 Task: Find connections with filter location Campo Mourão with filter topic #Marketingwith filter profile language English with filter current company Hitachi with filter school Kurnool Jobs with filter industry Wind Electric Power Generation with filter service category Visual Design with filter keywords title Chemist
Action: Mouse moved to (541, 103)
Screenshot: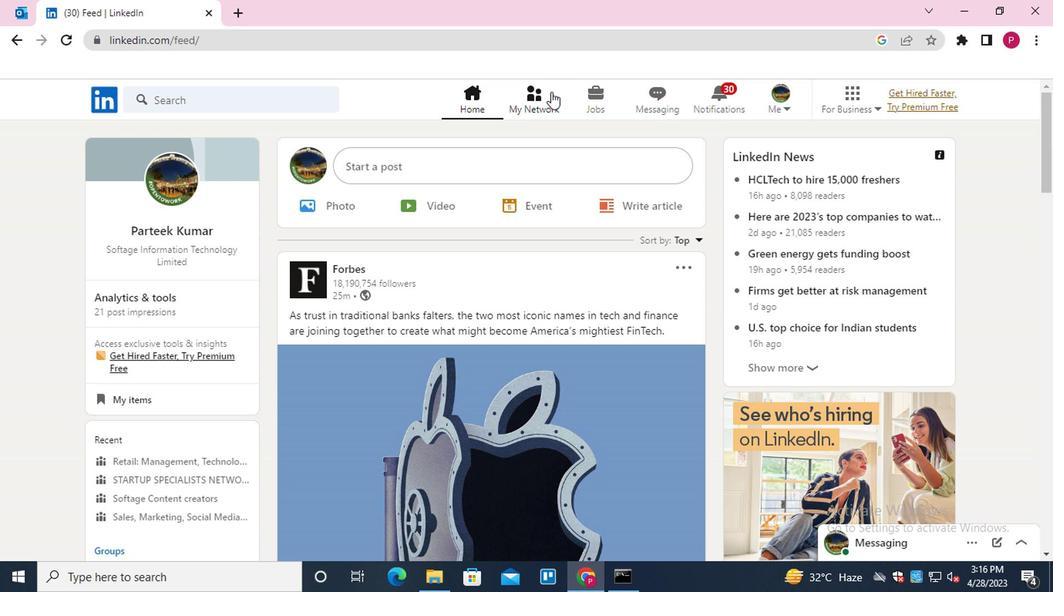 
Action: Mouse pressed left at (541, 103)
Screenshot: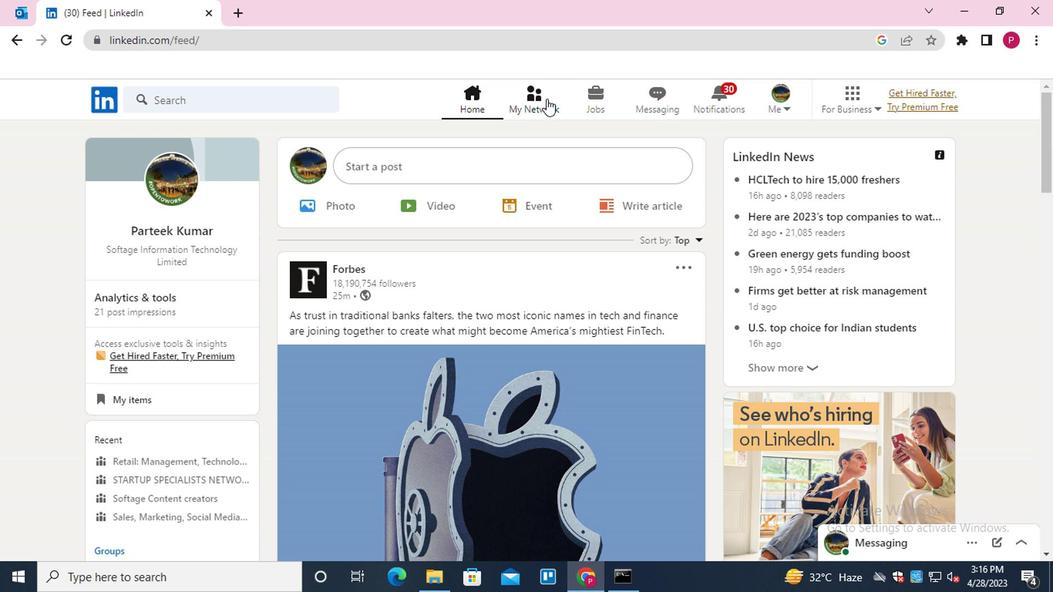 
Action: Mouse moved to (276, 182)
Screenshot: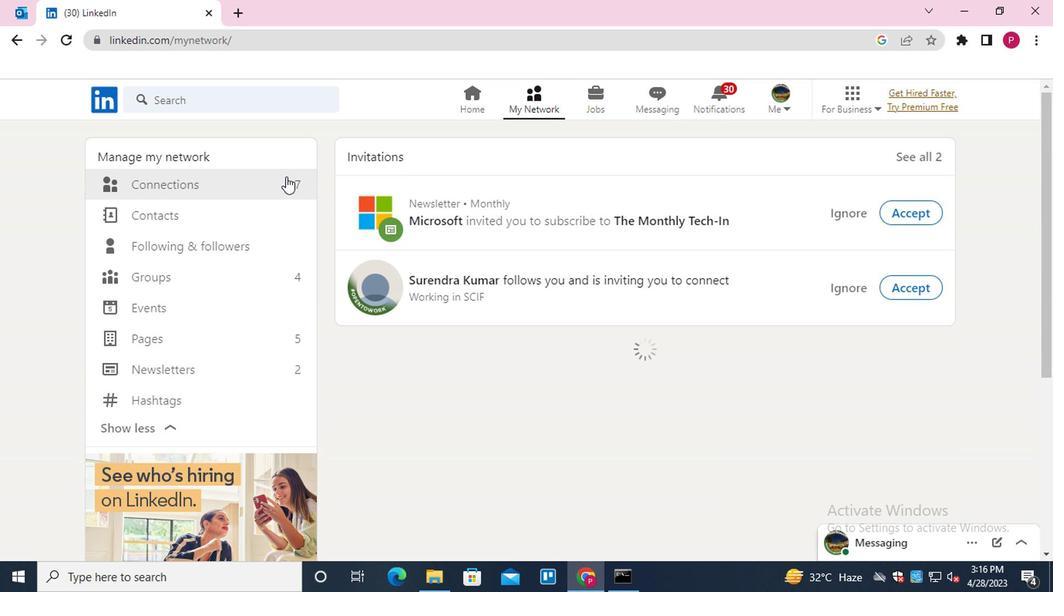 
Action: Mouse pressed left at (276, 182)
Screenshot: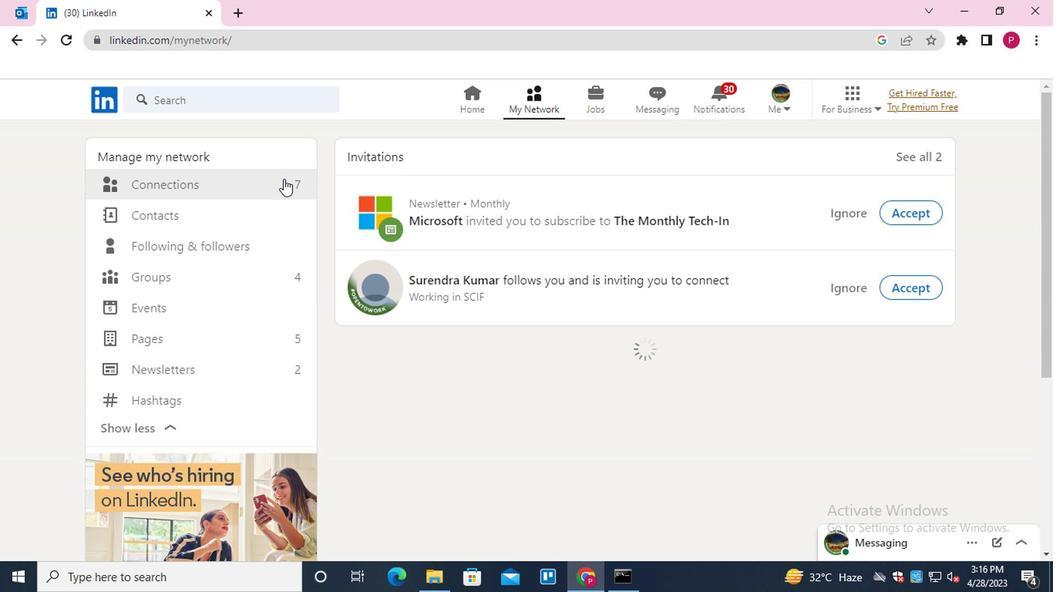 
Action: Mouse moved to (621, 187)
Screenshot: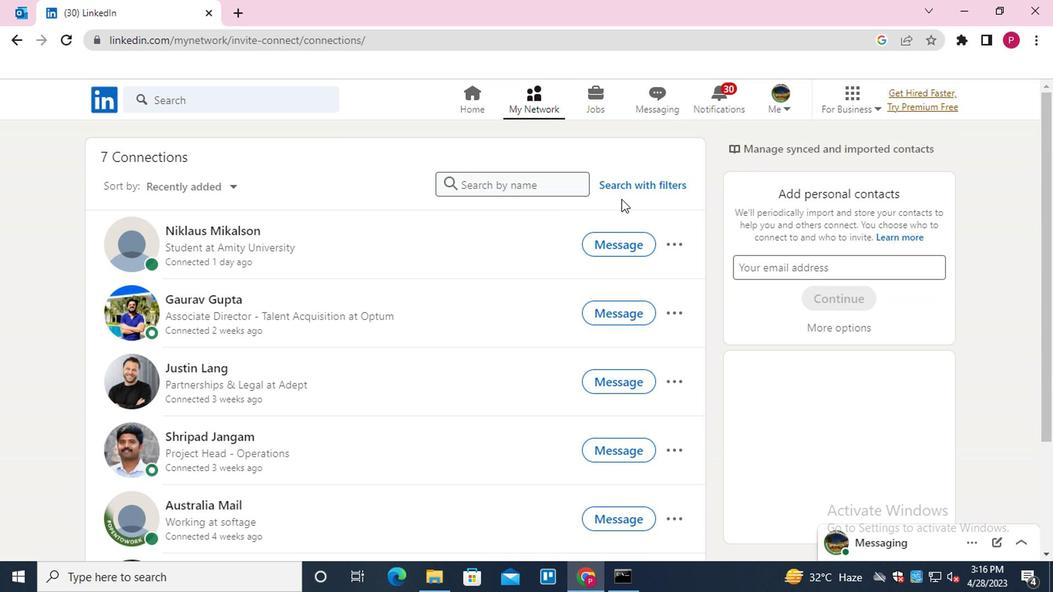 
Action: Mouse pressed left at (621, 187)
Screenshot: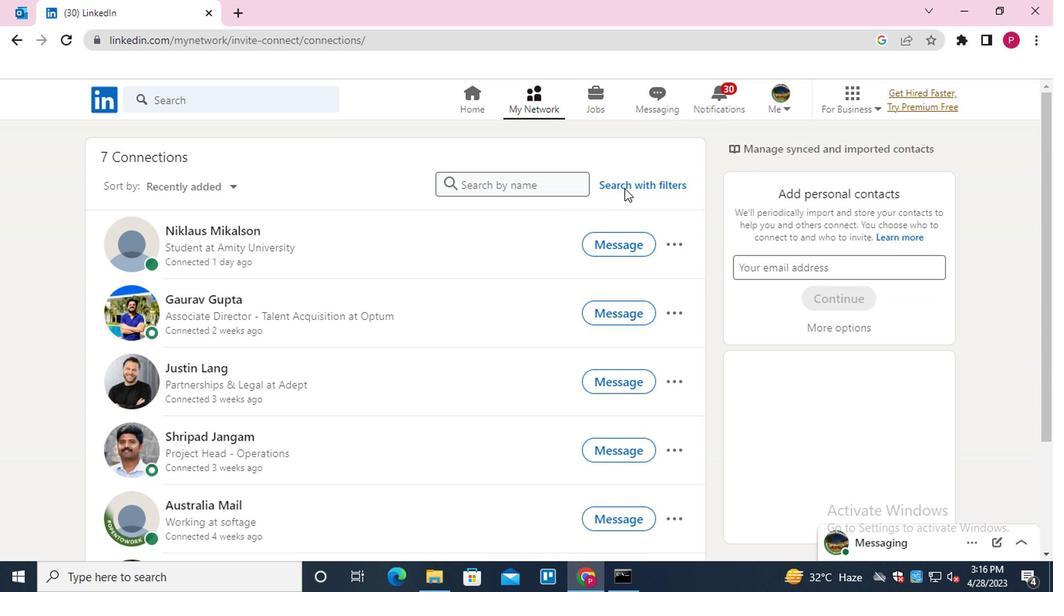 
Action: Mouse pressed left at (621, 187)
Screenshot: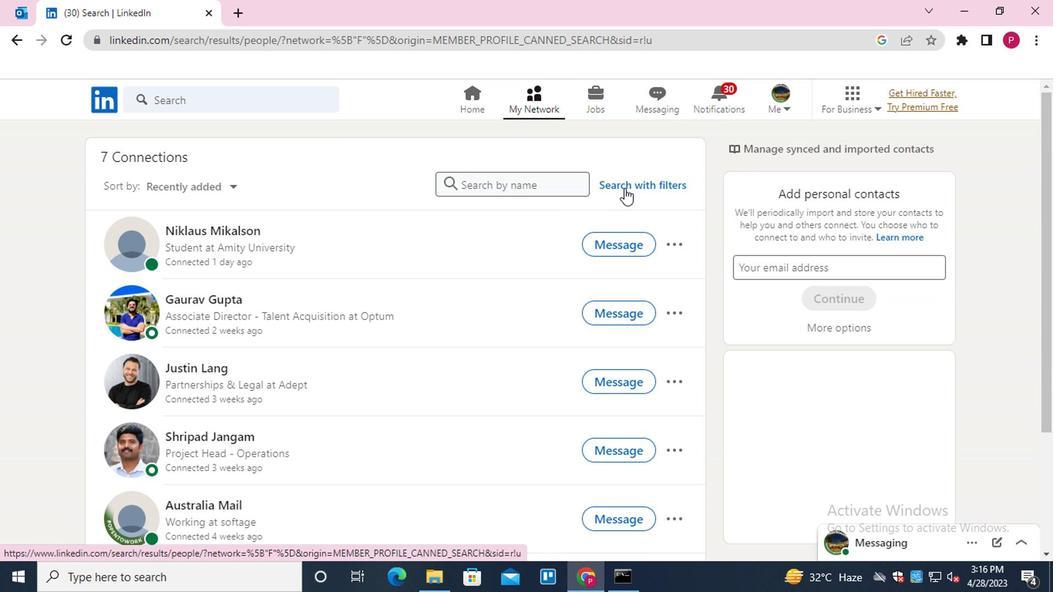 
Action: Mouse moved to (607, 180)
Screenshot: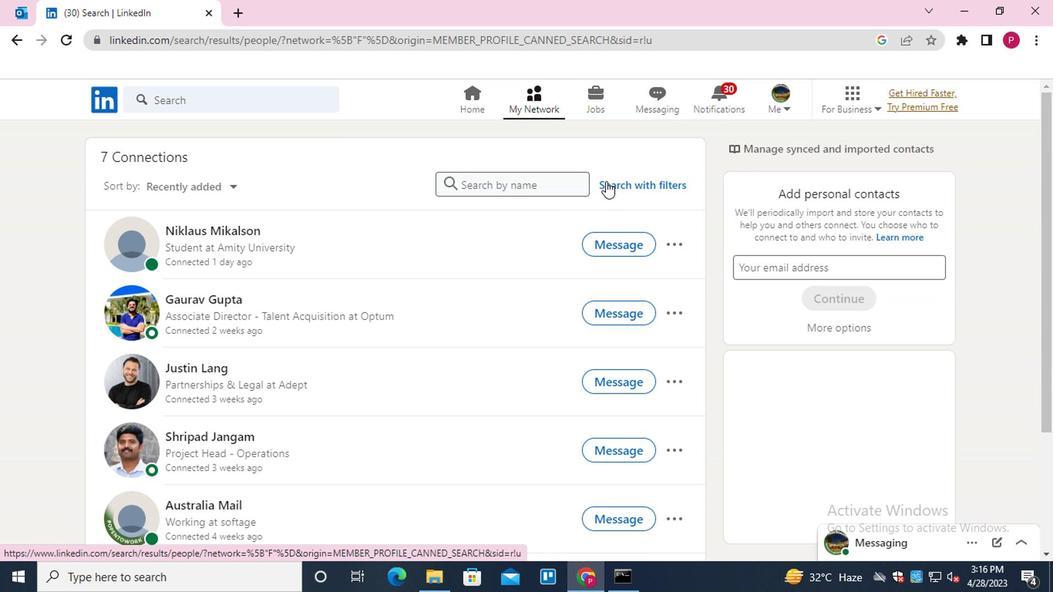 
Action: Mouse pressed left at (607, 180)
Screenshot: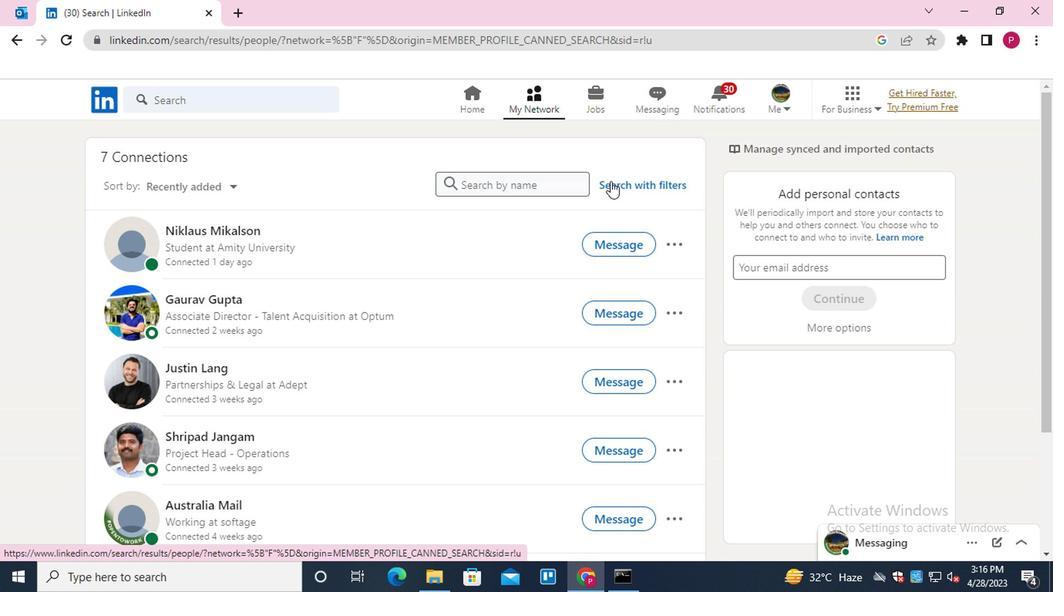 
Action: Mouse moved to (568, 143)
Screenshot: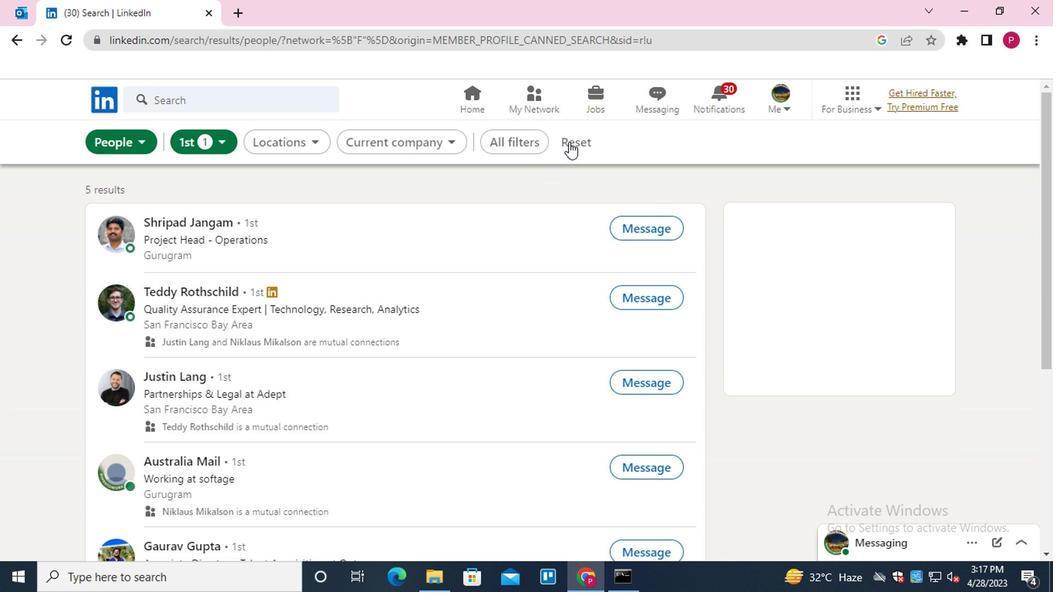 
Action: Mouse pressed left at (568, 143)
Screenshot: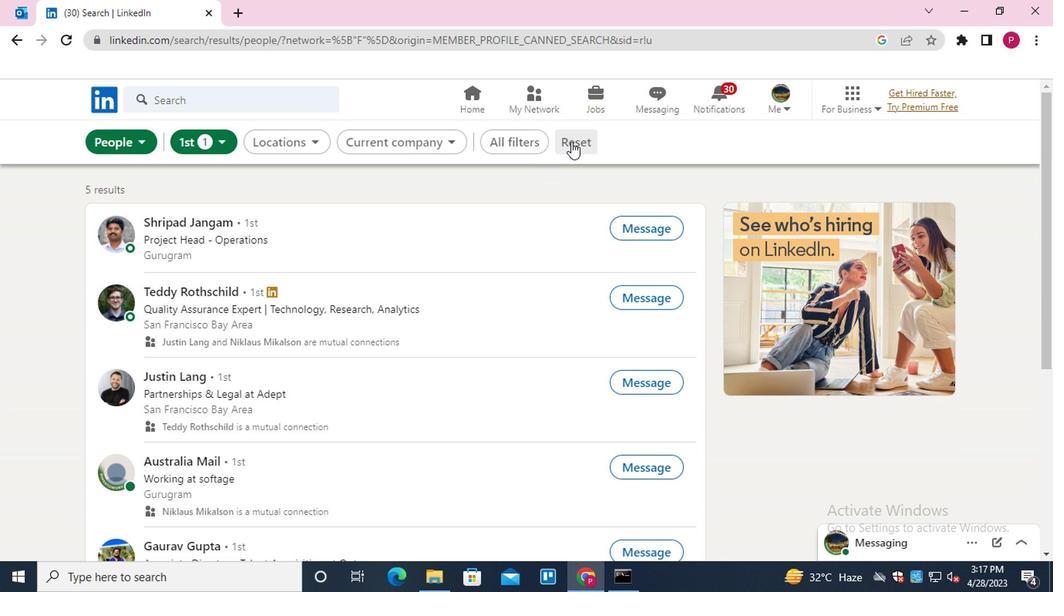 
Action: Mouse moved to (542, 143)
Screenshot: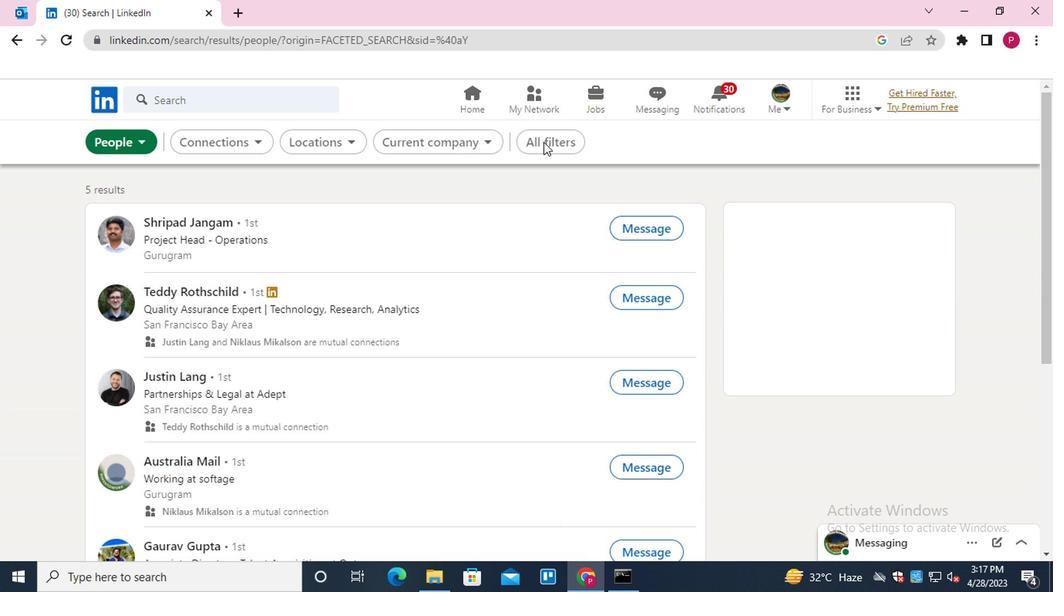 
Action: Mouse pressed left at (542, 143)
Screenshot: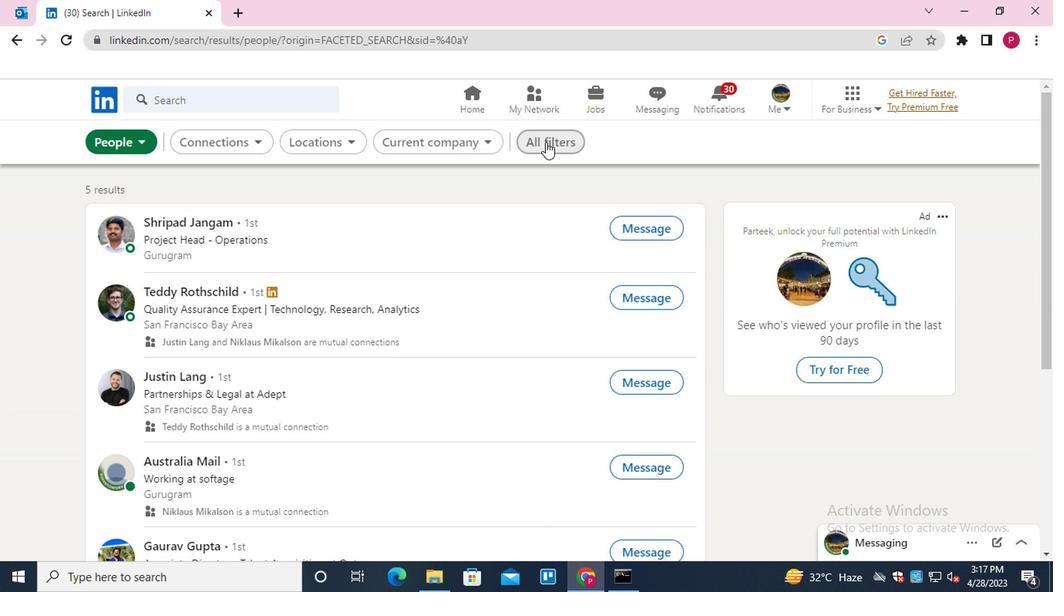 
Action: Mouse moved to (842, 314)
Screenshot: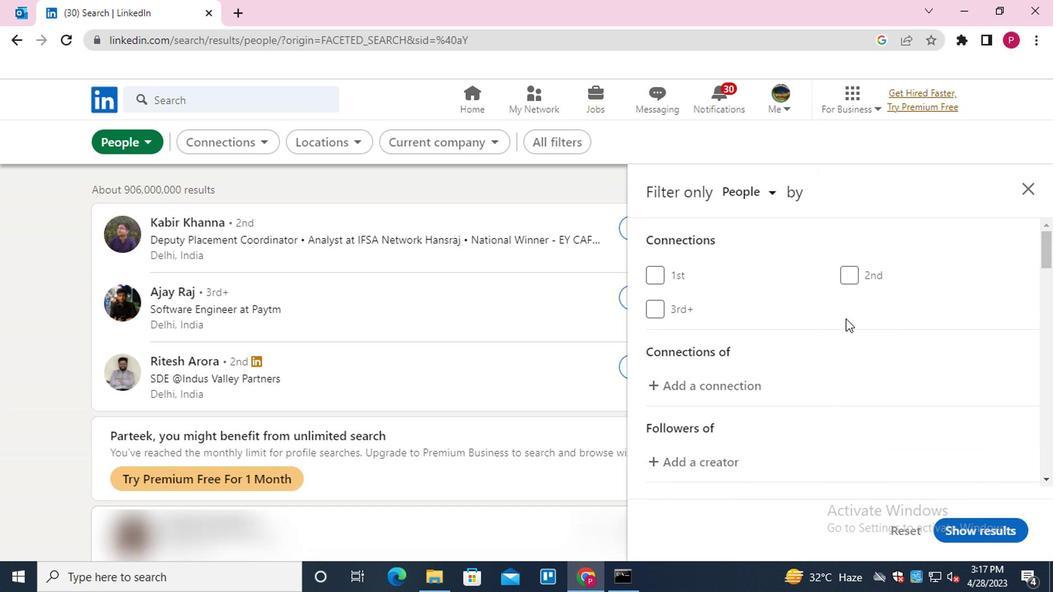 
Action: Mouse scrolled (842, 313) with delta (0, -1)
Screenshot: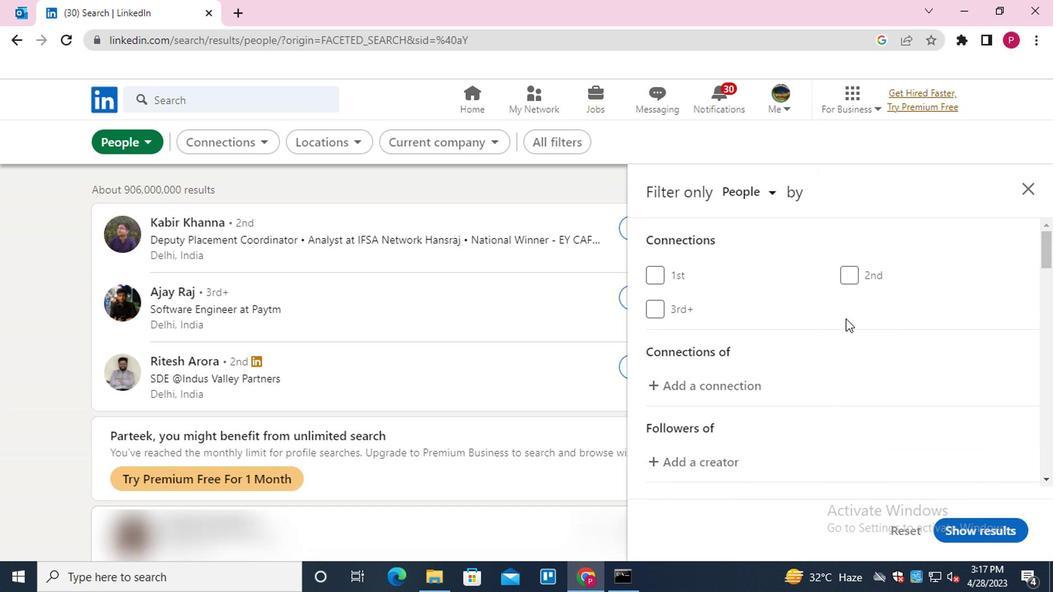 
Action: Mouse scrolled (842, 313) with delta (0, -1)
Screenshot: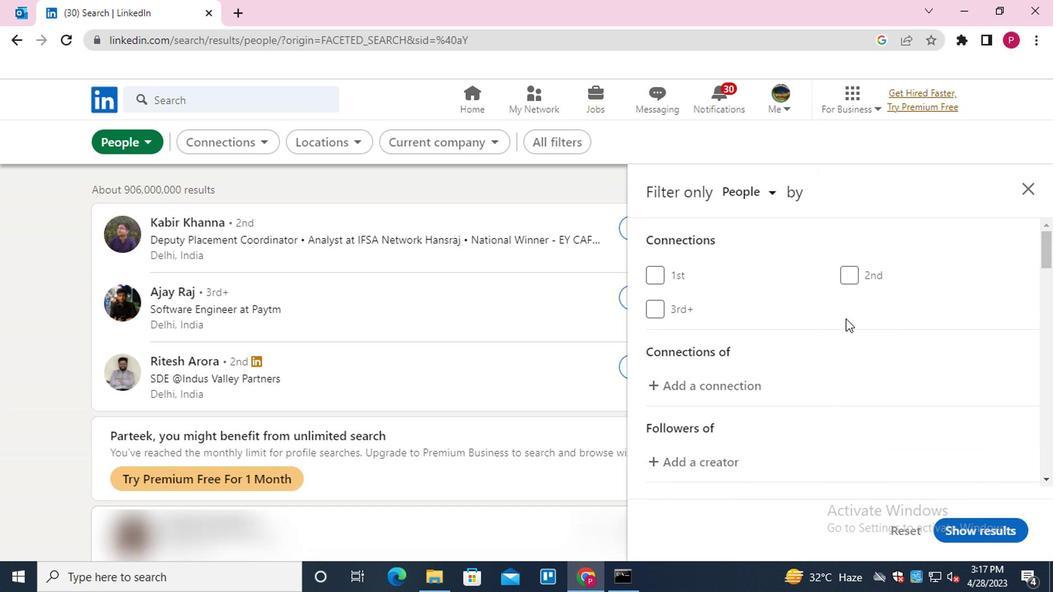 
Action: Mouse scrolled (842, 313) with delta (0, -1)
Screenshot: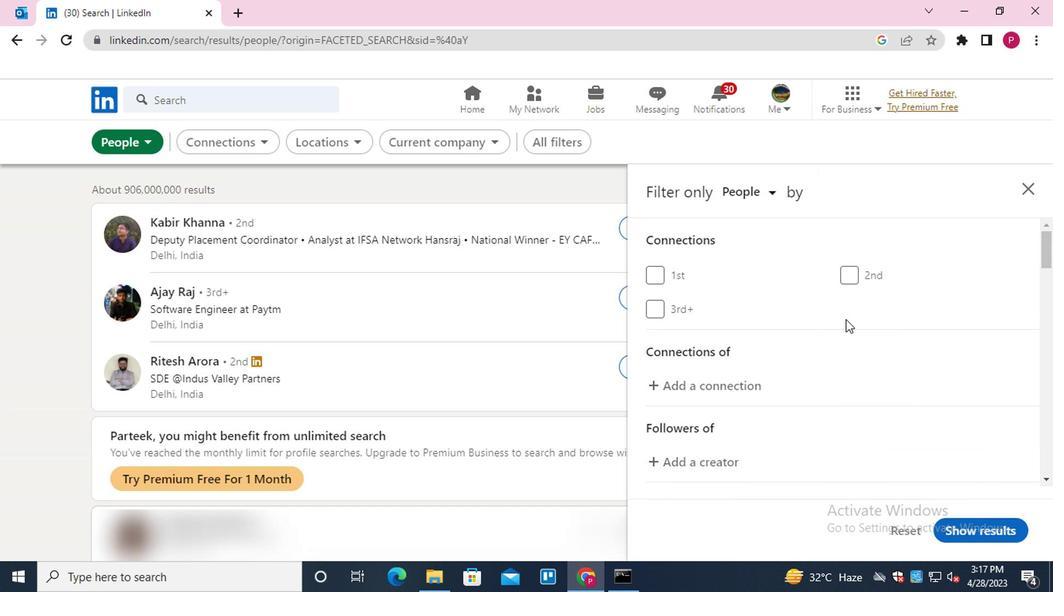 
Action: Mouse scrolled (842, 313) with delta (0, -1)
Screenshot: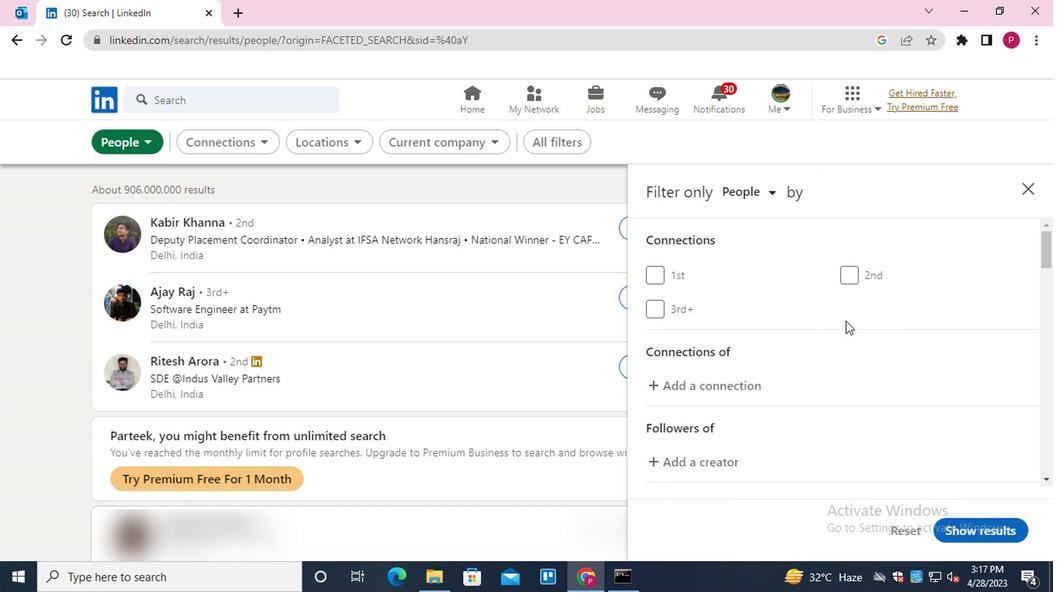 
Action: Mouse moved to (890, 299)
Screenshot: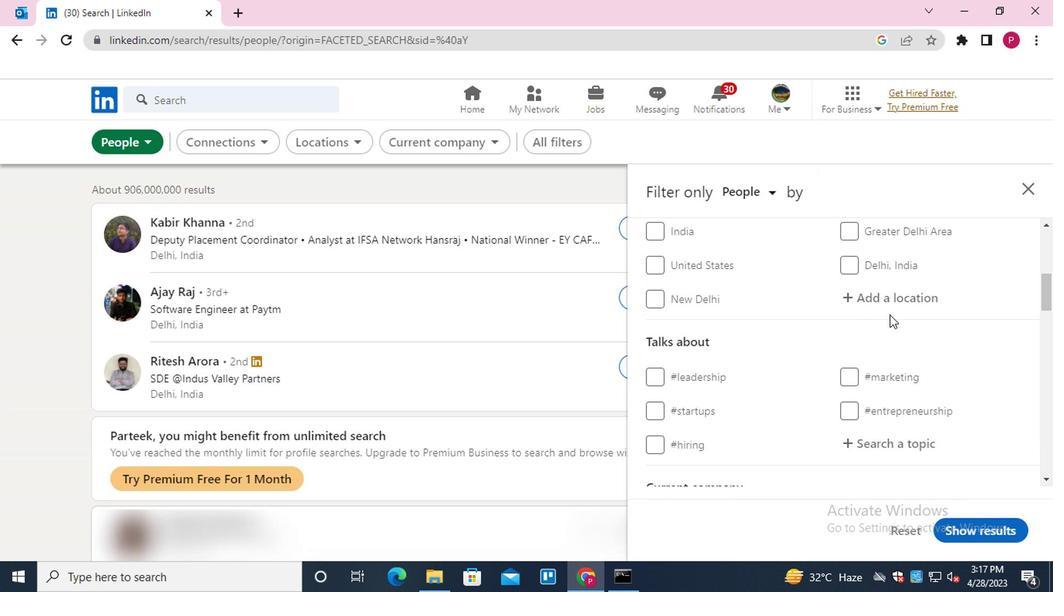 
Action: Mouse pressed left at (890, 299)
Screenshot: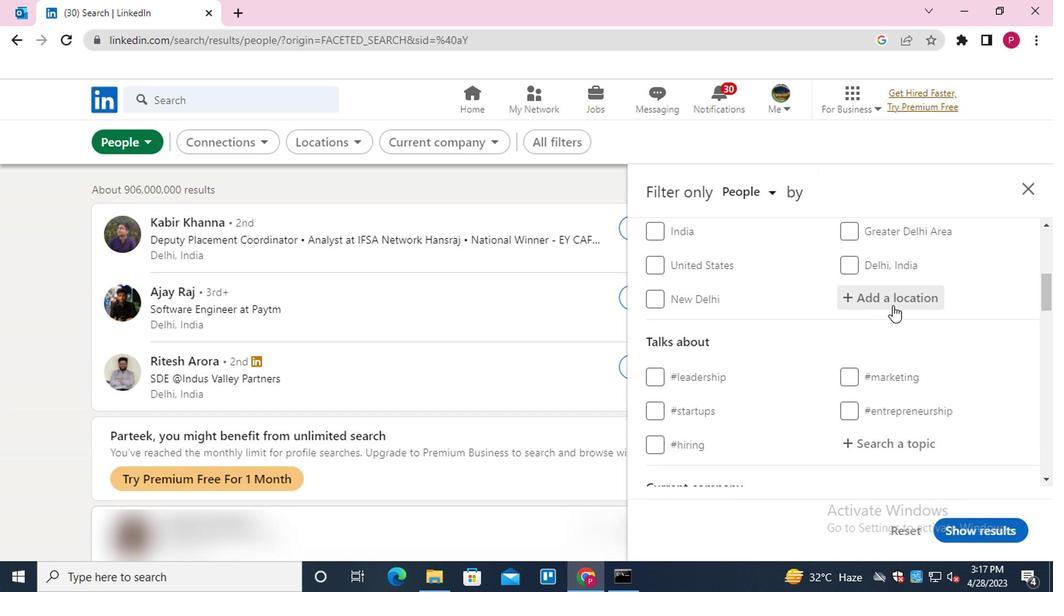 
Action: Mouse moved to (887, 299)
Screenshot: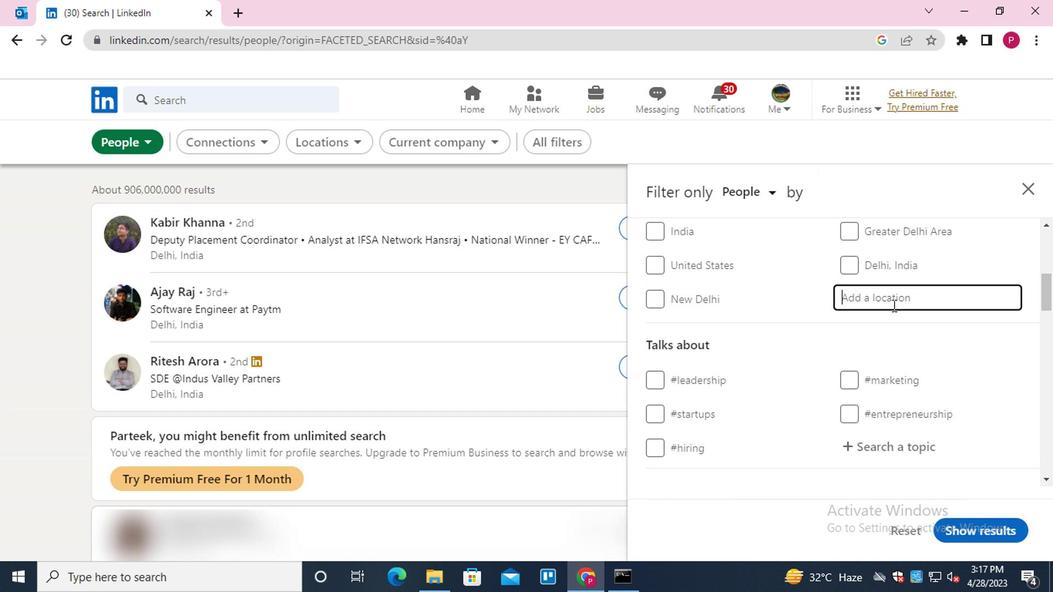 
Action: Key pressed <Key.shift>CAMPO<Key.space><Key.shift>MOU<Key.down><Key.down><Key.up><Key.enter>
Screenshot: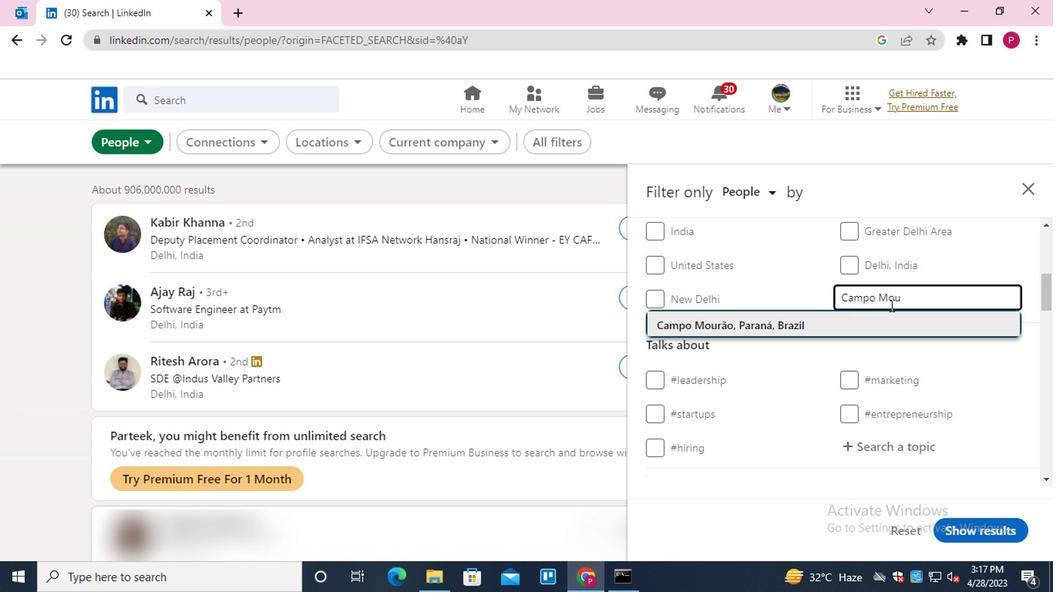 
Action: Mouse moved to (646, 297)
Screenshot: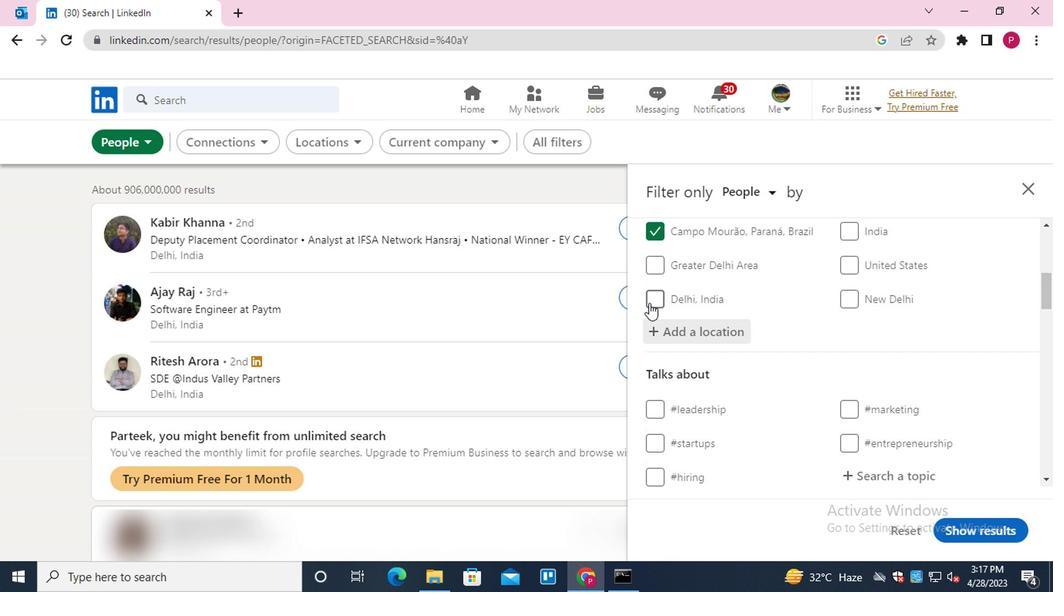 
Action: Mouse scrolled (646, 296) with delta (0, -1)
Screenshot: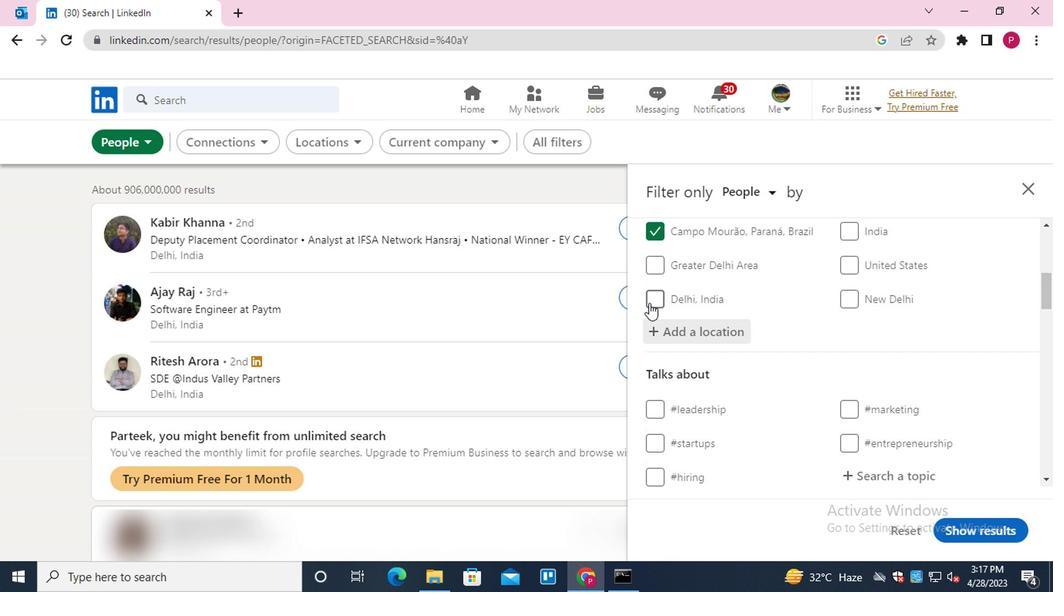 
Action: Mouse moved to (651, 297)
Screenshot: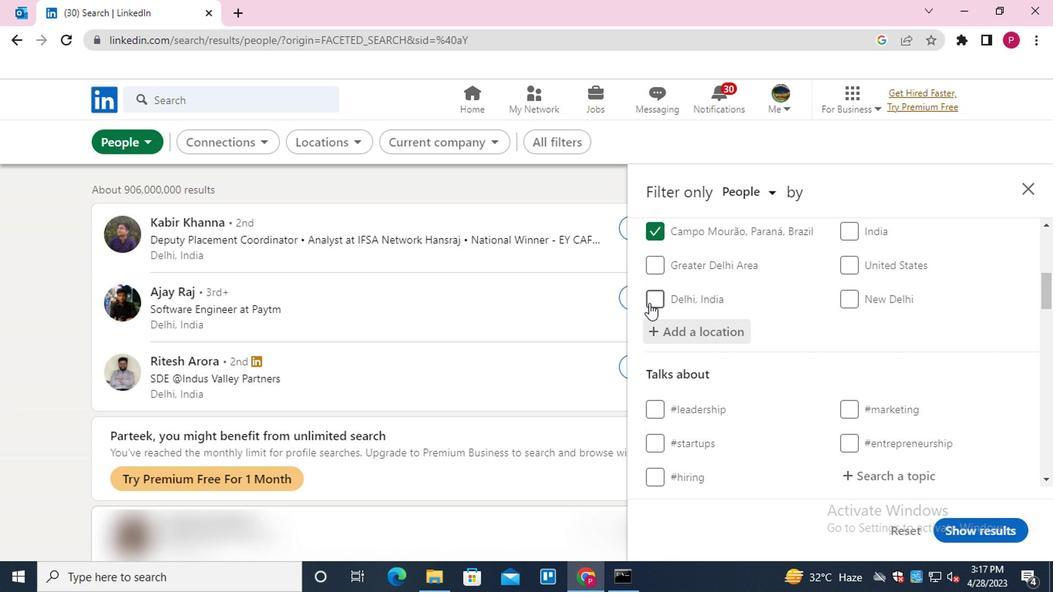 
Action: Mouse scrolled (651, 296) with delta (0, -1)
Screenshot: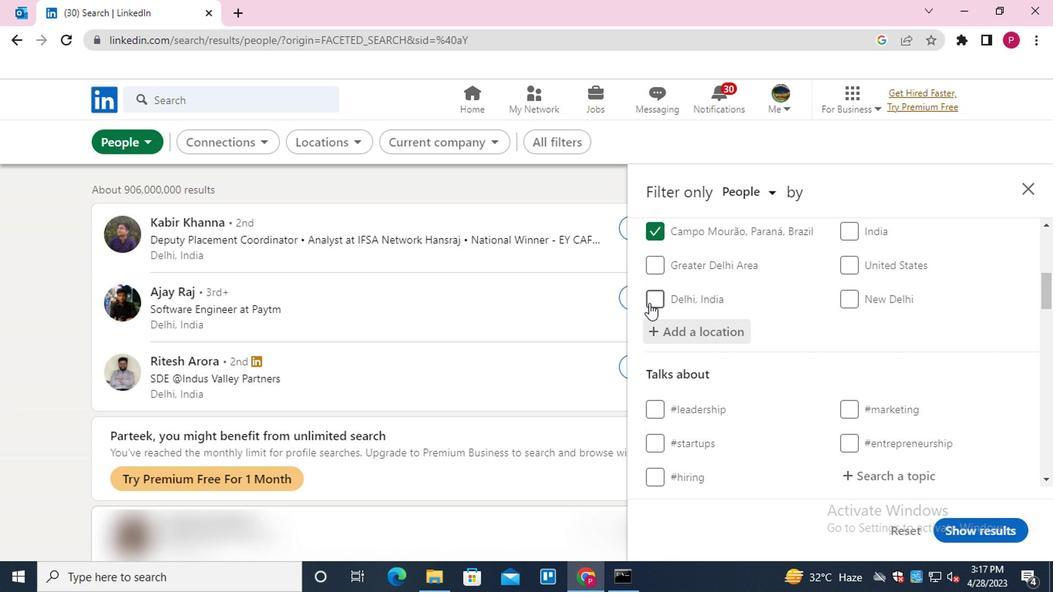 
Action: Mouse moved to (652, 297)
Screenshot: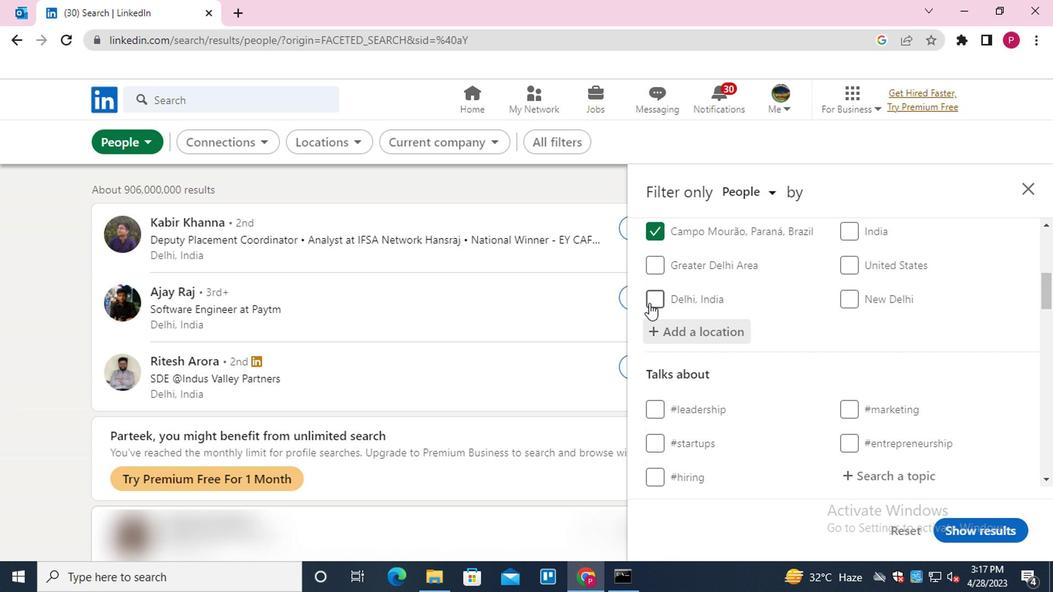 
Action: Mouse scrolled (652, 297) with delta (0, 0)
Screenshot: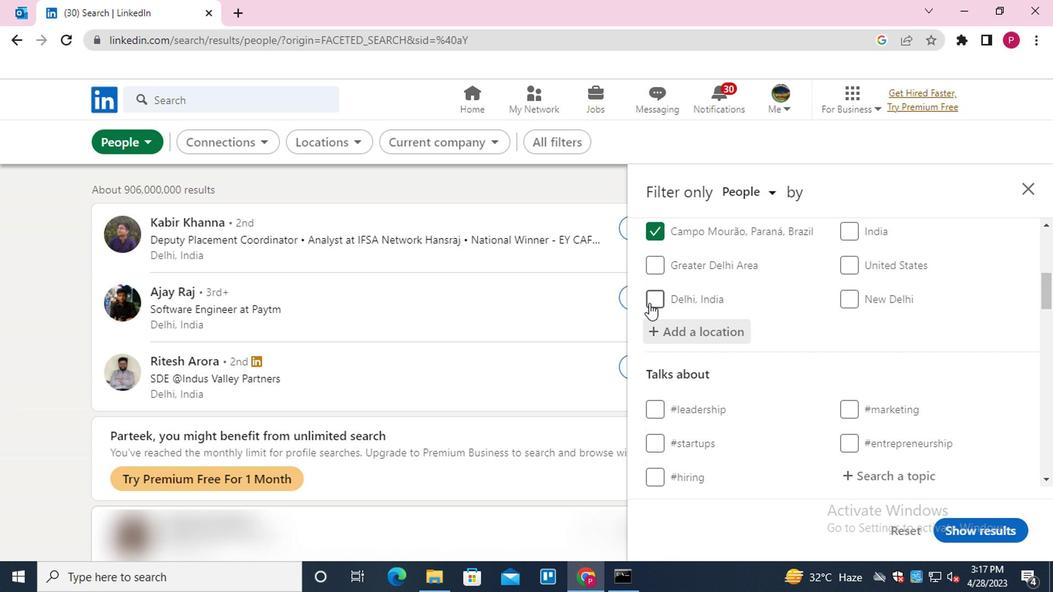 
Action: Mouse moved to (859, 235)
Screenshot: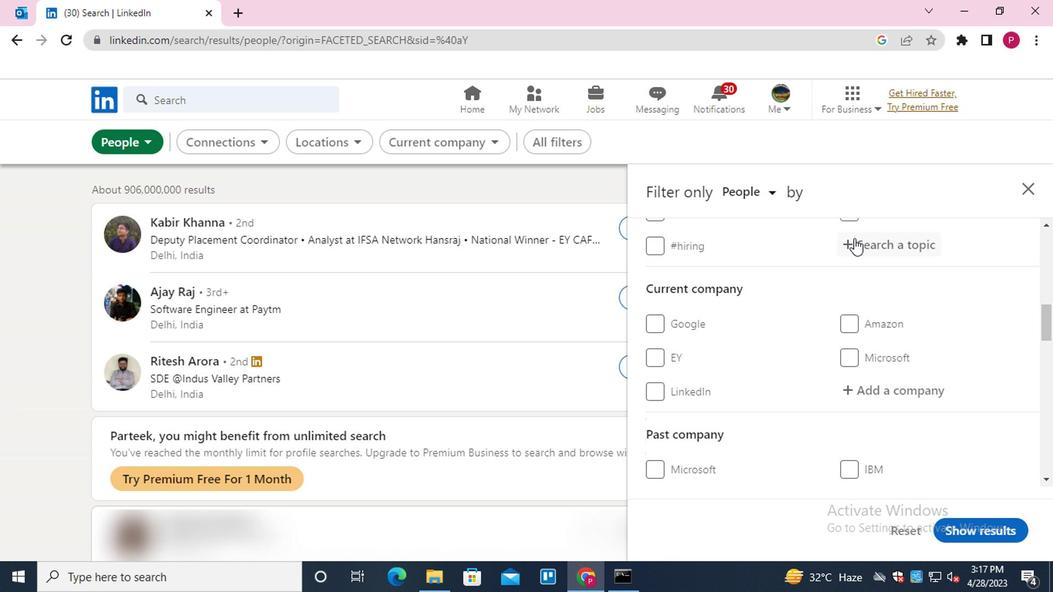 
Action: Mouse pressed left at (859, 235)
Screenshot: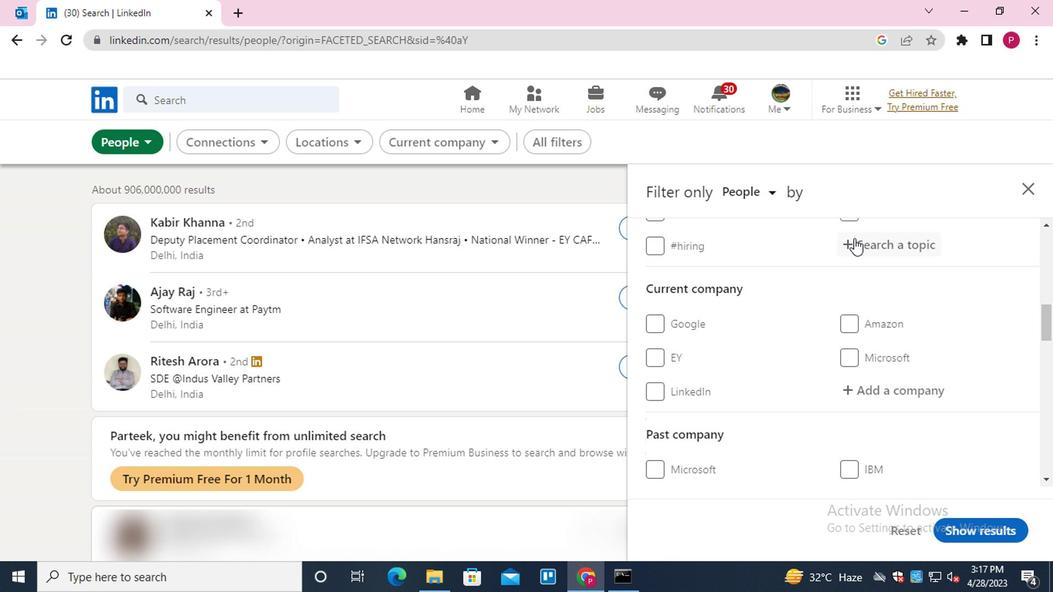 
Action: Key pressed MARKETING<Key.down><Key.down><Key.enter>
Screenshot: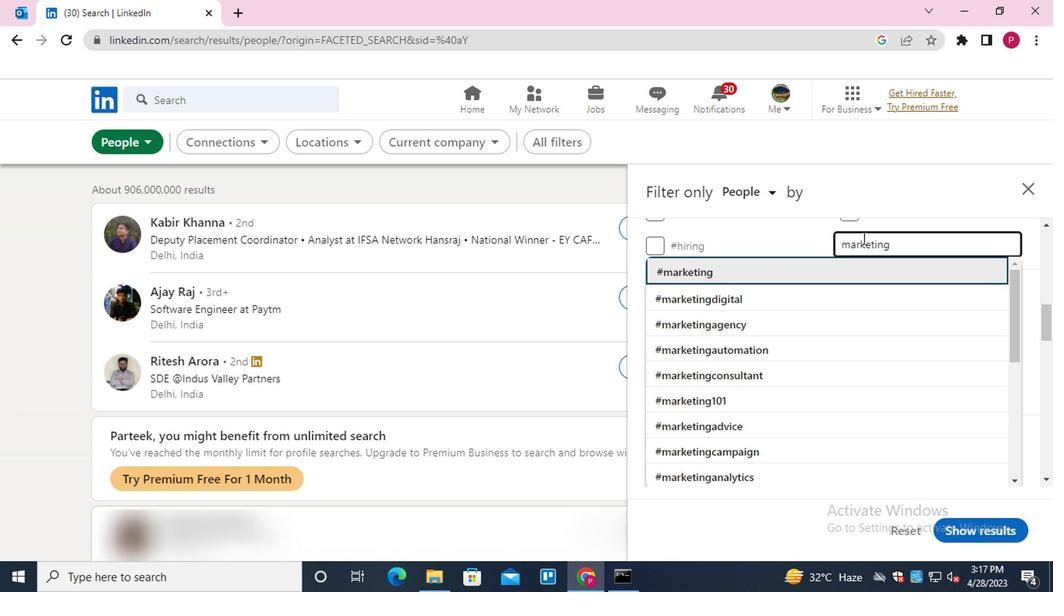 
Action: Mouse moved to (829, 317)
Screenshot: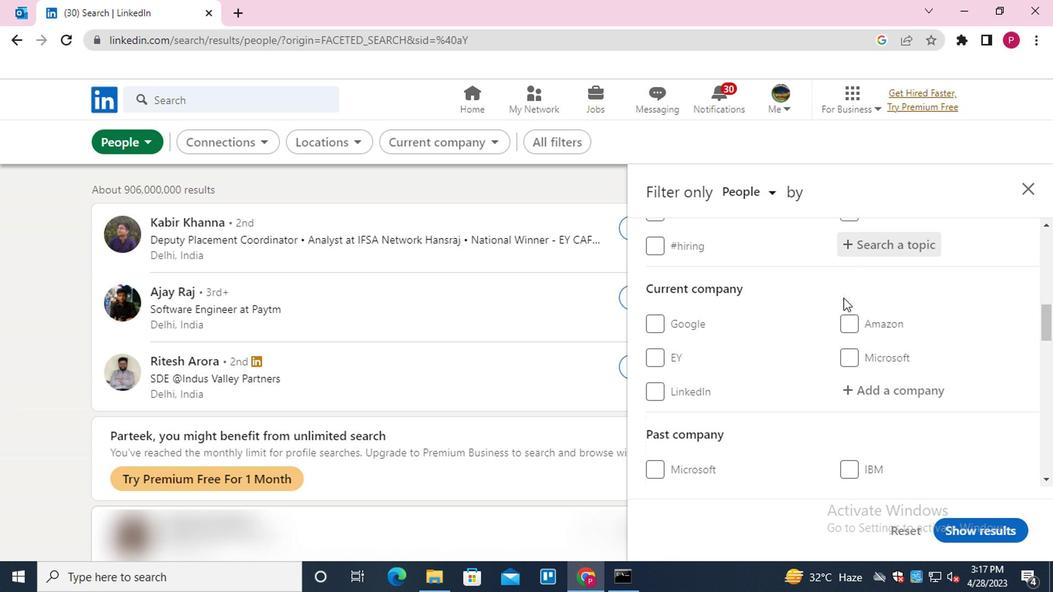 
Action: Mouse scrolled (829, 316) with delta (0, 0)
Screenshot: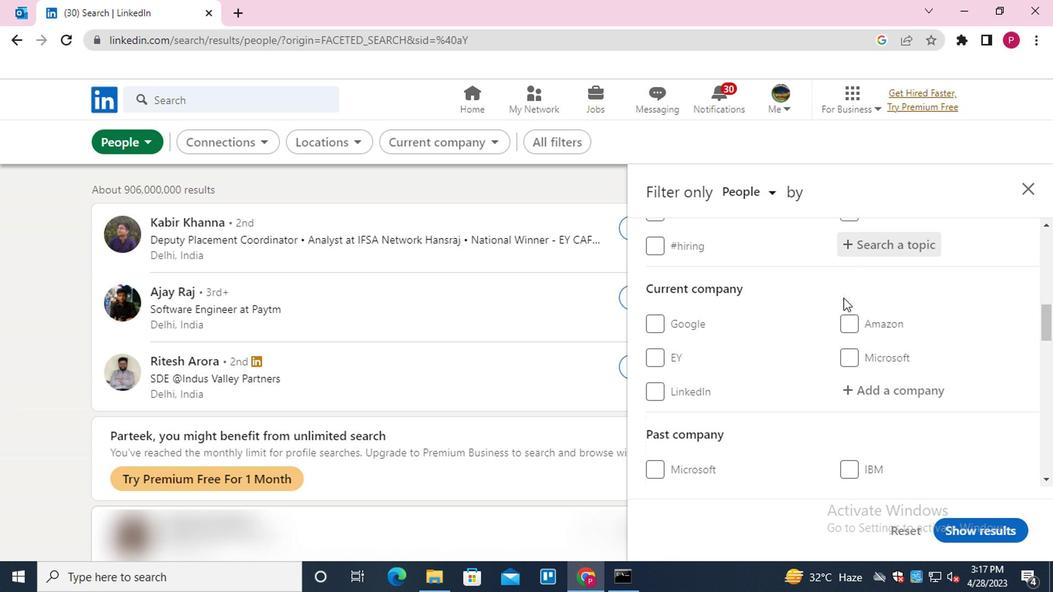 
Action: Mouse moved to (823, 325)
Screenshot: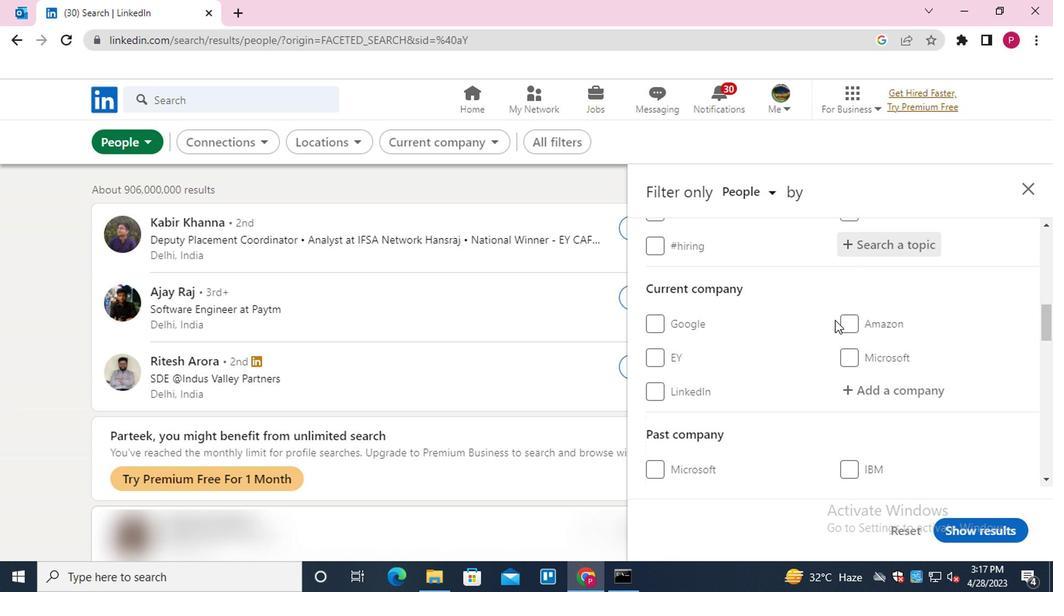 
Action: Mouse scrolled (823, 325) with delta (0, 0)
Screenshot: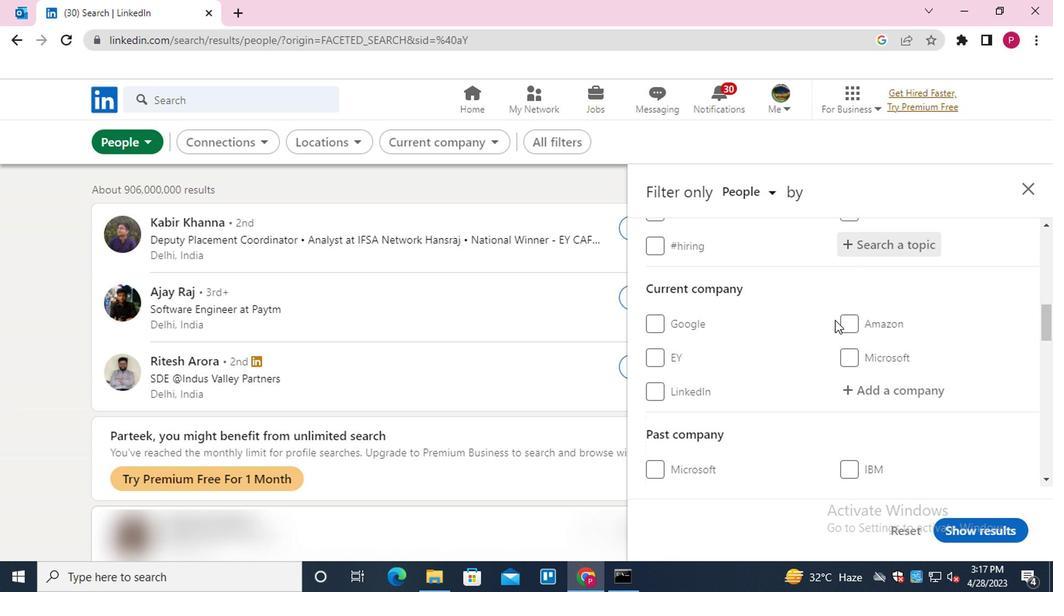 
Action: Mouse moved to (819, 332)
Screenshot: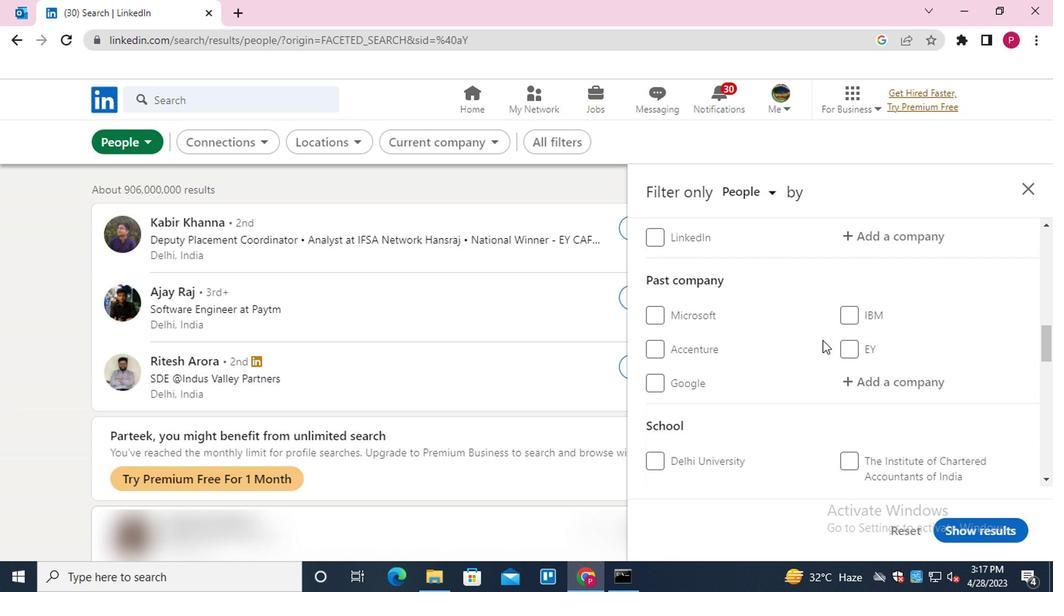 
Action: Mouse scrolled (819, 332) with delta (0, 0)
Screenshot: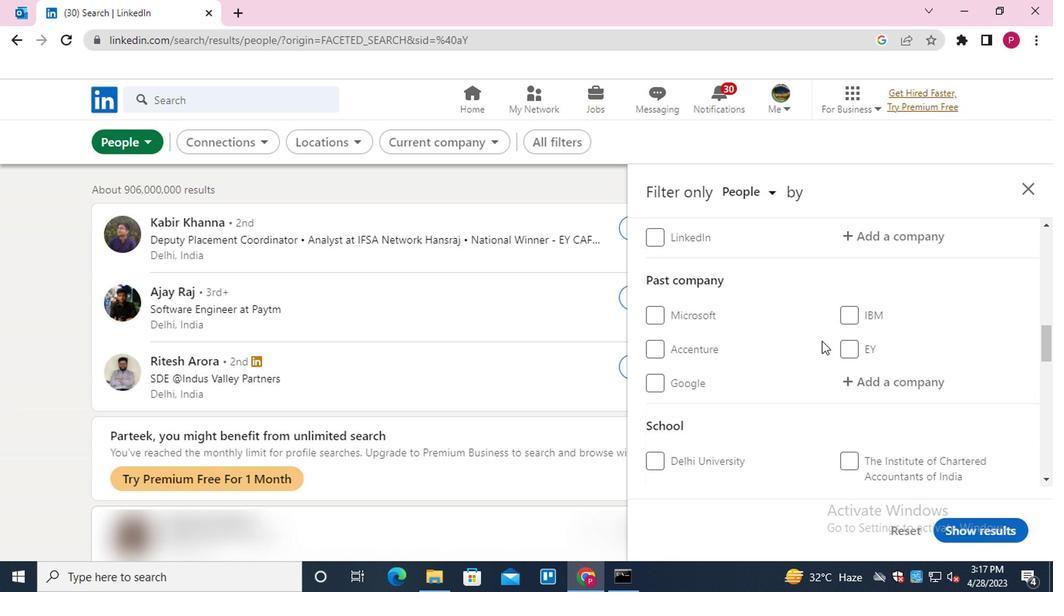 
Action: Mouse scrolled (819, 332) with delta (0, 0)
Screenshot: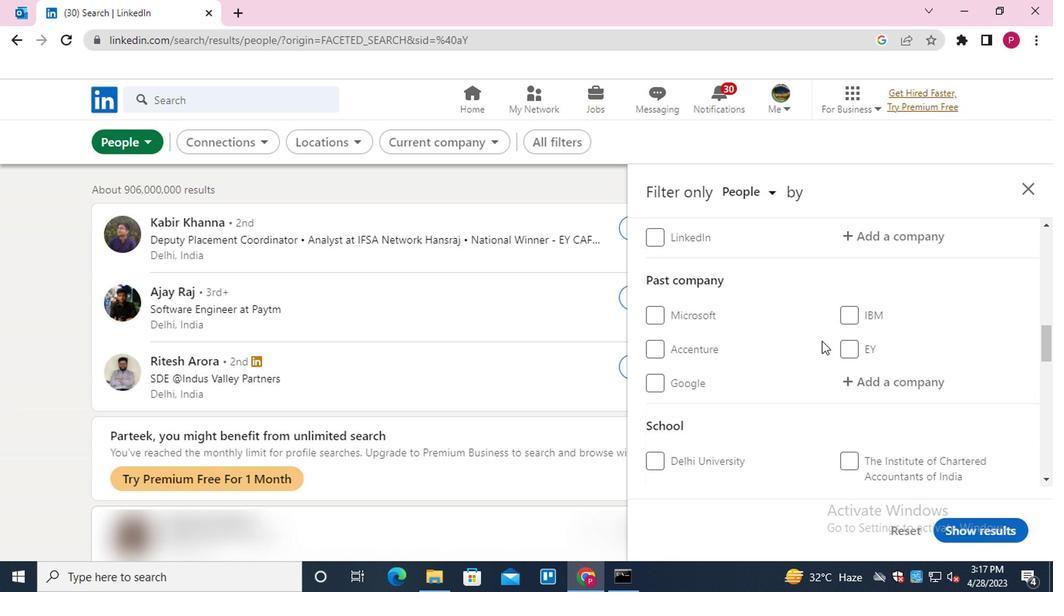 
Action: Mouse scrolled (819, 332) with delta (0, 0)
Screenshot: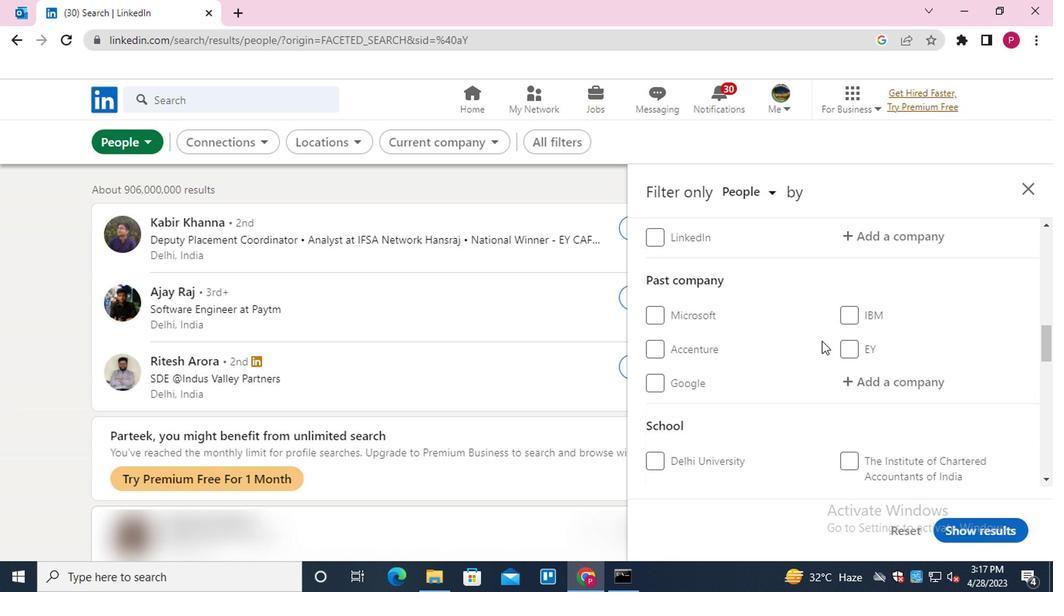 
Action: Mouse moved to (816, 336)
Screenshot: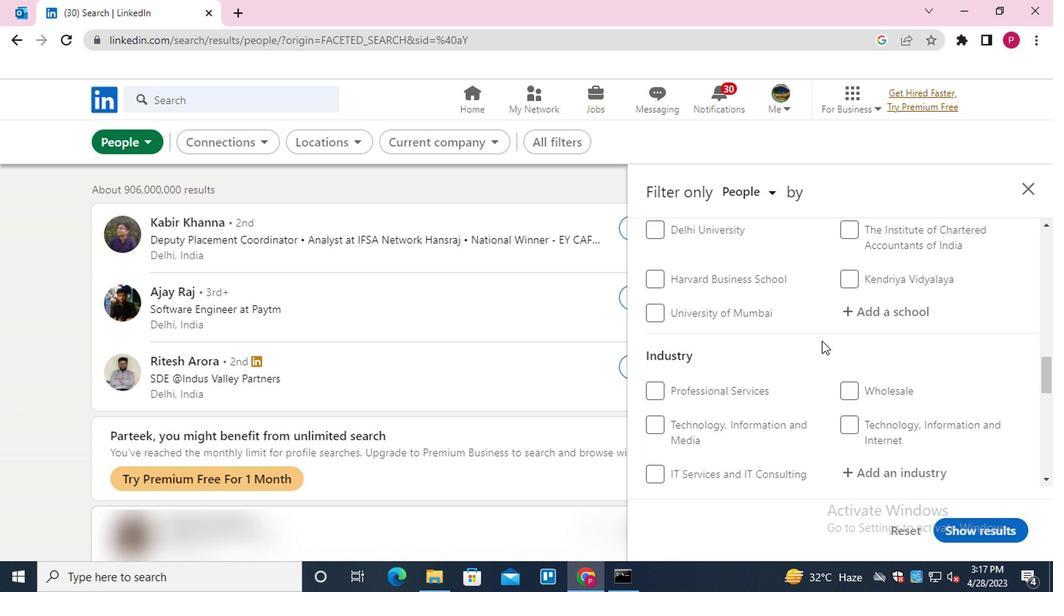 
Action: Mouse scrolled (816, 335) with delta (0, -1)
Screenshot: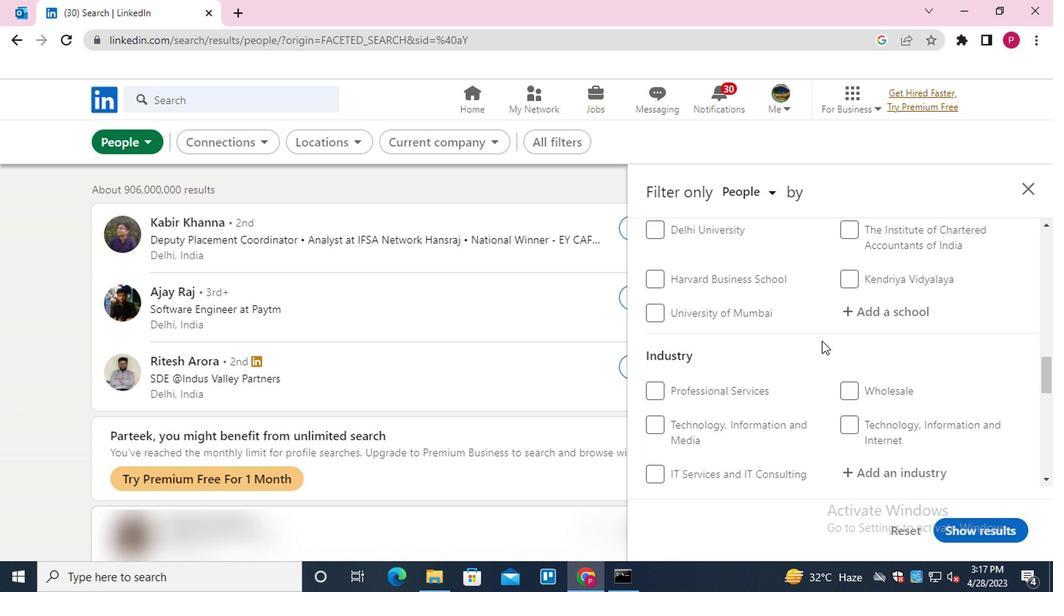 
Action: Mouse moved to (816, 336)
Screenshot: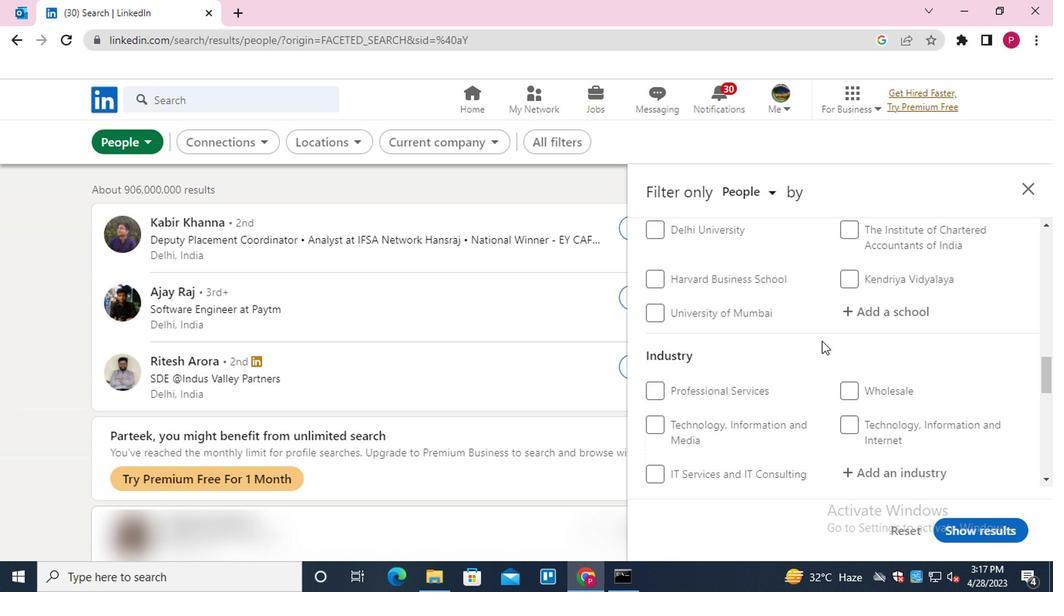 
Action: Mouse scrolled (816, 335) with delta (0, -1)
Screenshot: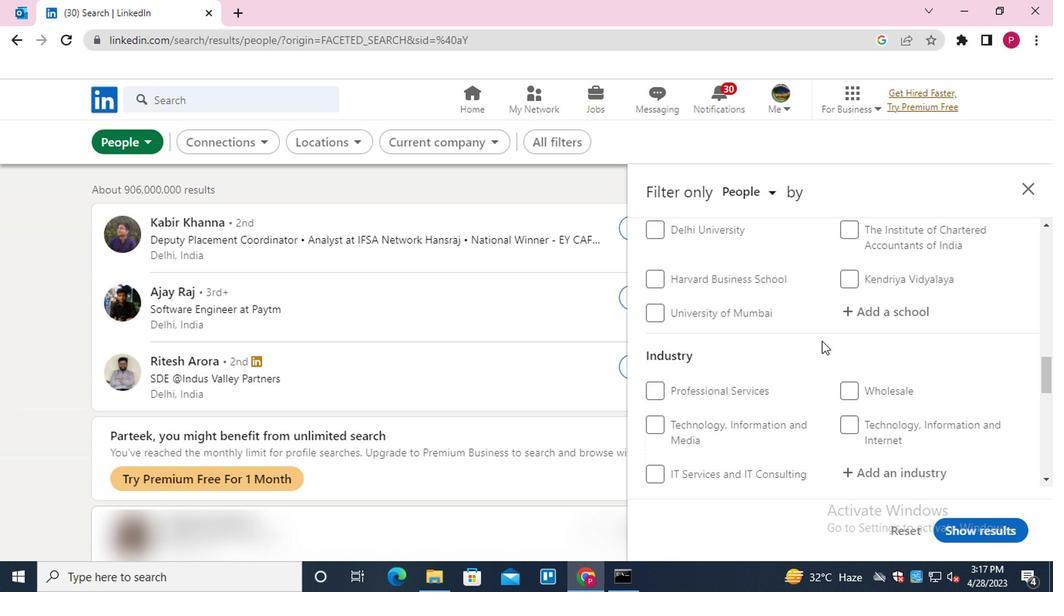 
Action: Mouse scrolled (816, 335) with delta (0, -1)
Screenshot: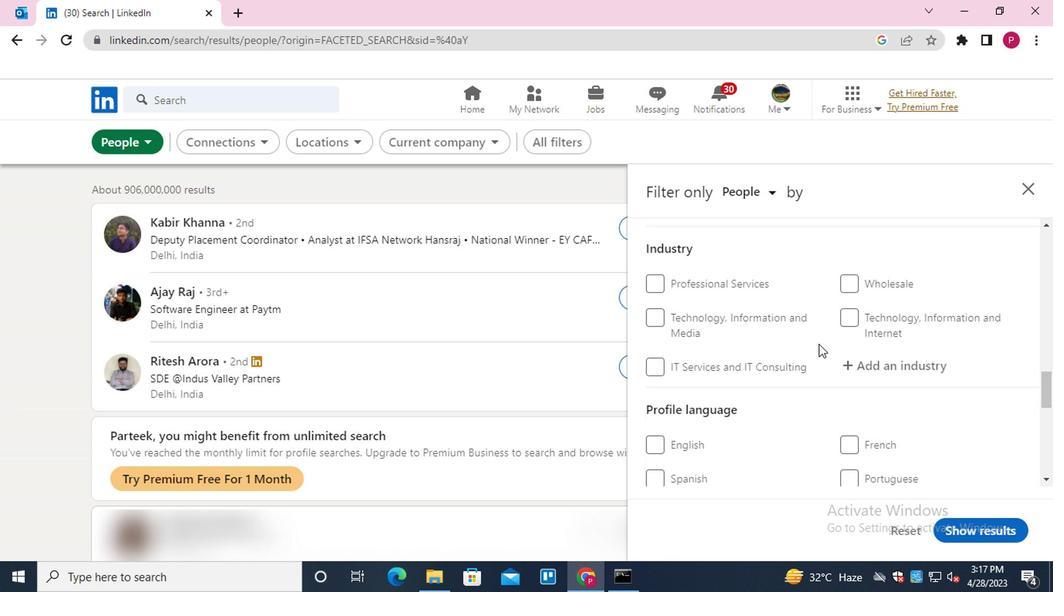 
Action: Mouse moved to (658, 314)
Screenshot: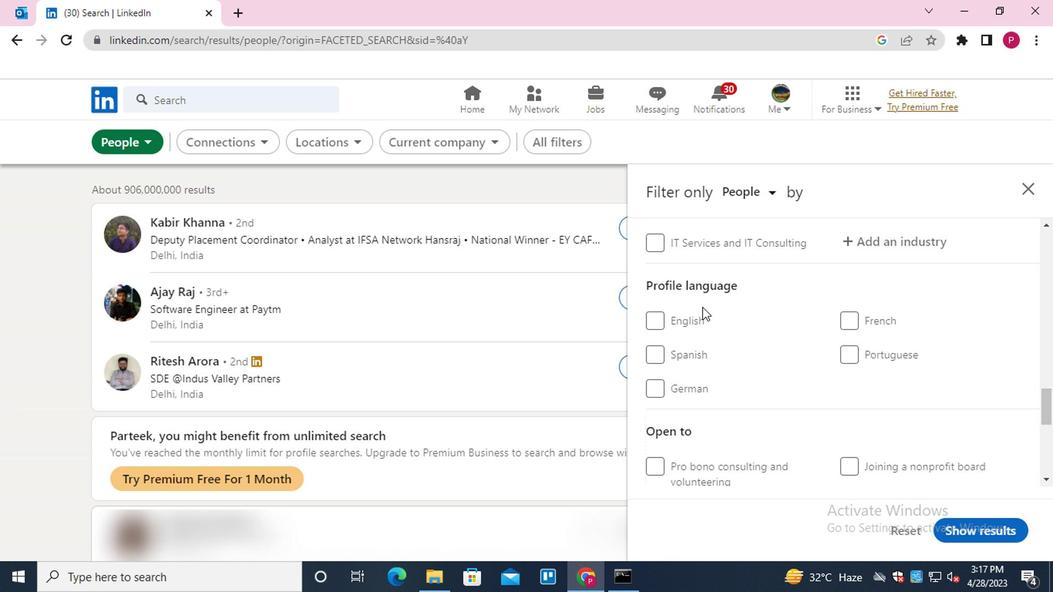 
Action: Mouse pressed left at (658, 314)
Screenshot: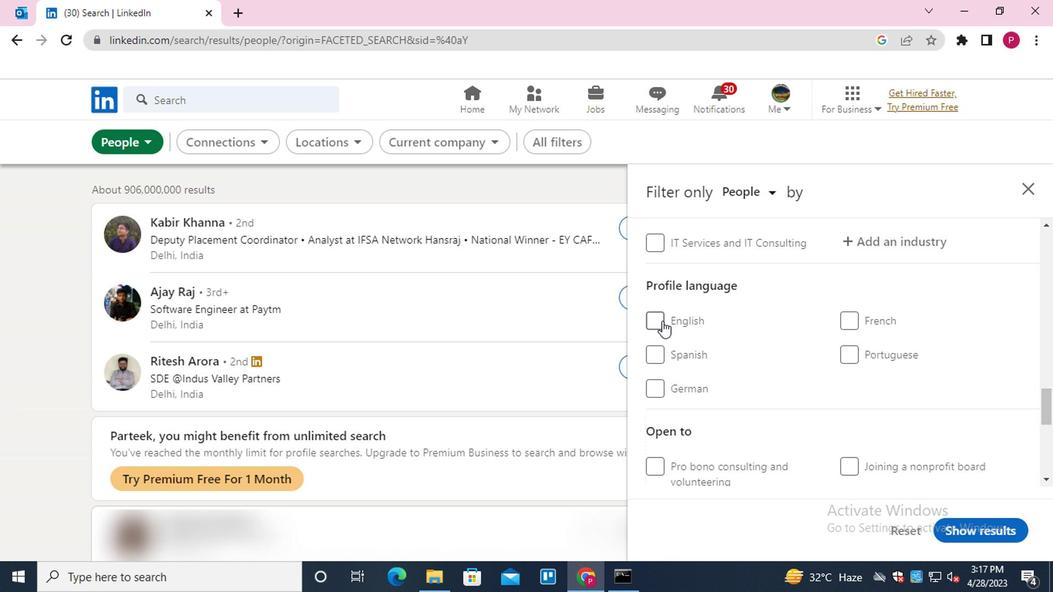 
Action: Mouse moved to (721, 316)
Screenshot: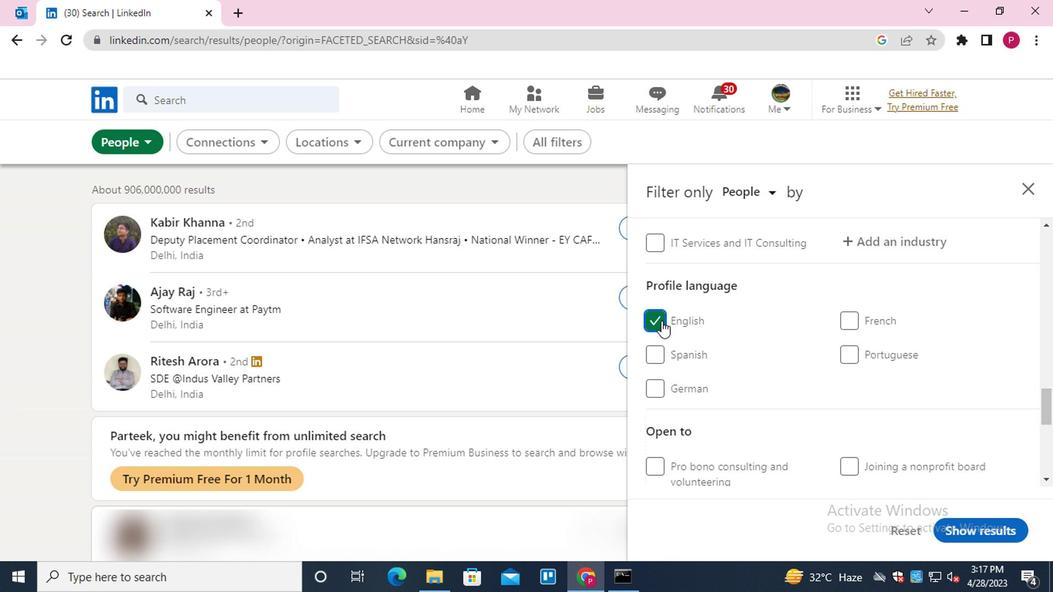 
Action: Mouse scrolled (721, 316) with delta (0, 0)
Screenshot: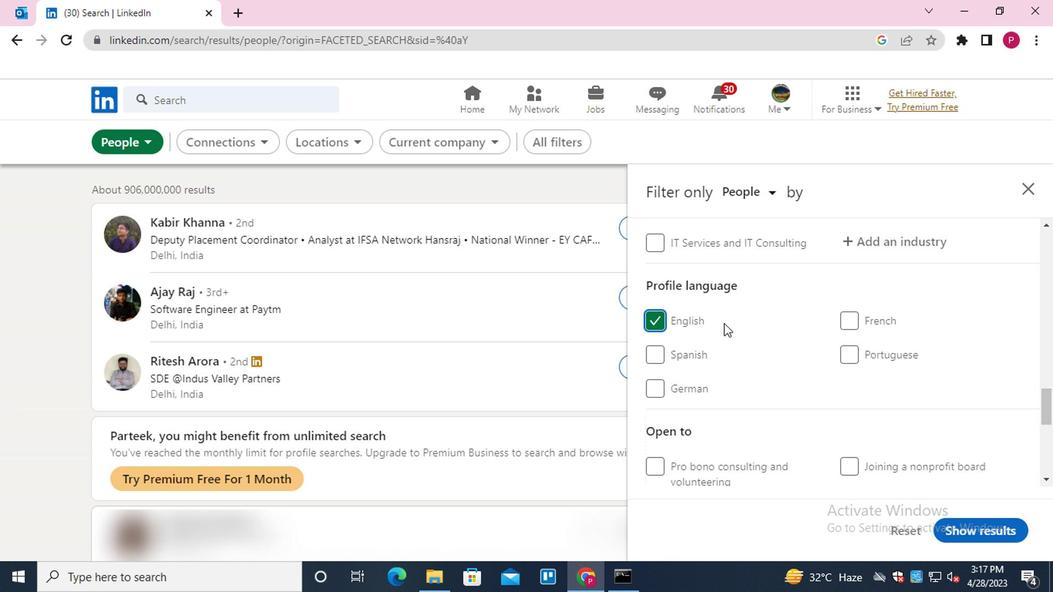 
Action: Mouse scrolled (721, 316) with delta (0, 0)
Screenshot: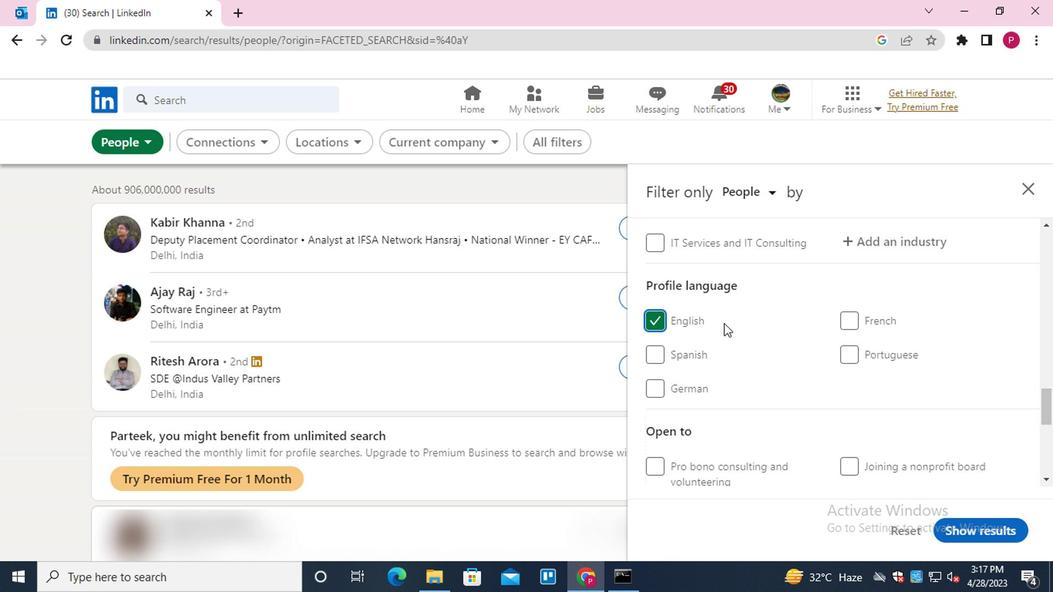 
Action: Mouse scrolled (721, 316) with delta (0, 0)
Screenshot: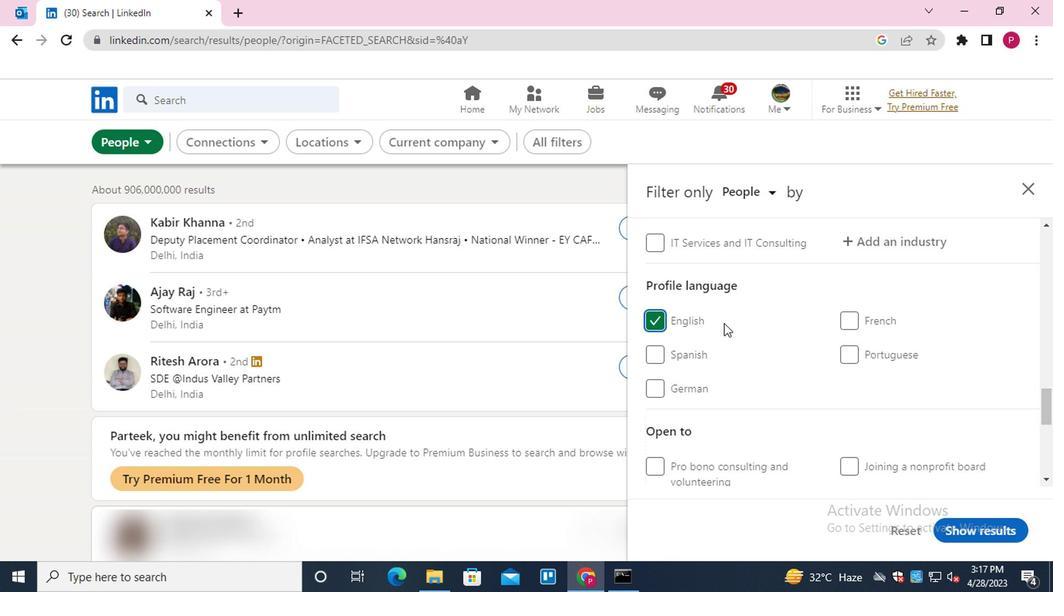 
Action: Mouse scrolled (721, 316) with delta (0, 0)
Screenshot: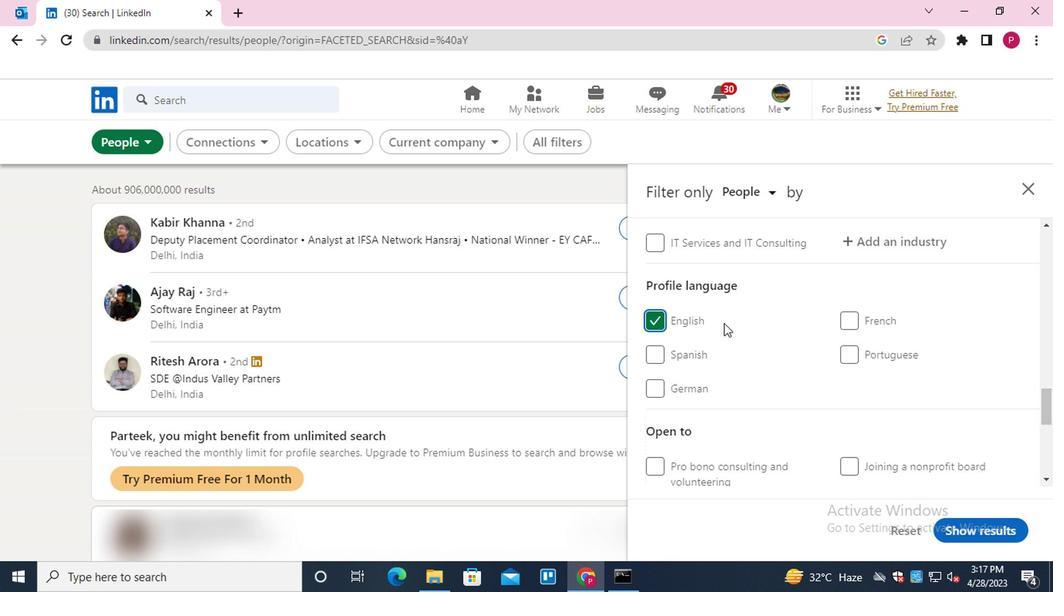 
Action: Mouse scrolled (721, 316) with delta (0, 0)
Screenshot: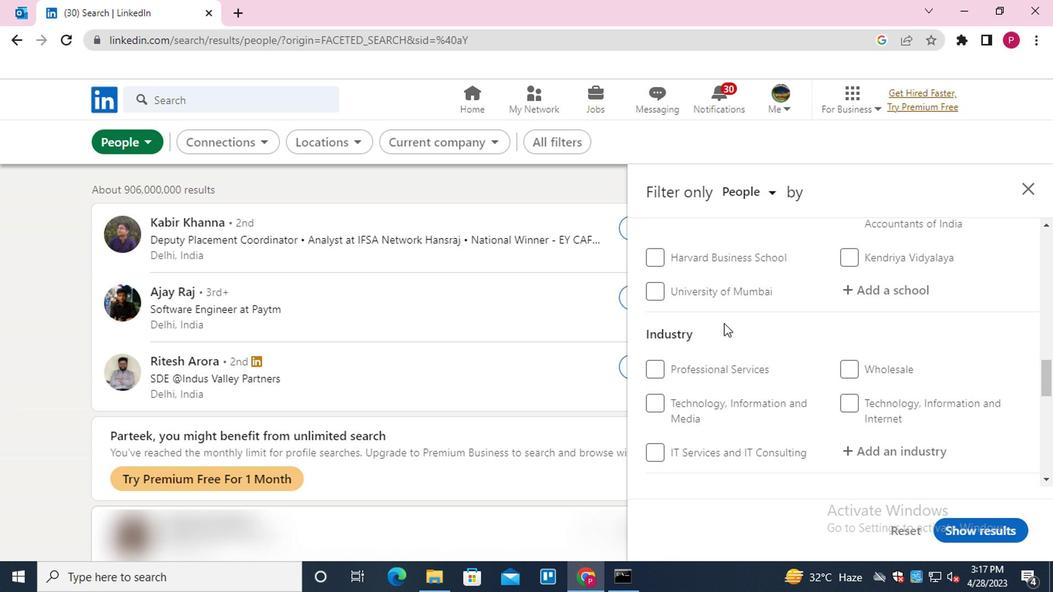 
Action: Mouse scrolled (721, 316) with delta (0, 0)
Screenshot: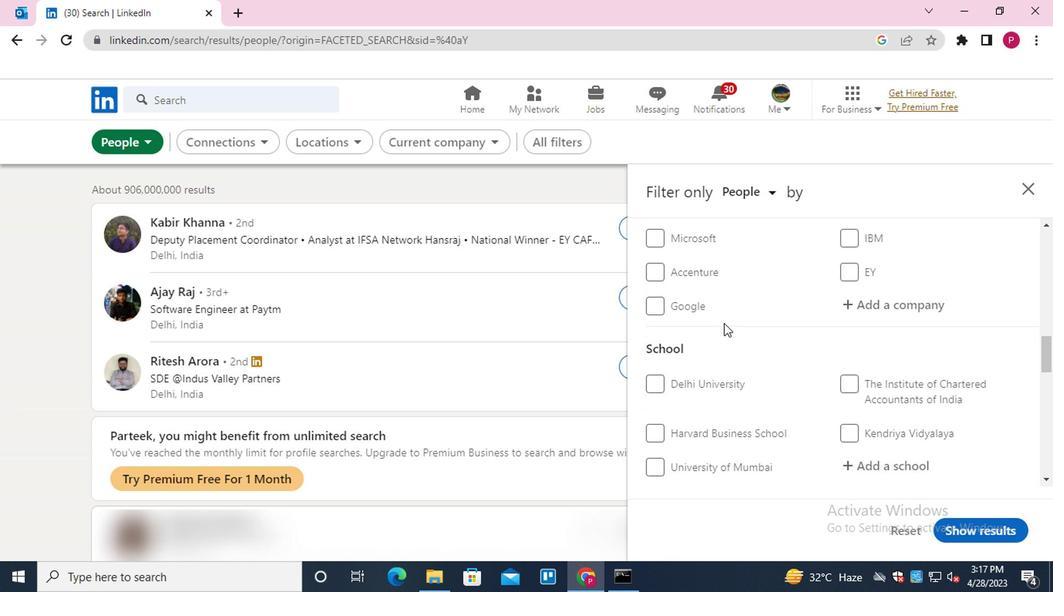 
Action: Mouse scrolled (721, 316) with delta (0, 0)
Screenshot: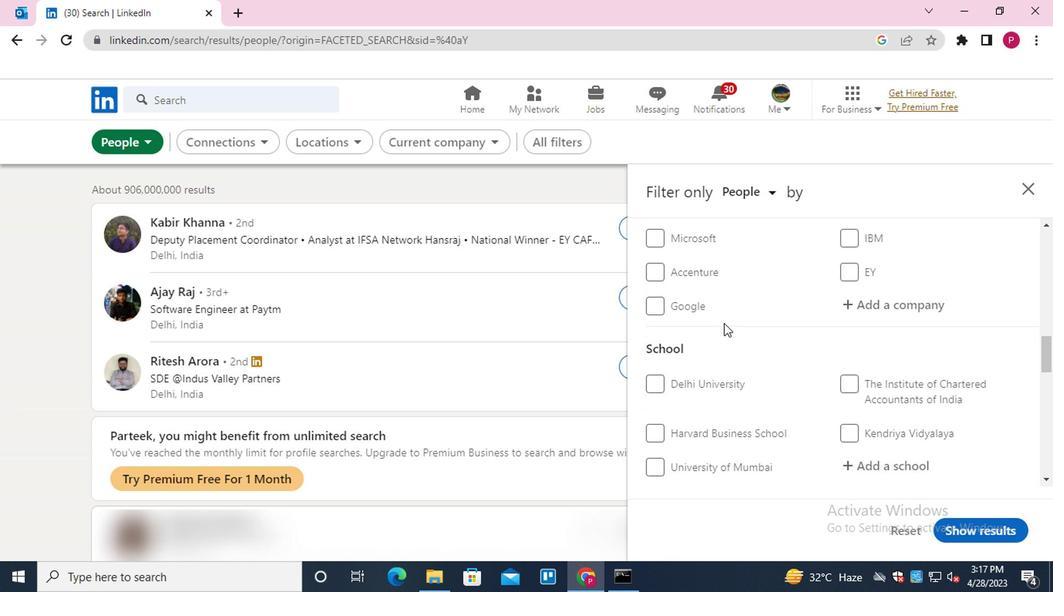 
Action: Mouse scrolled (721, 316) with delta (0, 0)
Screenshot: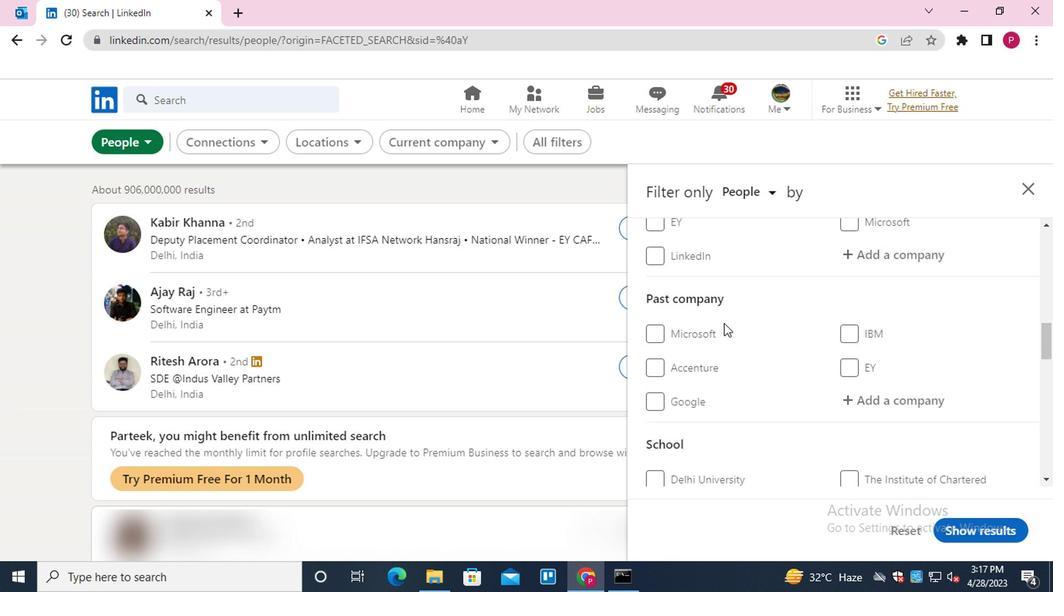 
Action: Mouse moved to (886, 372)
Screenshot: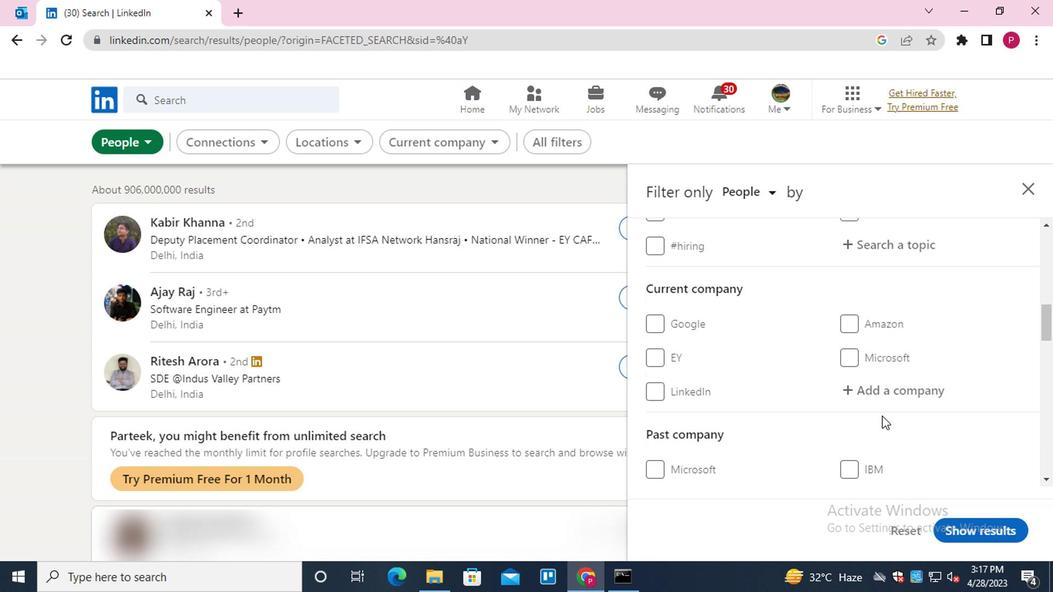 
Action: Mouse pressed left at (886, 372)
Screenshot: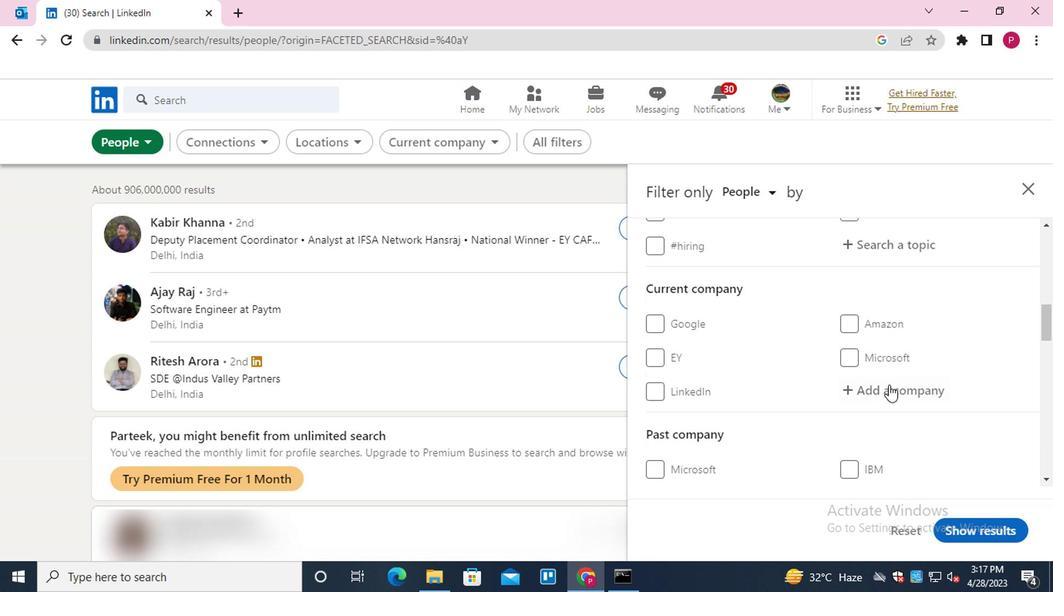 
Action: Mouse moved to (886, 371)
Screenshot: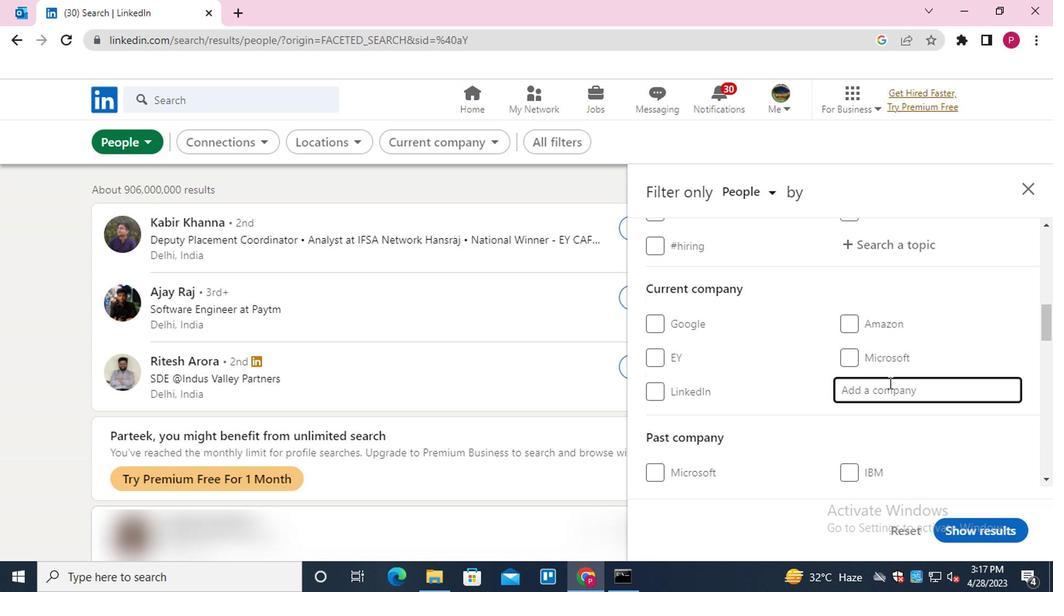 
Action: Key pressed <Key.shift>HITACHI<Key.down><Key.enter>
Screenshot: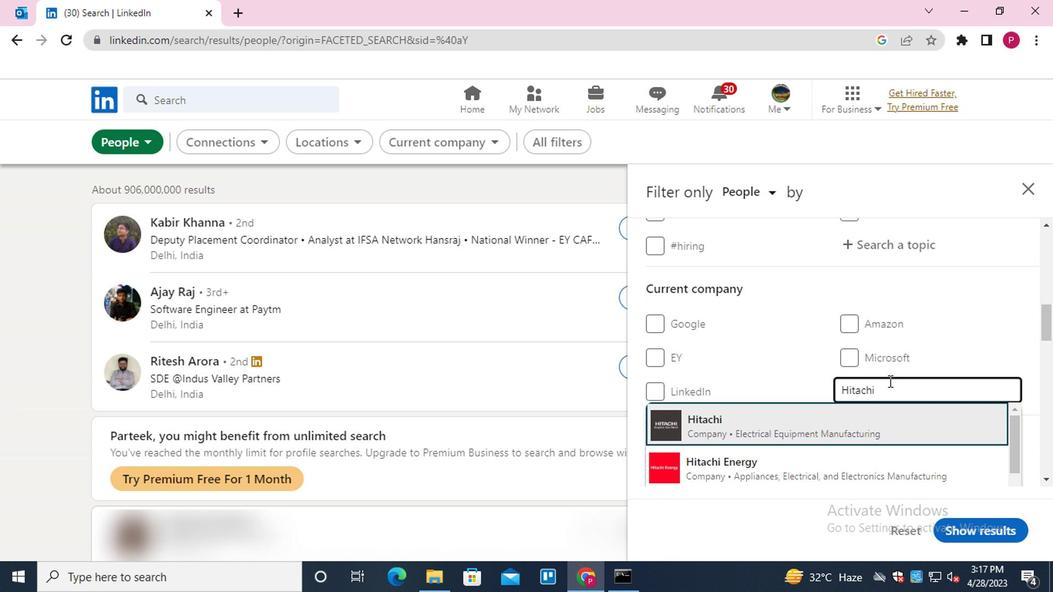 
Action: Mouse moved to (777, 370)
Screenshot: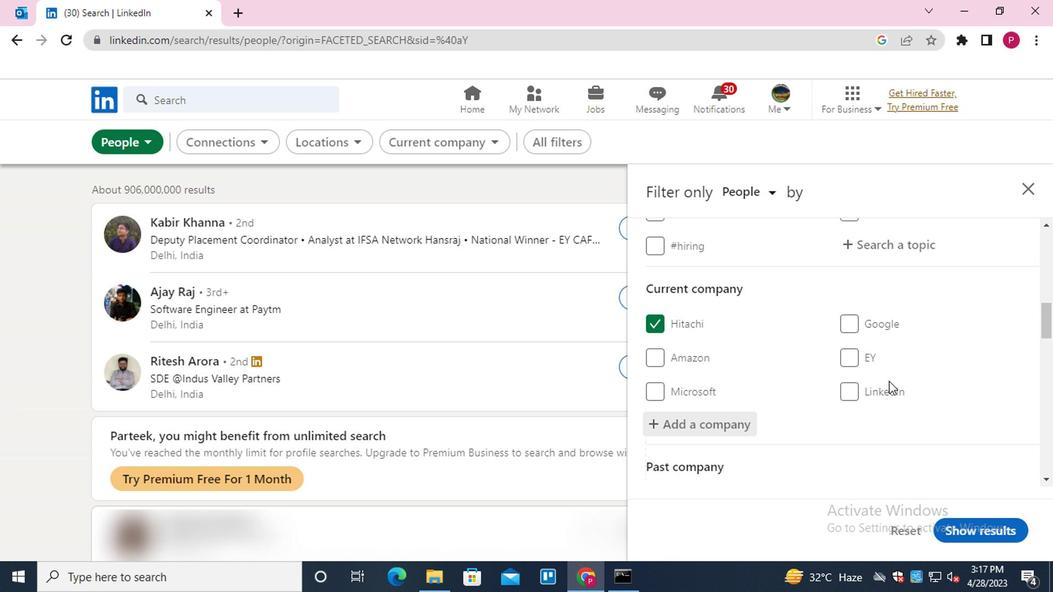 
Action: Mouse scrolled (777, 369) with delta (0, -1)
Screenshot: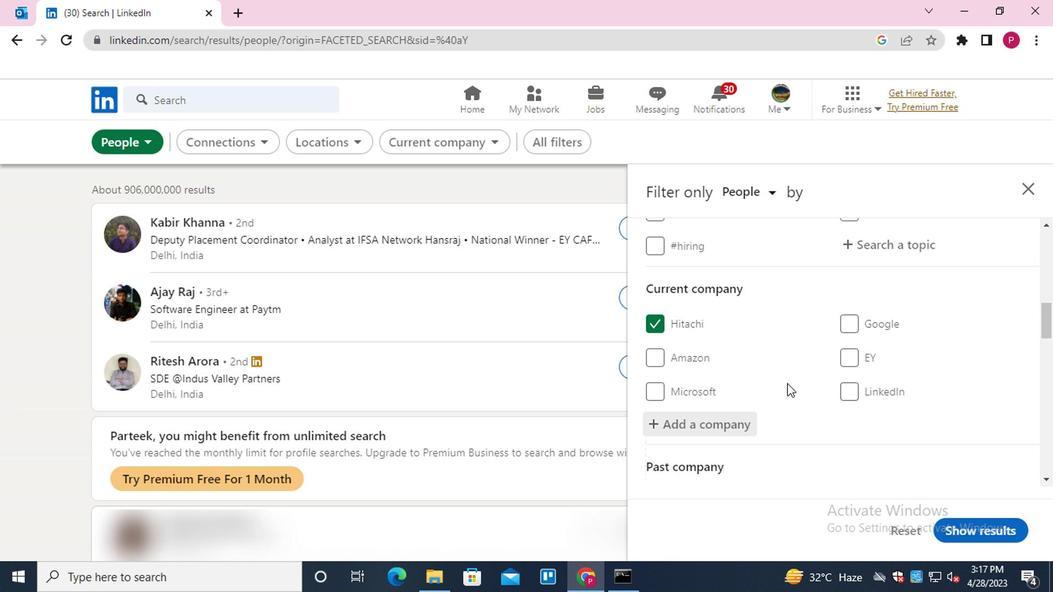 
Action: Mouse scrolled (777, 369) with delta (0, -1)
Screenshot: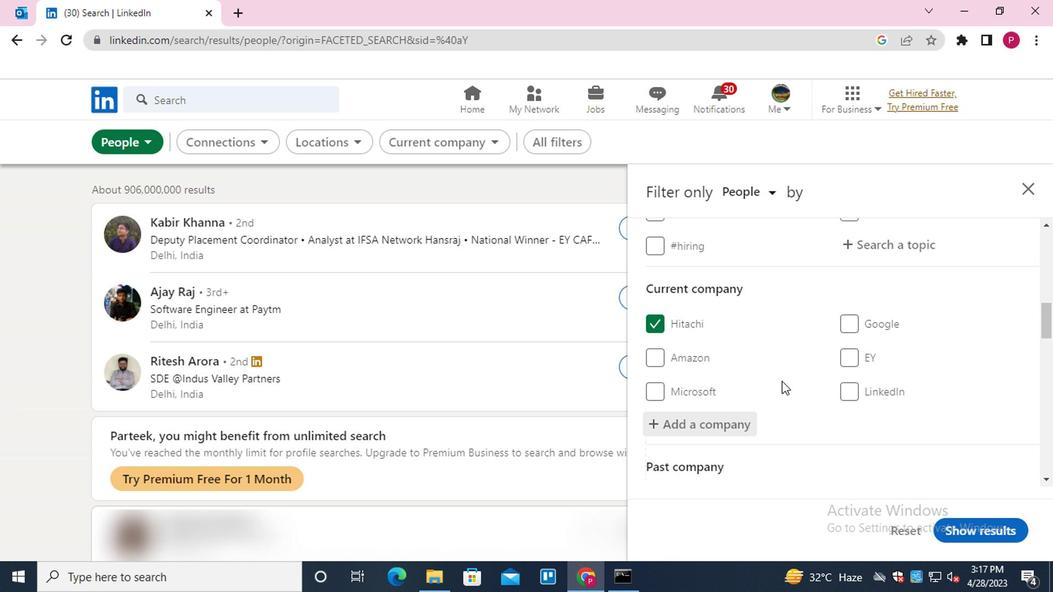 
Action: Mouse scrolled (777, 369) with delta (0, -1)
Screenshot: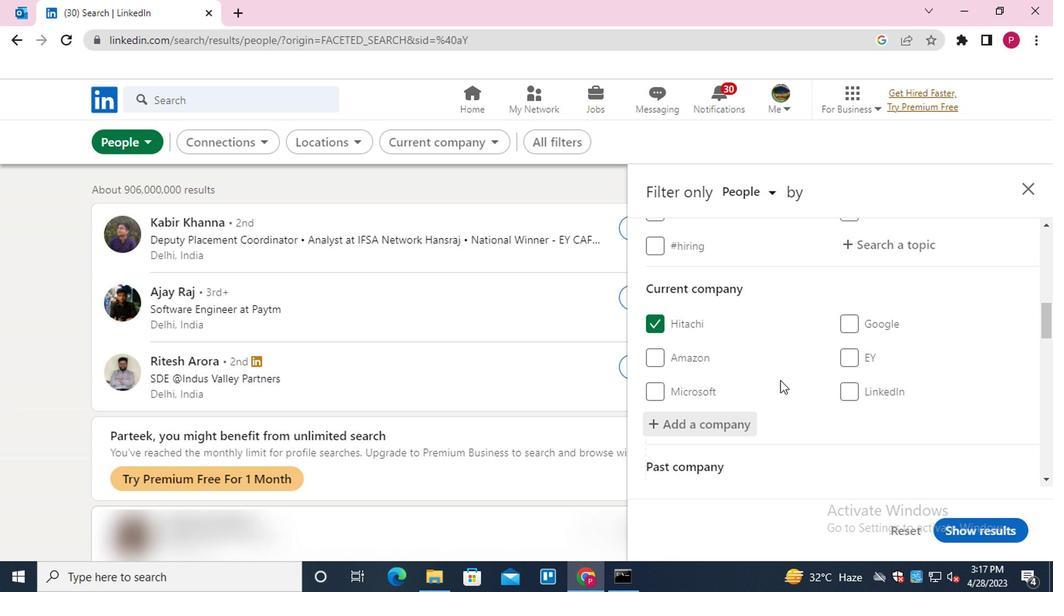 
Action: Mouse moved to (777, 369)
Screenshot: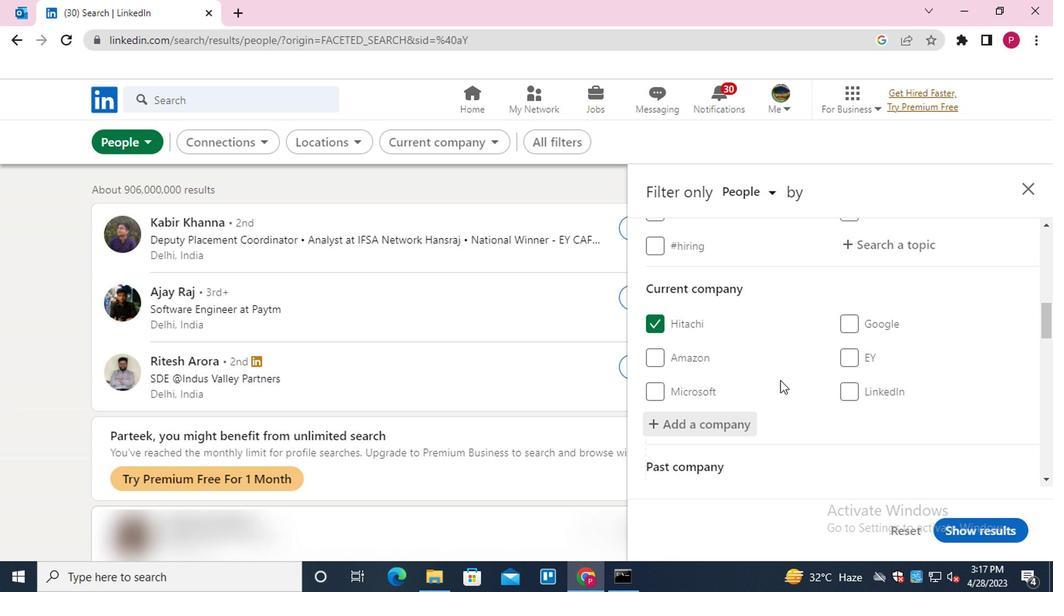 
Action: Mouse scrolled (777, 369) with delta (0, 0)
Screenshot: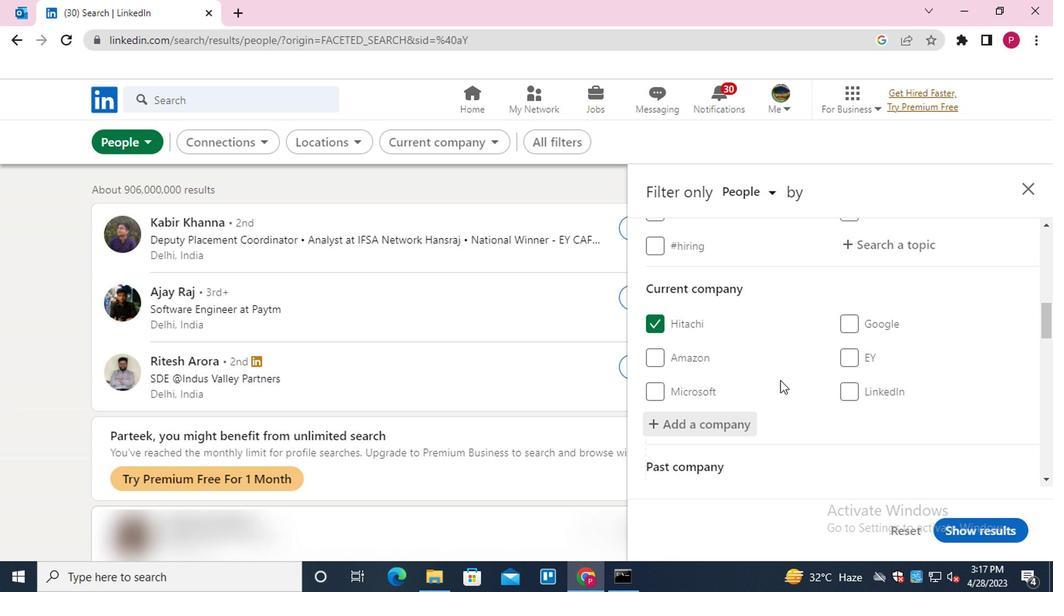 
Action: Mouse moved to (780, 358)
Screenshot: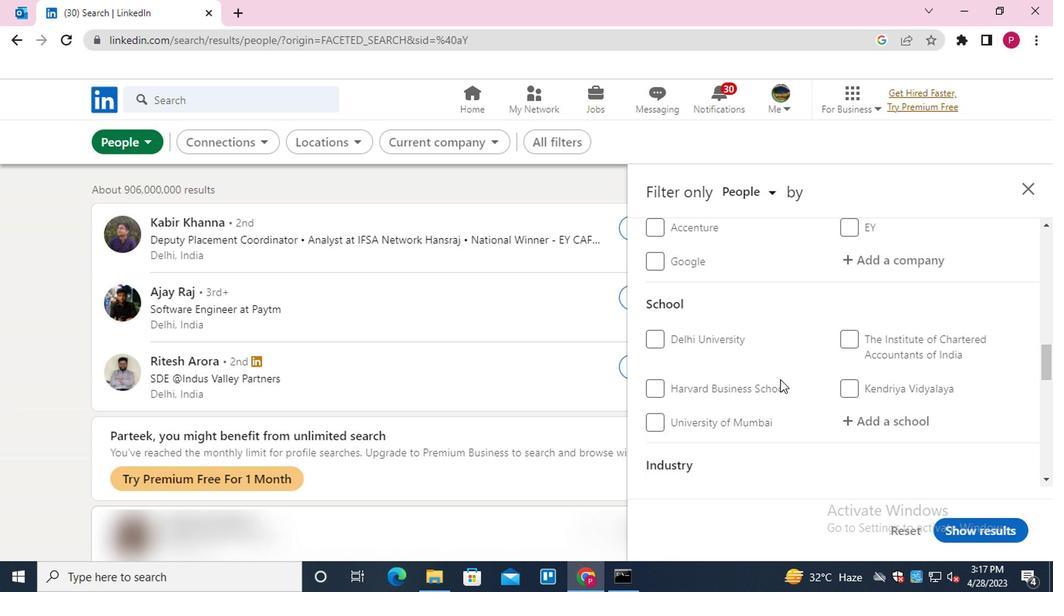 
Action: Mouse scrolled (780, 357) with delta (0, 0)
Screenshot: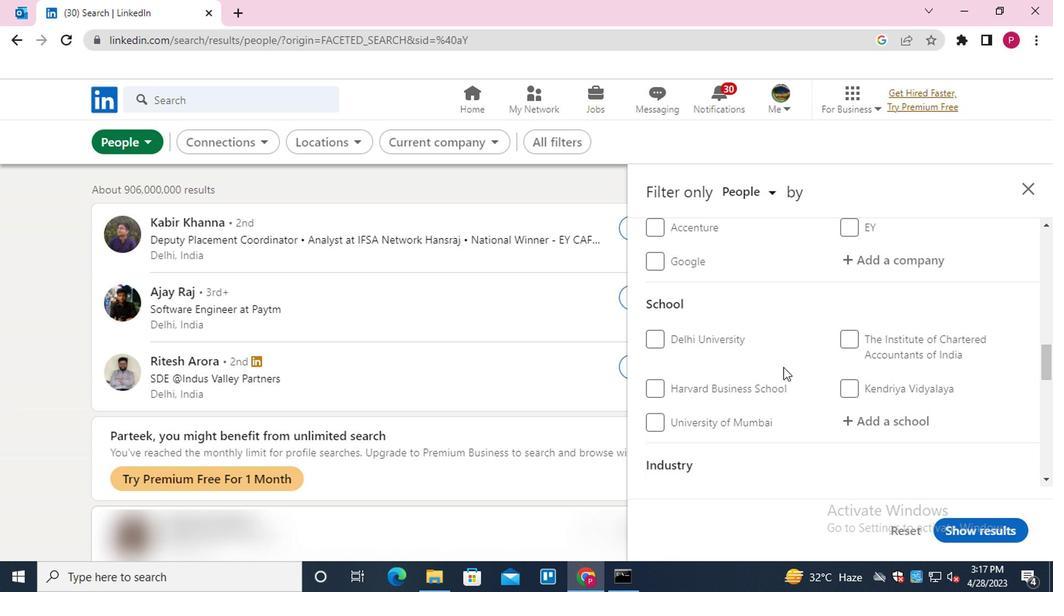 
Action: Mouse moved to (861, 327)
Screenshot: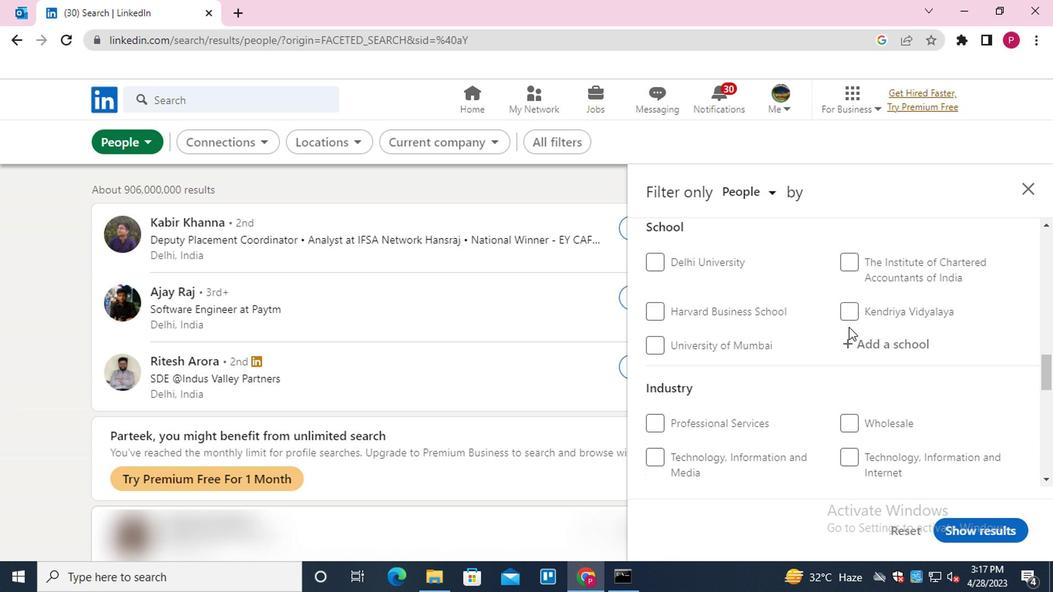 
Action: Mouse pressed left at (861, 327)
Screenshot: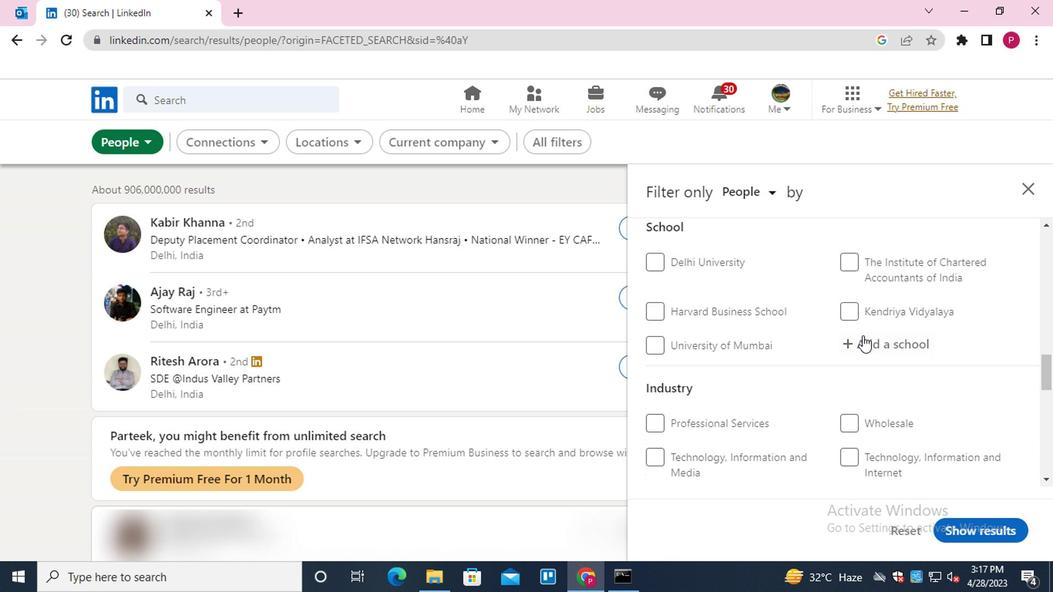 
Action: Mouse scrolled (861, 327) with delta (0, 0)
Screenshot: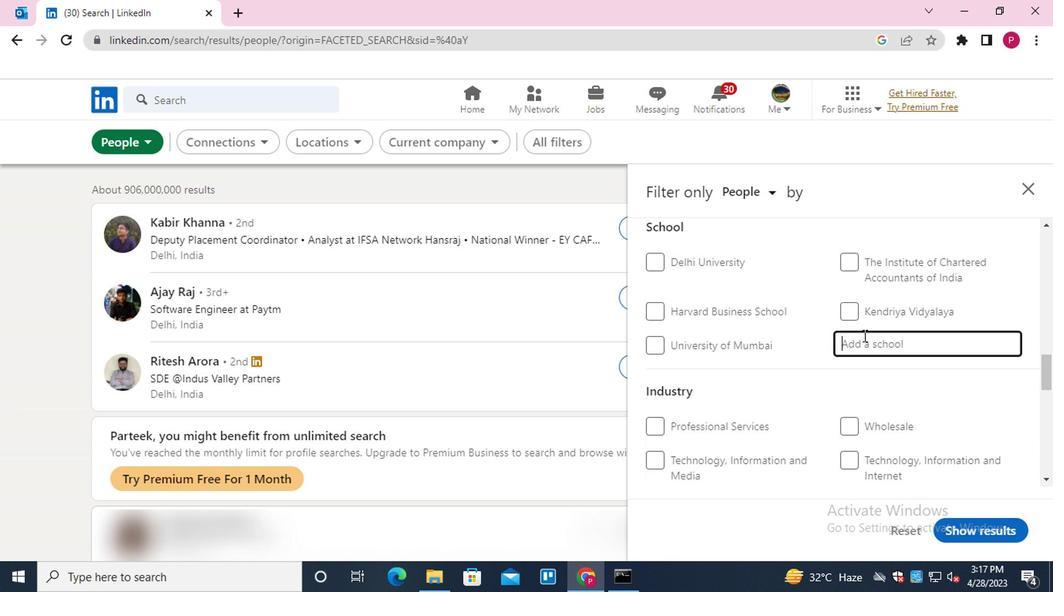
Action: Mouse scrolled (861, 327) with delta (0, 0)
Screenshot: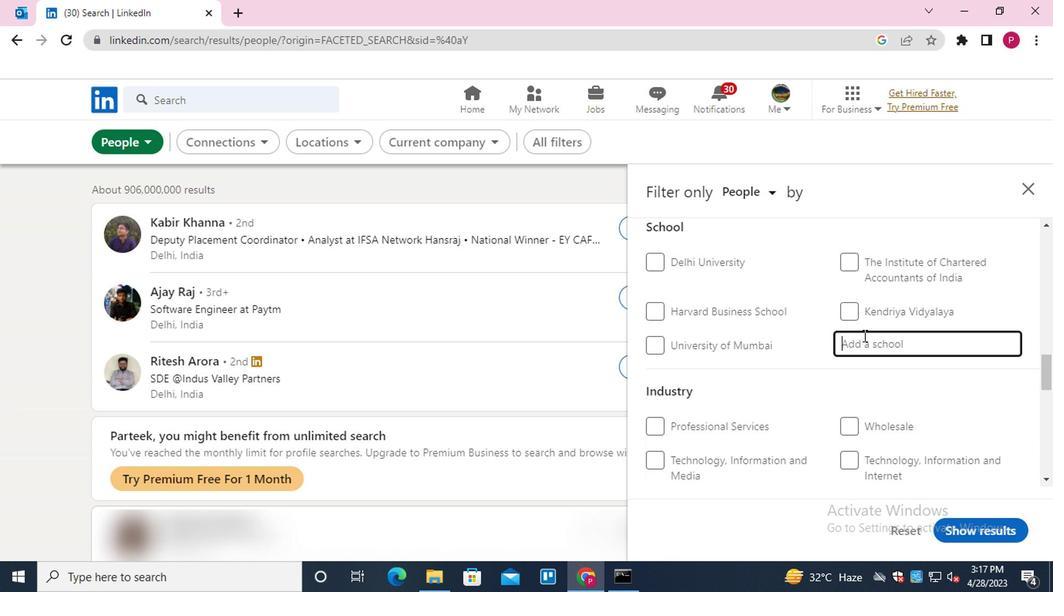 
Action: Mouse scrolled (861, 328) with delta (0, 0)
Screenshot: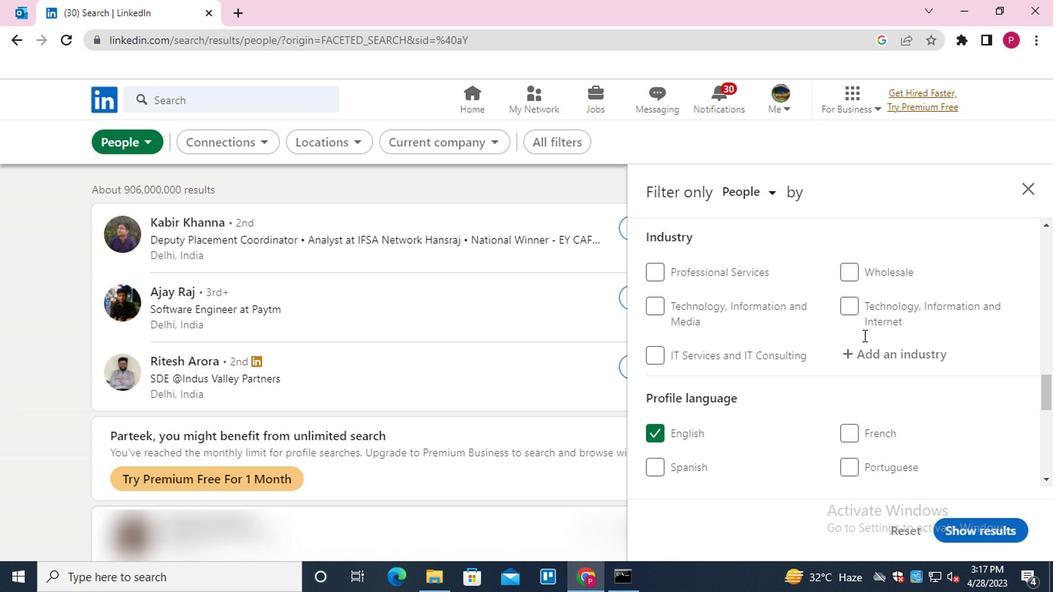 
Action: Key pressed <Key.shift><Key.shift><Key.shift><Key.shift><Key.shift><Key.shift><Key.shift><Key.shift><Key.shift><Key.shift>KURNOOL<Key.space><Key.shift><Key.shift>JOBS<Key.down><Key.enter>
Screenshot: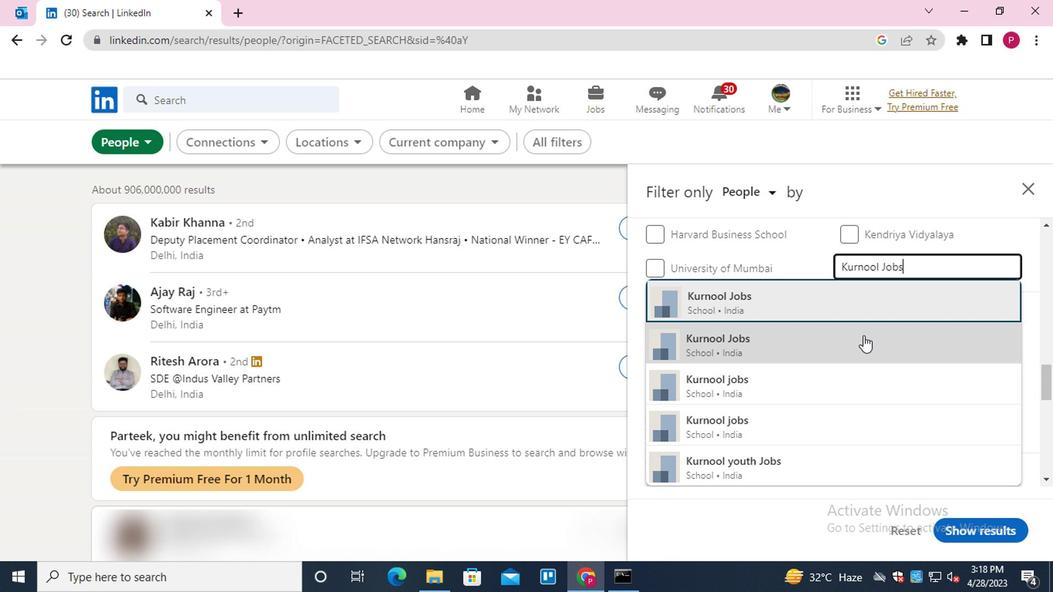 
Action: Mouse moved to (761, 363)
Screenshot: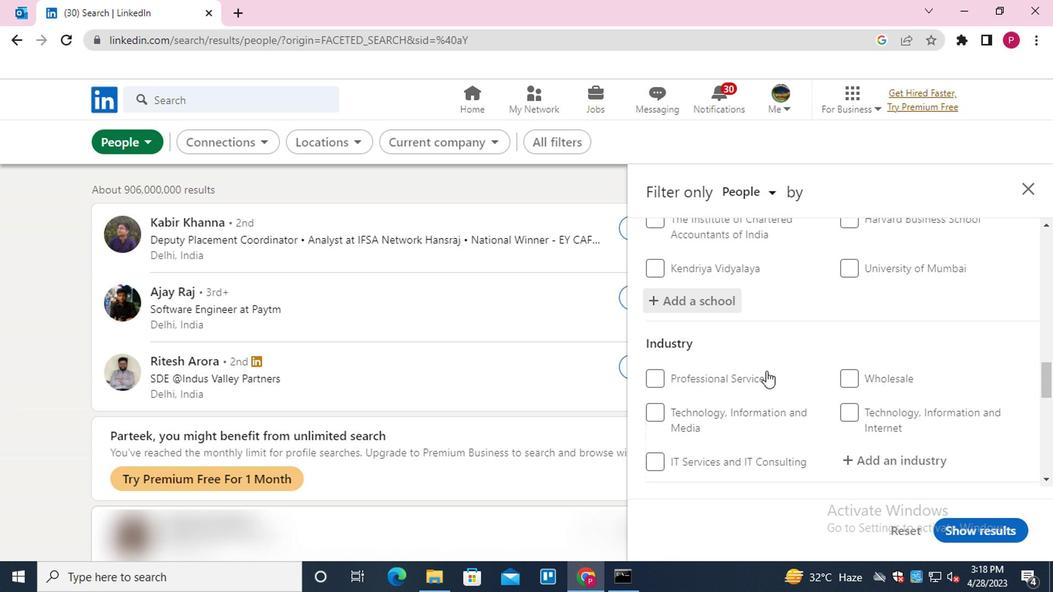 
Action: Mouse scrolled (761, 362) with delta (0, 0)
Screenshot: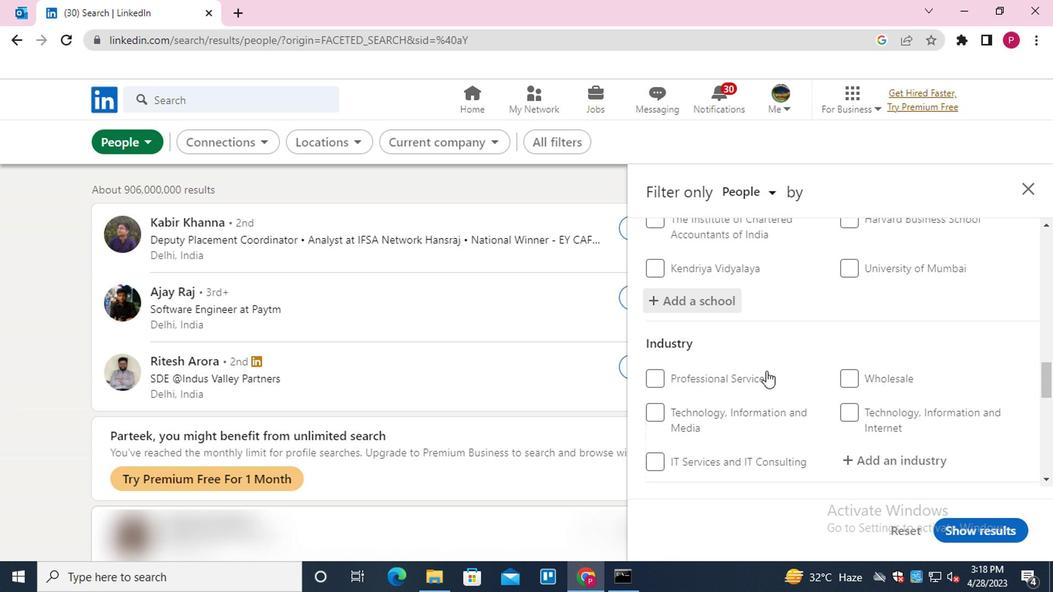 
Action: Mouse moved to (759, 364)
Screenshot: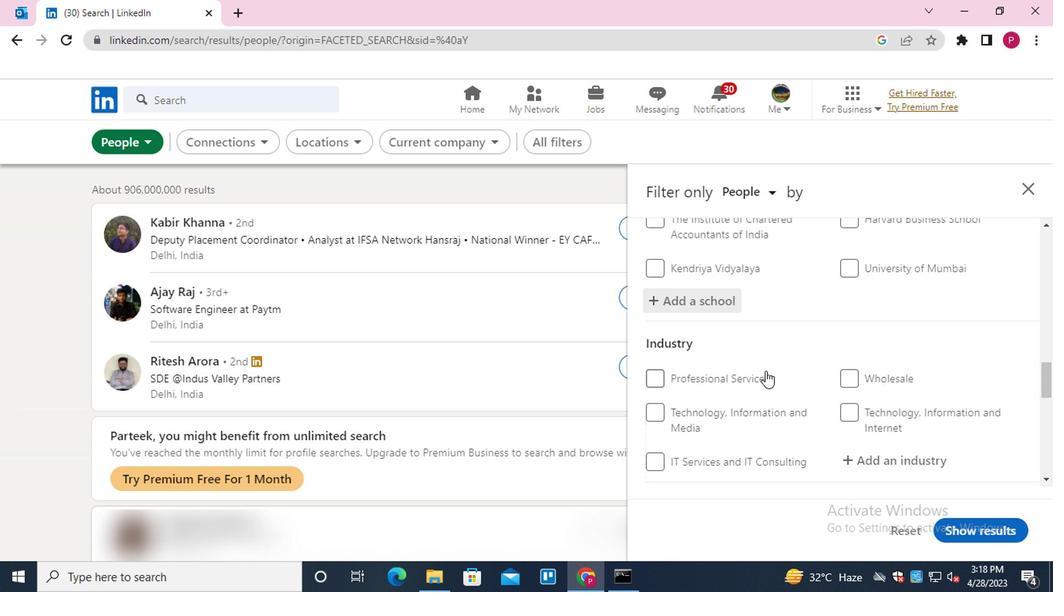 
Action: Mouse scrolled (759, 364) with delta (0, 0)
Screenshot: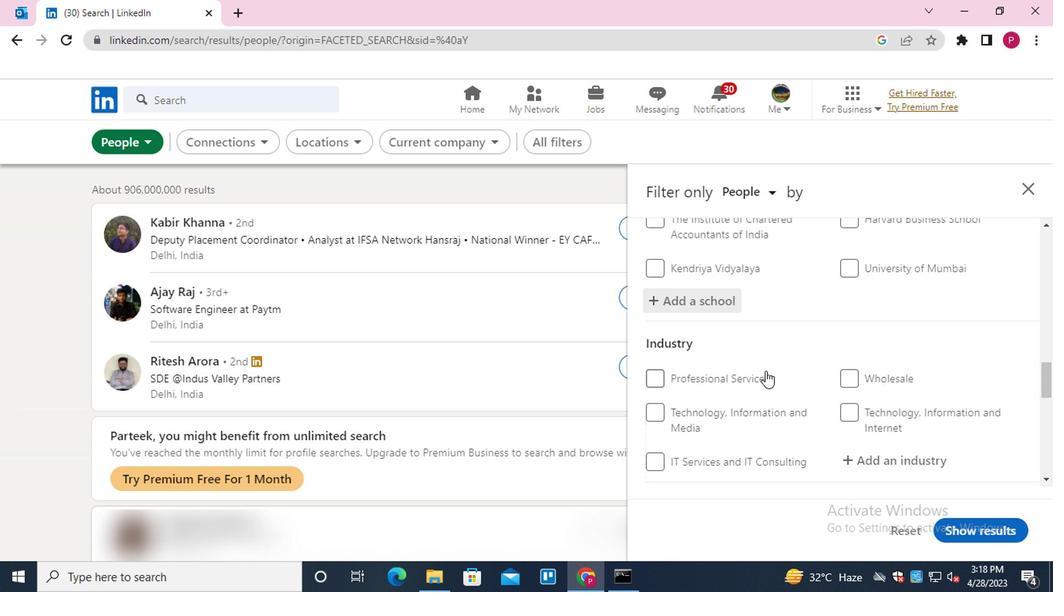 
Action: Mouse moved to (757, 366)
Screenshot: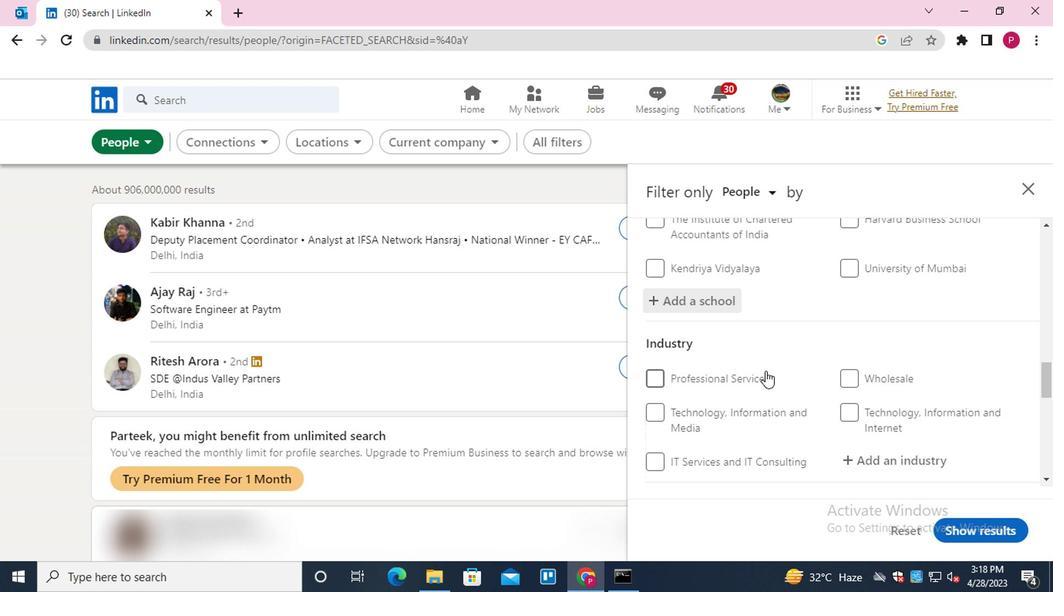 
Action: Mouse scrolled (757, 366) with delta (0, 0)
Screenshot: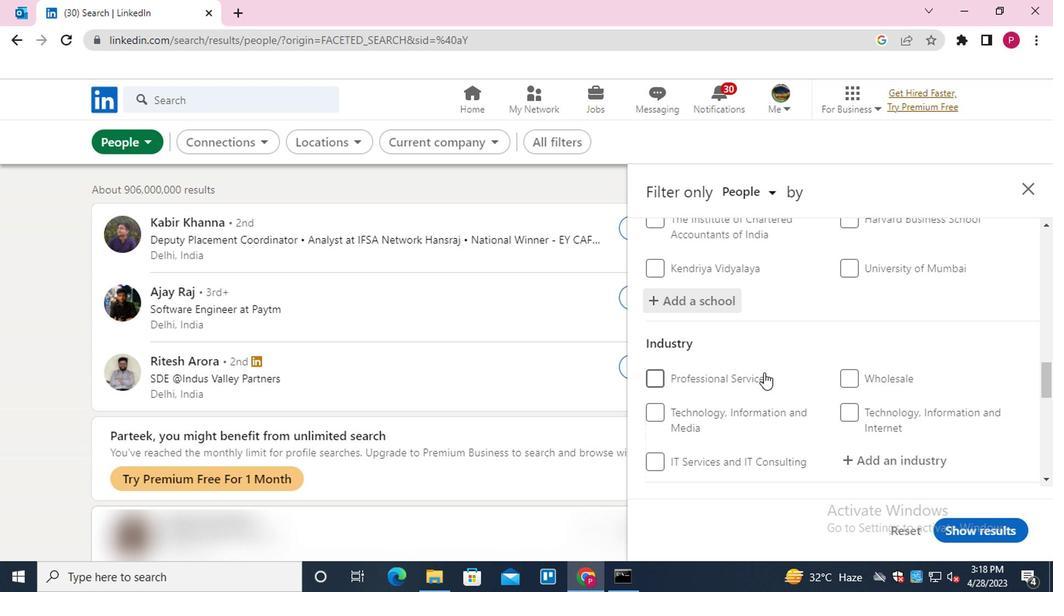
Action: Mouse moved to (825, 302)
Screenshot: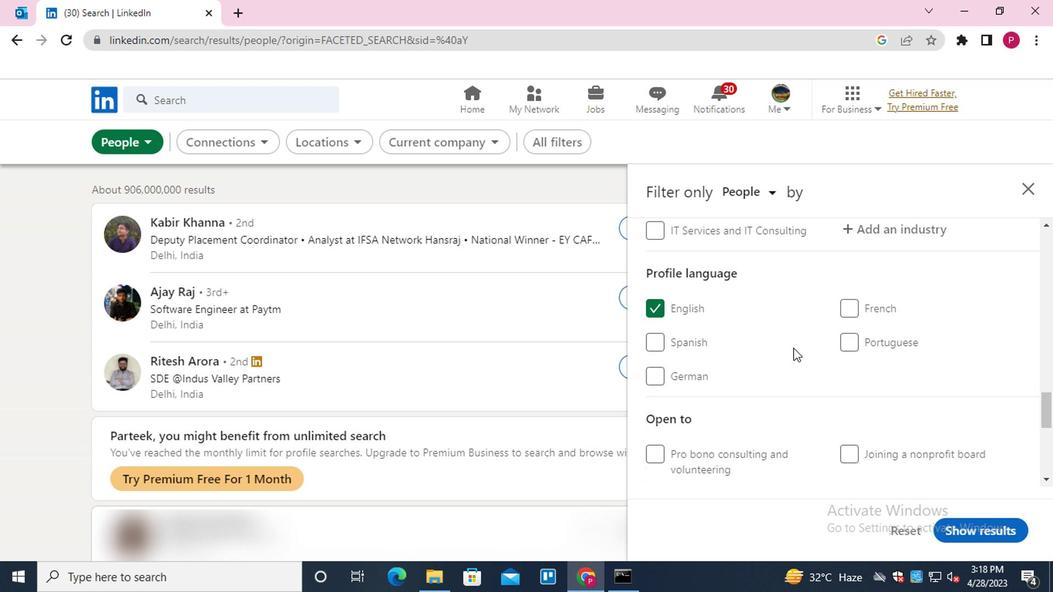 
Action: Mouse scrolled (825, 302) with delta (0, 0)
Screenshot: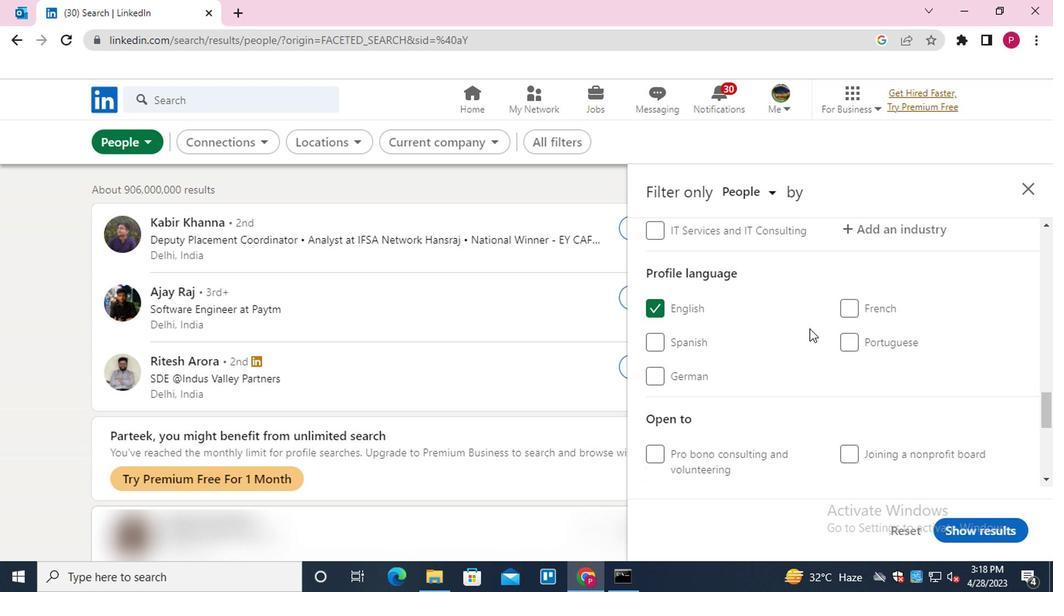 
Action: Mouse moved to (875, 307)
Screenshot: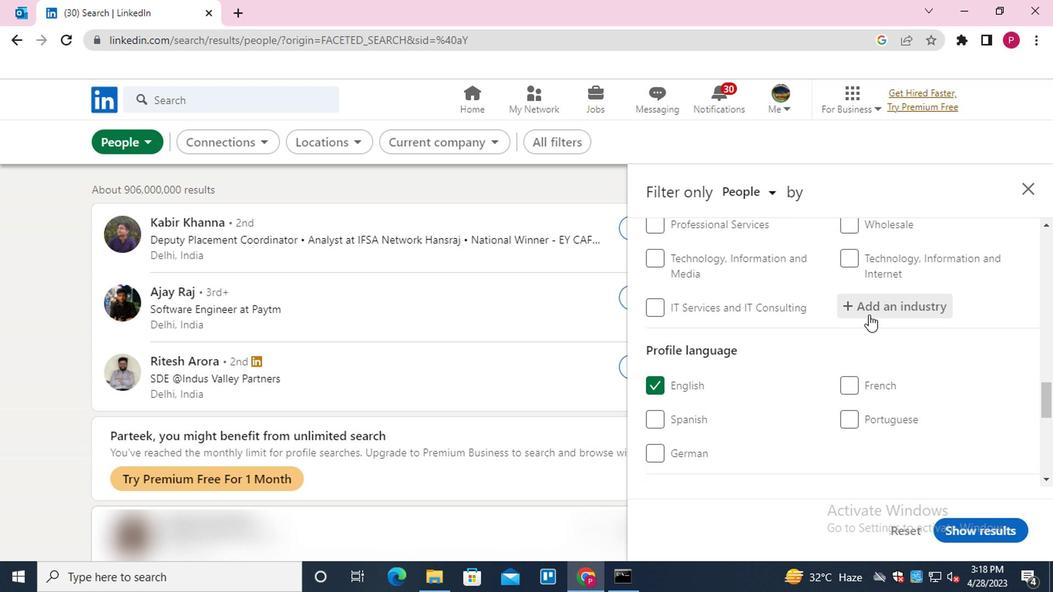 
Action: Mouse pressed left at (875, 307)
Screenshot: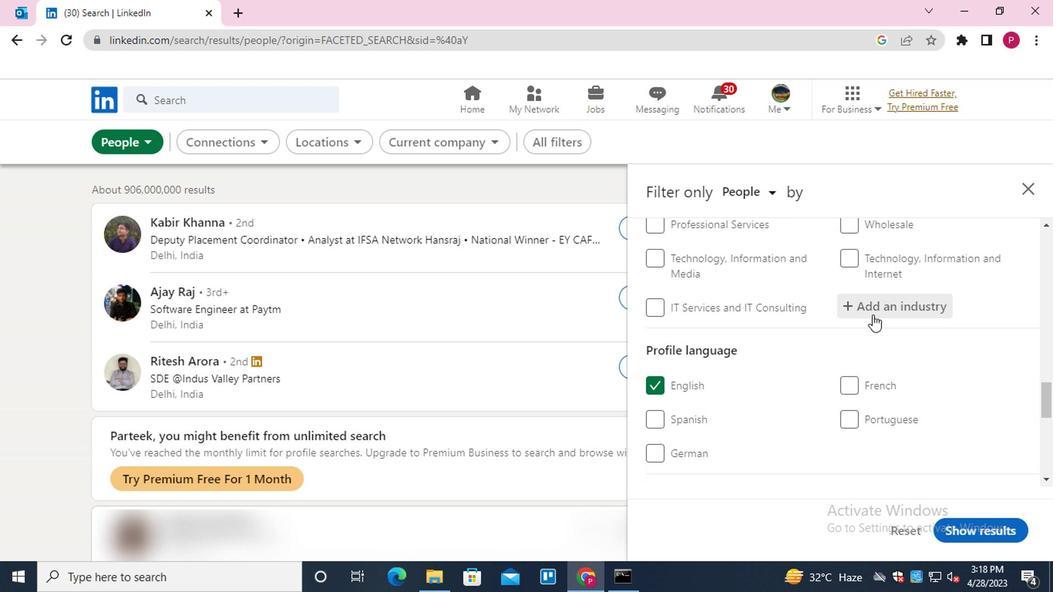
Action: Mouse moved to (876, 307)
Screenshot: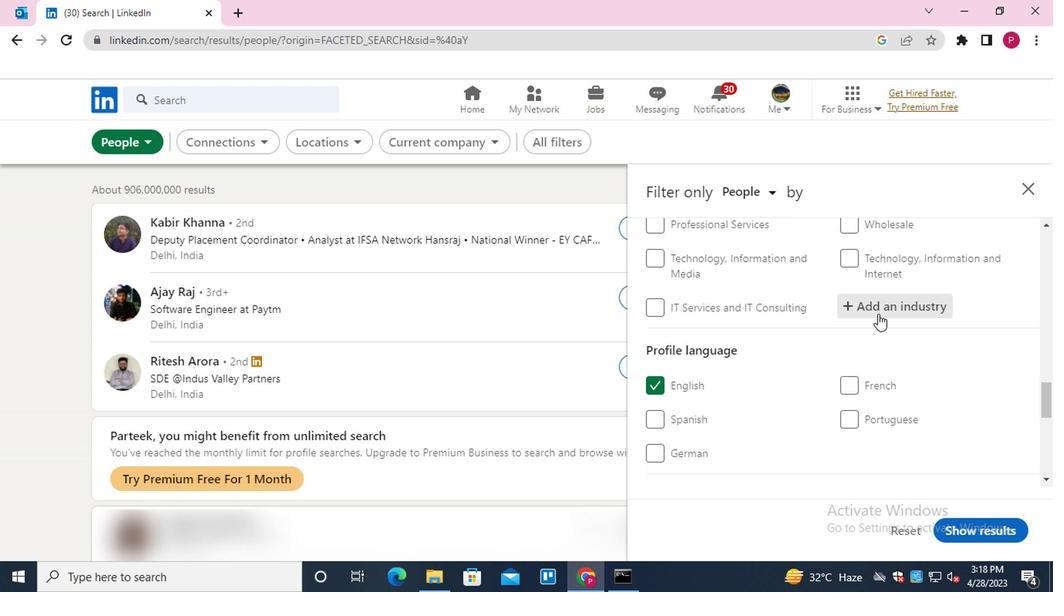 
Action: Key pressed <Key.shift><Key.shift><Key.shift>WINF<Key.backspace>D<Key.down><Key.enter>
Screenshot: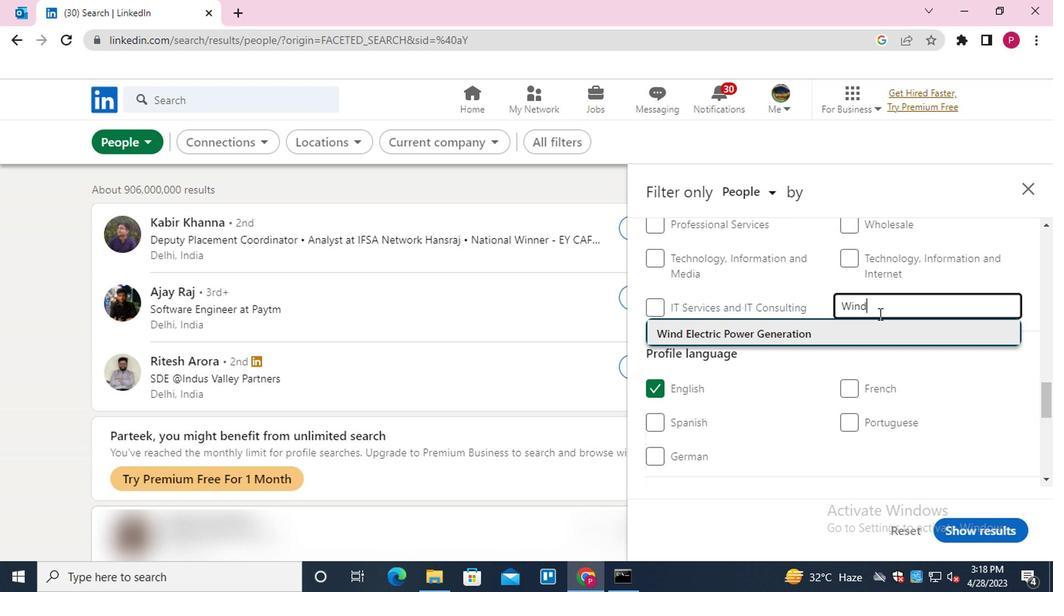 
Action: Mouse moved to (800, 304)
Screenshot: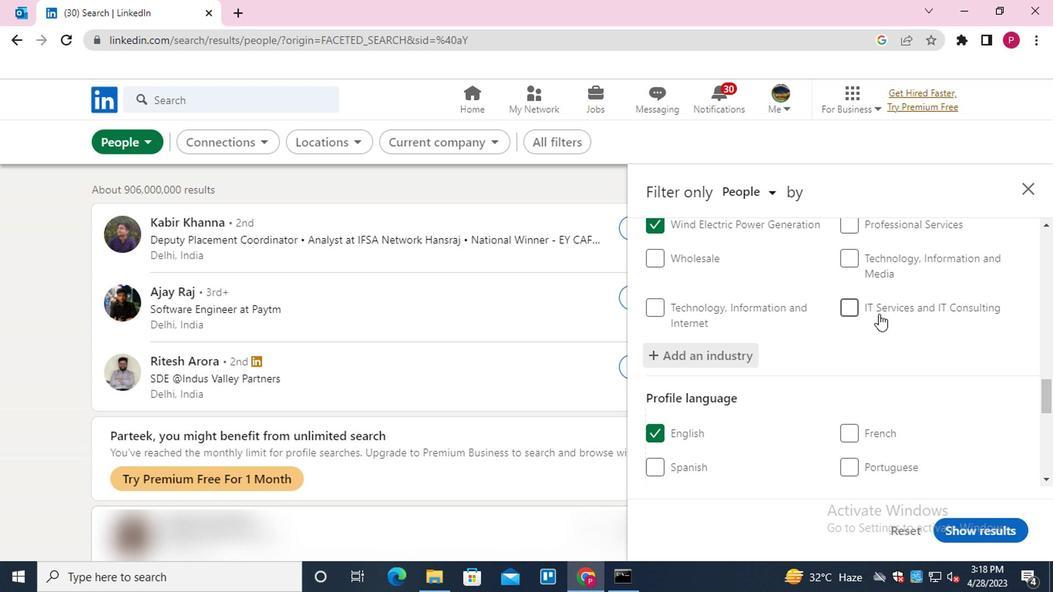 
Action: Mouse scrolled (800, 303) with delta (0, 0)
Screenshot: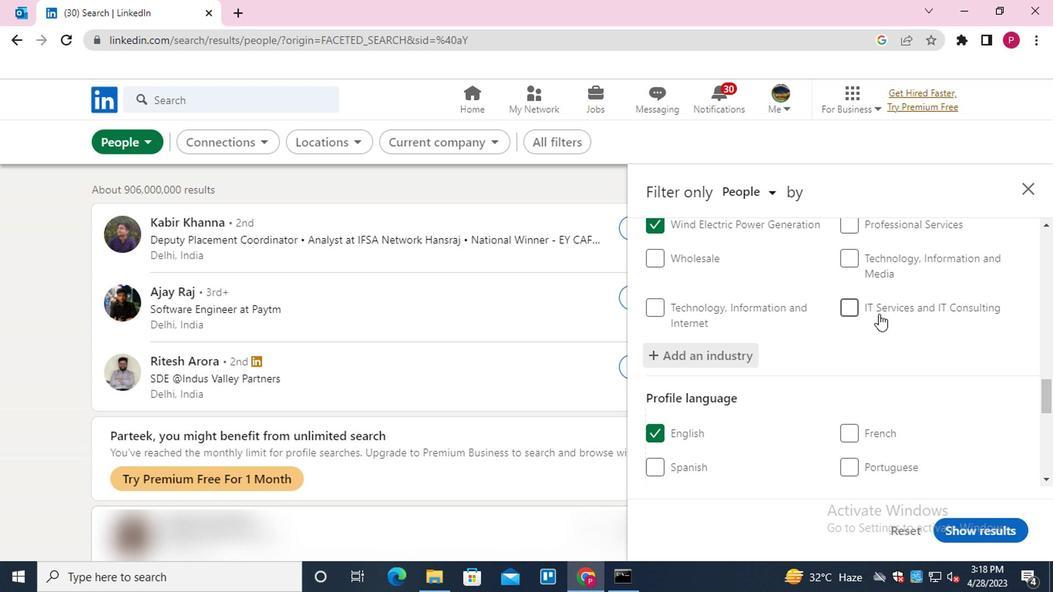 
Action: Mouse moved to (793, 308)
Screenshot: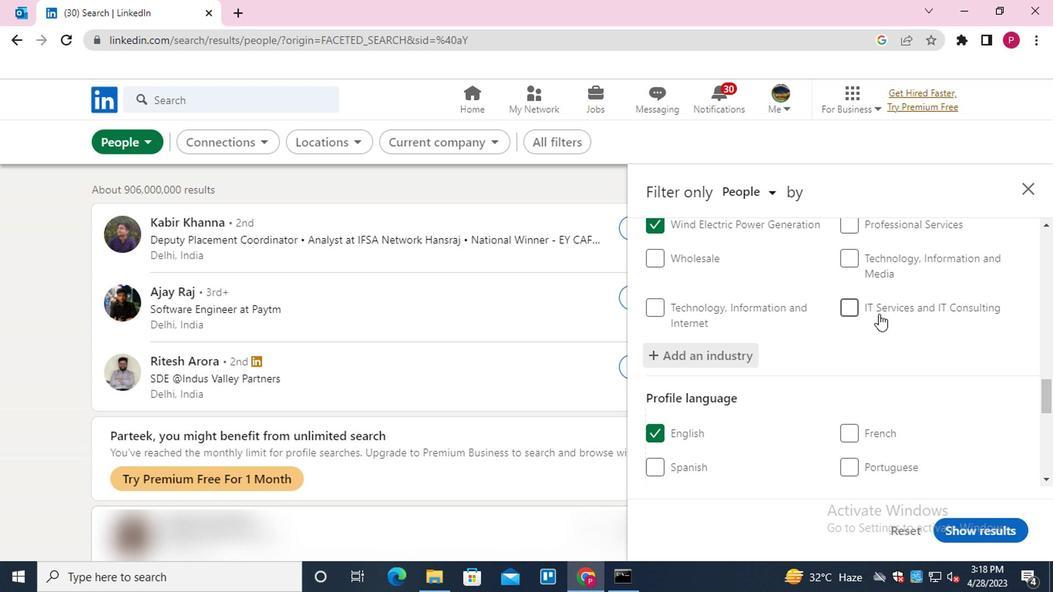 
Action: Mouse scrolled (793, 307) with delta (0, -1)
Screenshot: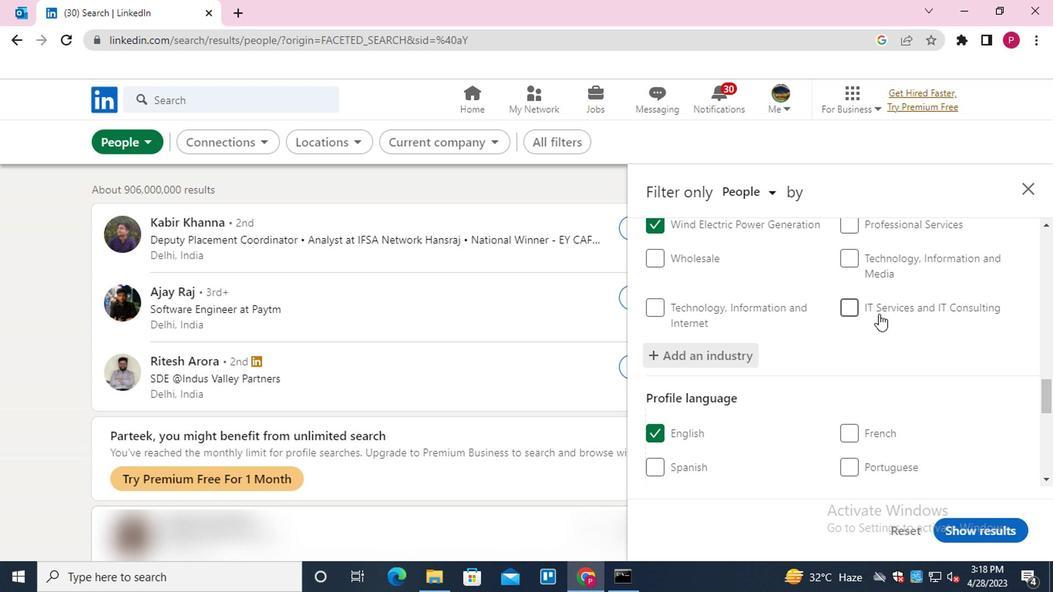 
Action: Mouse scrolled (793, 307) with delta (0, -1)
Screenshot: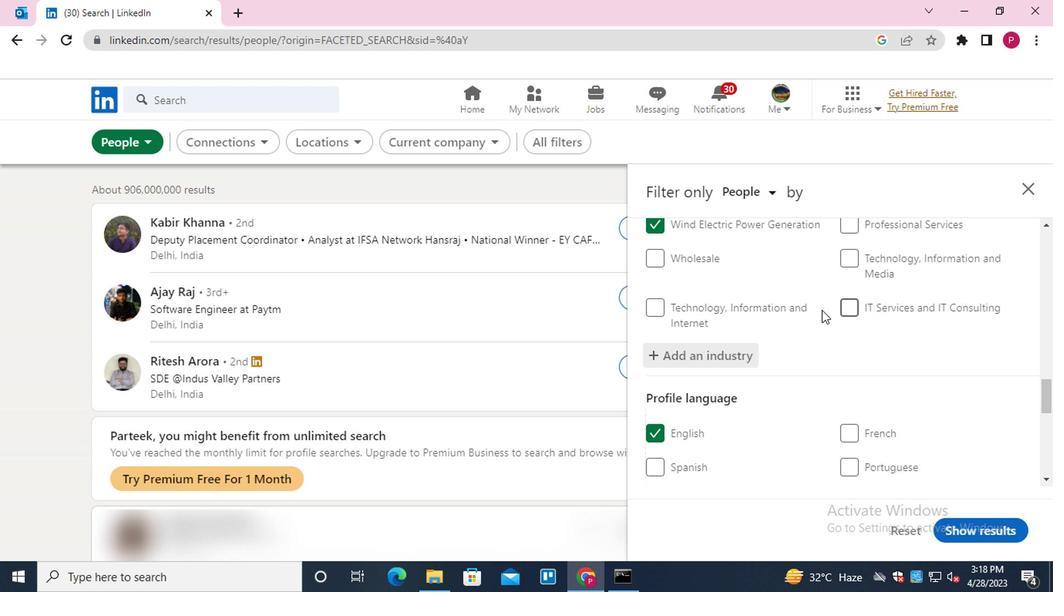 
Action: Mouse scrolled (793, 307) with delta (0, -1)
Screenshot: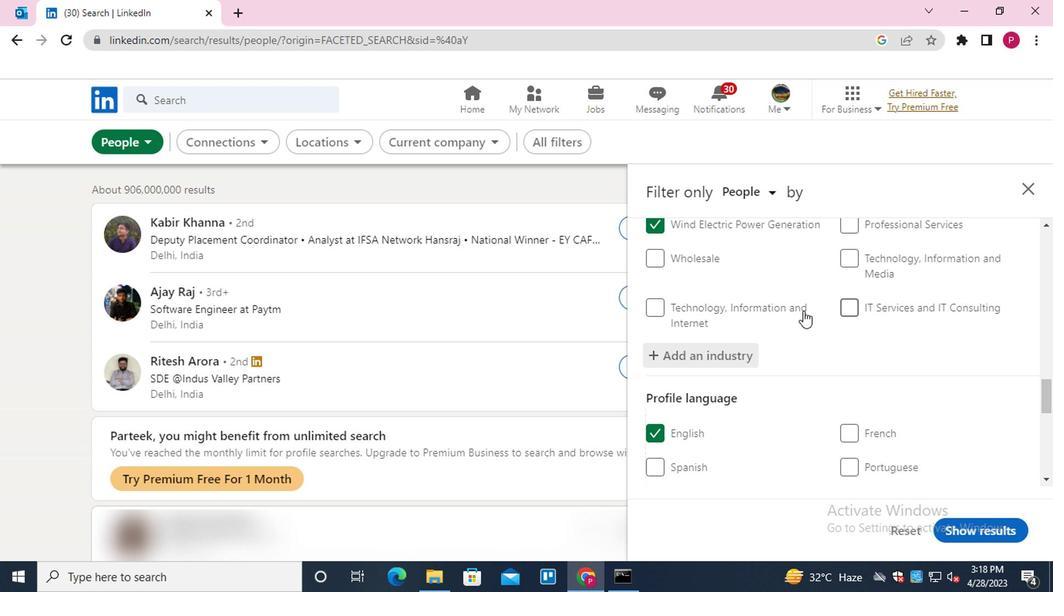 
Action: Mouse moved to (877, 412)
Screenshot: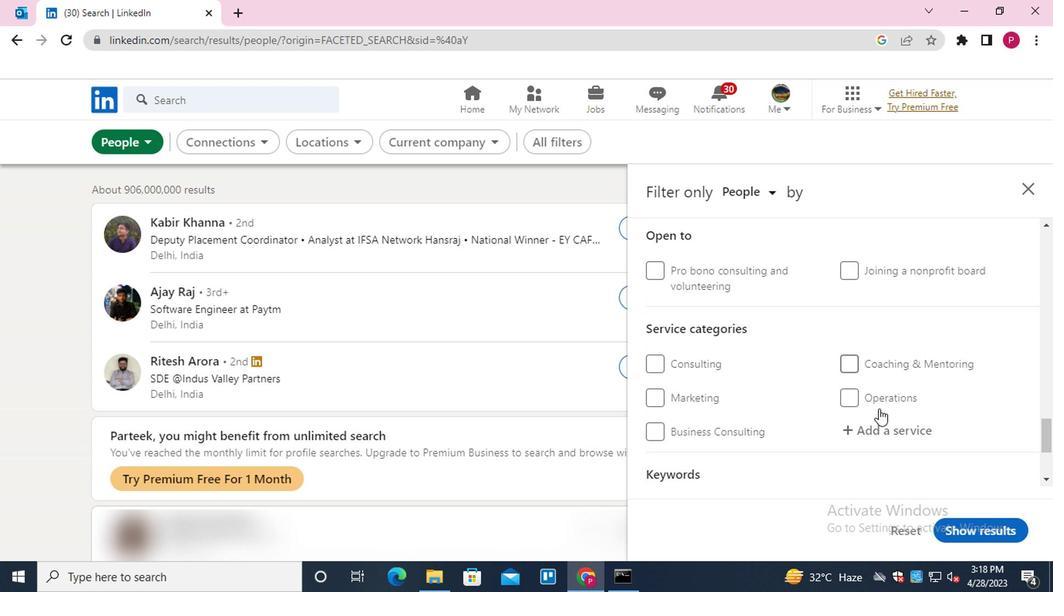 
Action: Mouse pressed left at (877, 412)
Screenshot: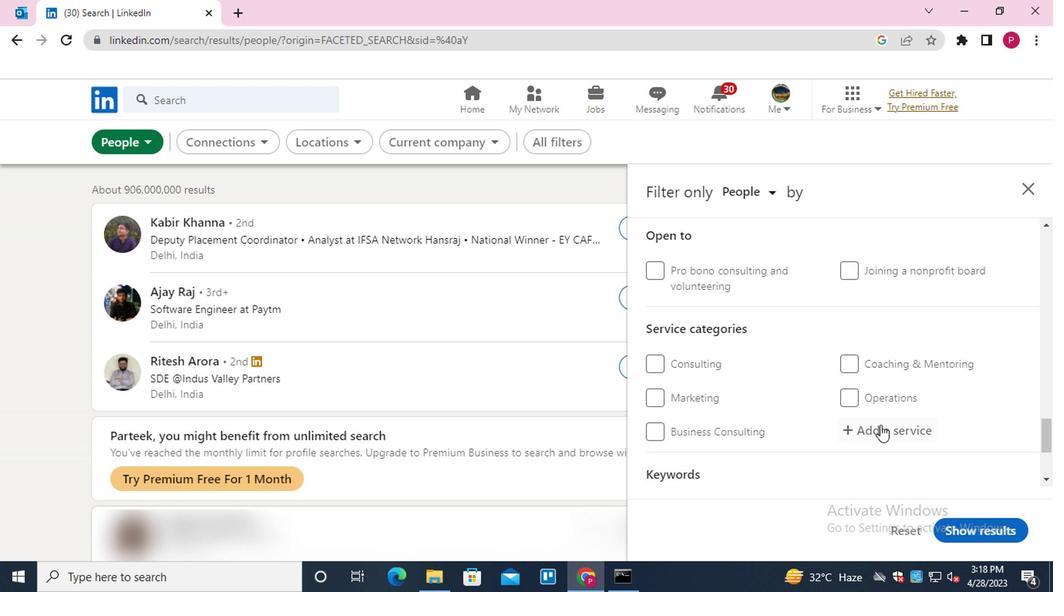 
Action: Key pressed <Key.shift><Key.shift><Key.shift><Key.shift>VISUAL<Key.space><Key.shift><Key.down><Key.enter>
Screenshot: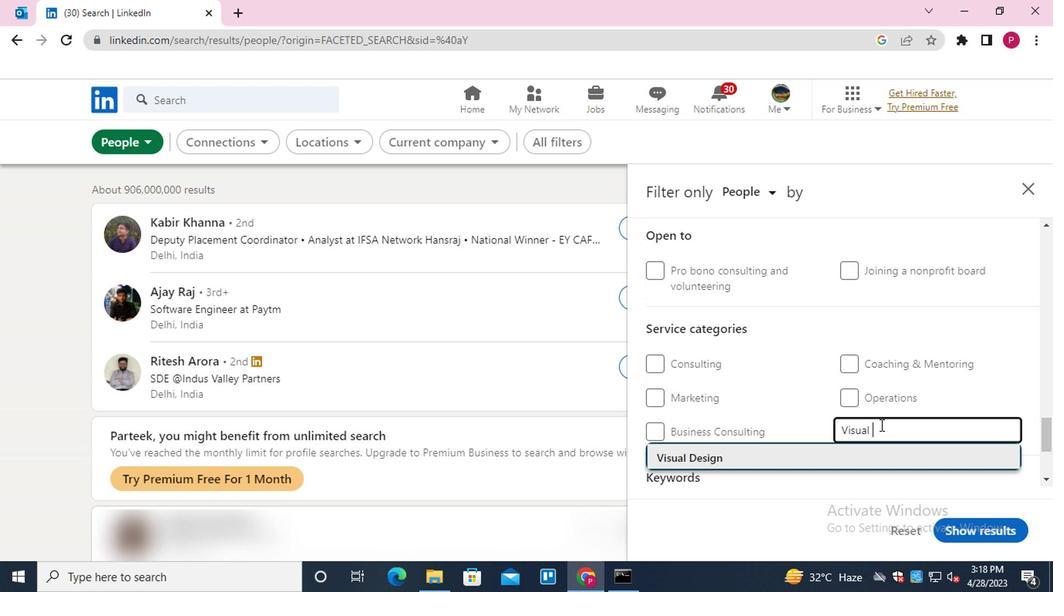 
Action: Mouse moved to (876, 414)
Screenshot: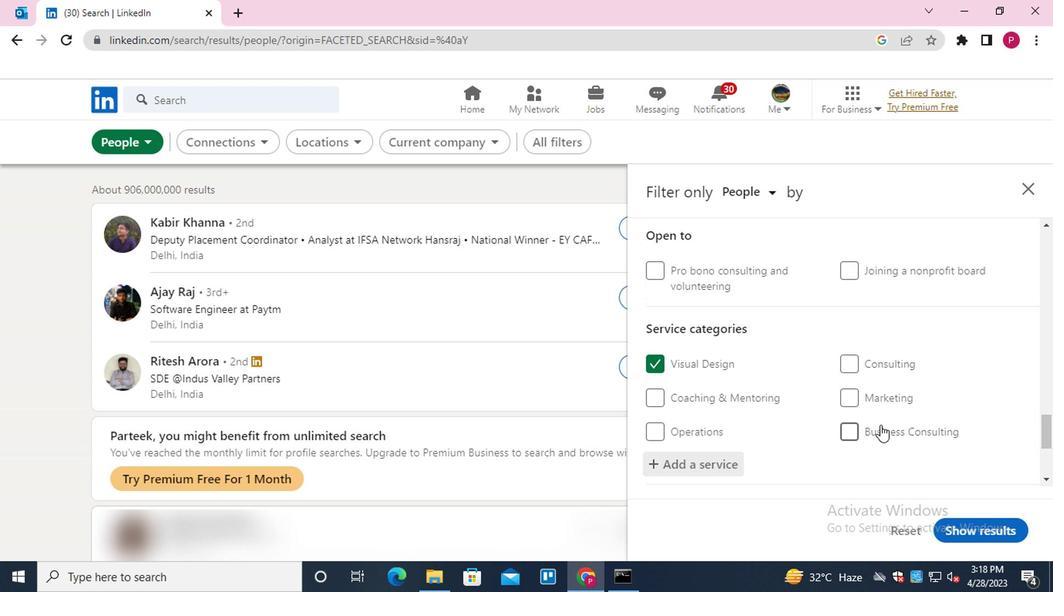 
Action: Mouse scrolled (876, 414) with delta (0, 0)
Screenshot: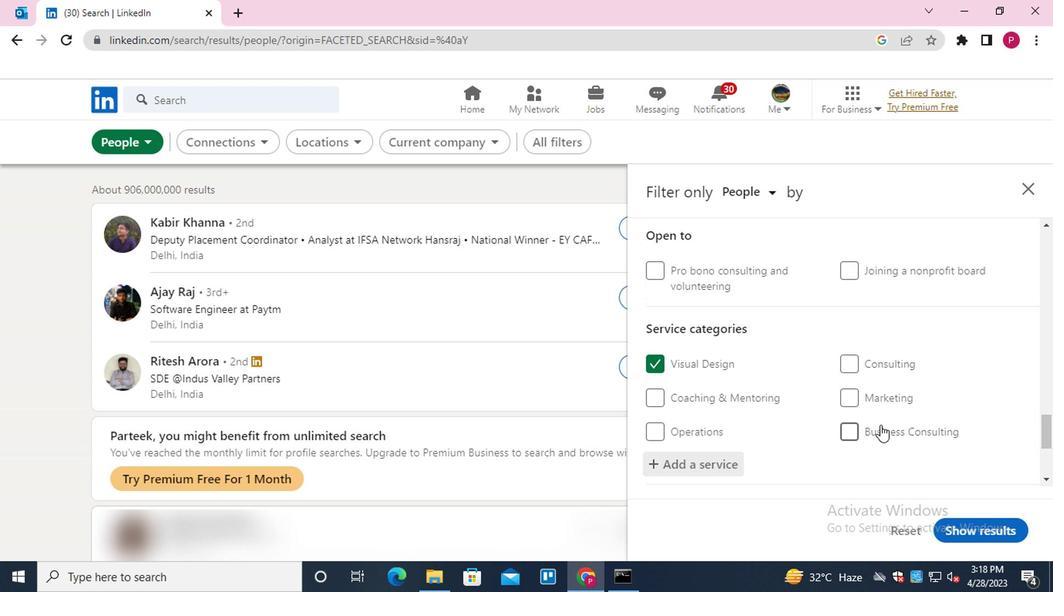 
Action: Mouse moved to (876, 414)
Screenshot: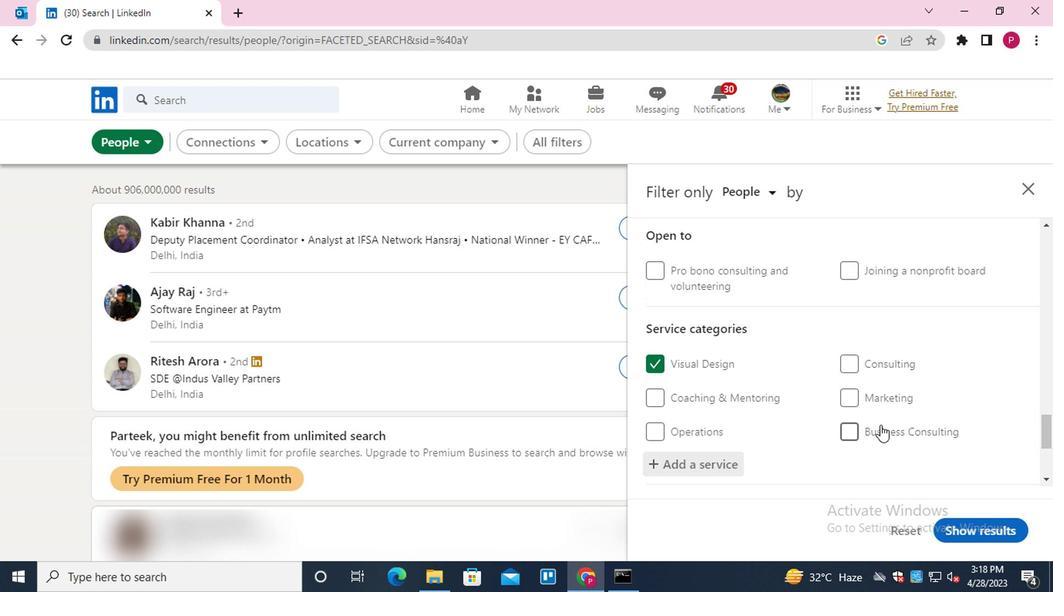 
Action: Mouse scrolled (876, 414) with delta (0, 0)
Screenshot: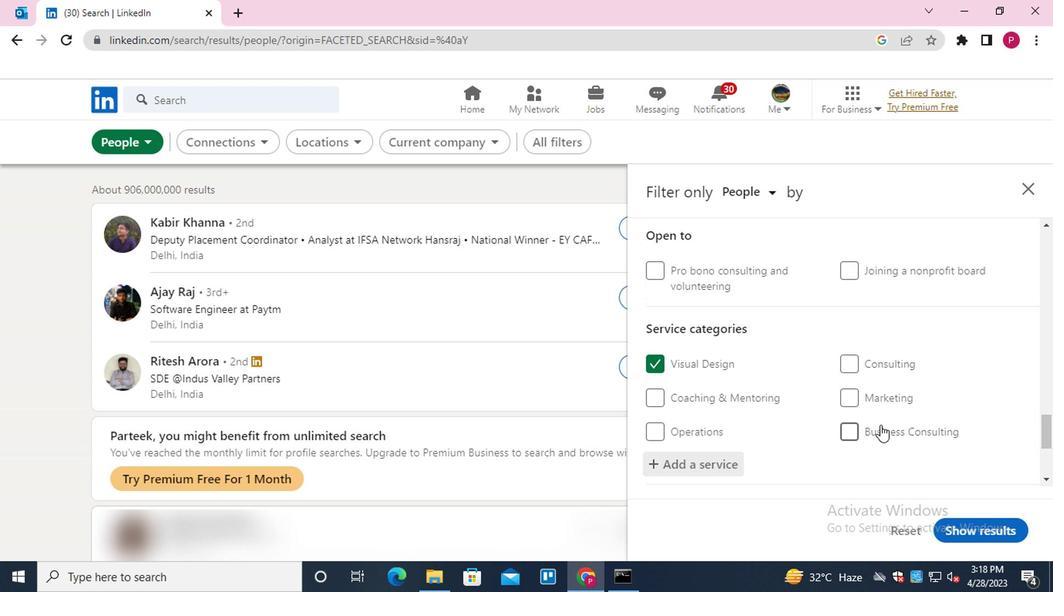 
Action: Mouse moved to (875, 415)
Screenshot: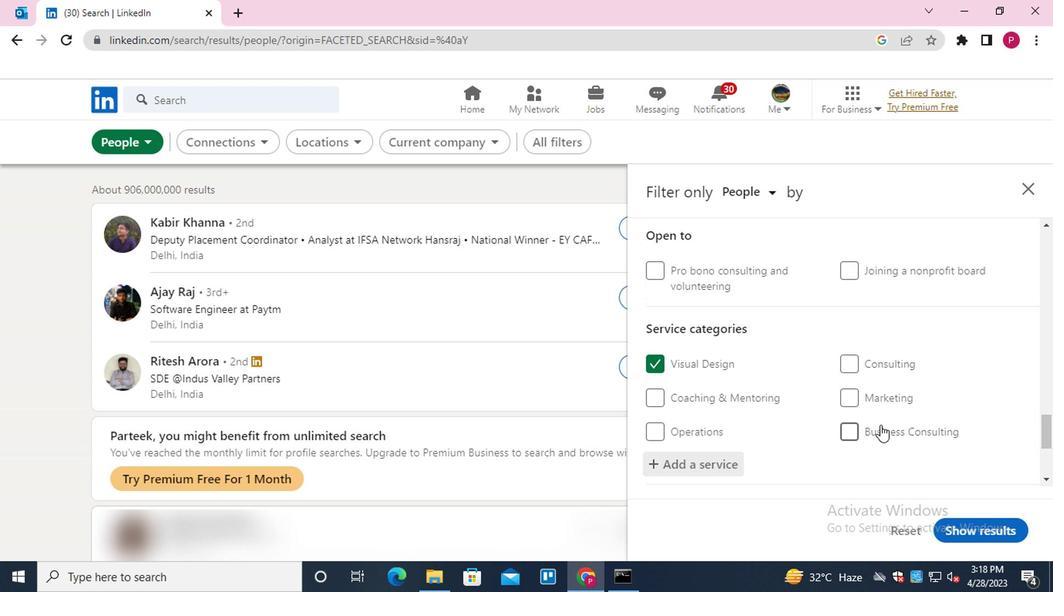 
Action: Mouse scrolled (875, 414) with delta (0, -1)
Screenshot: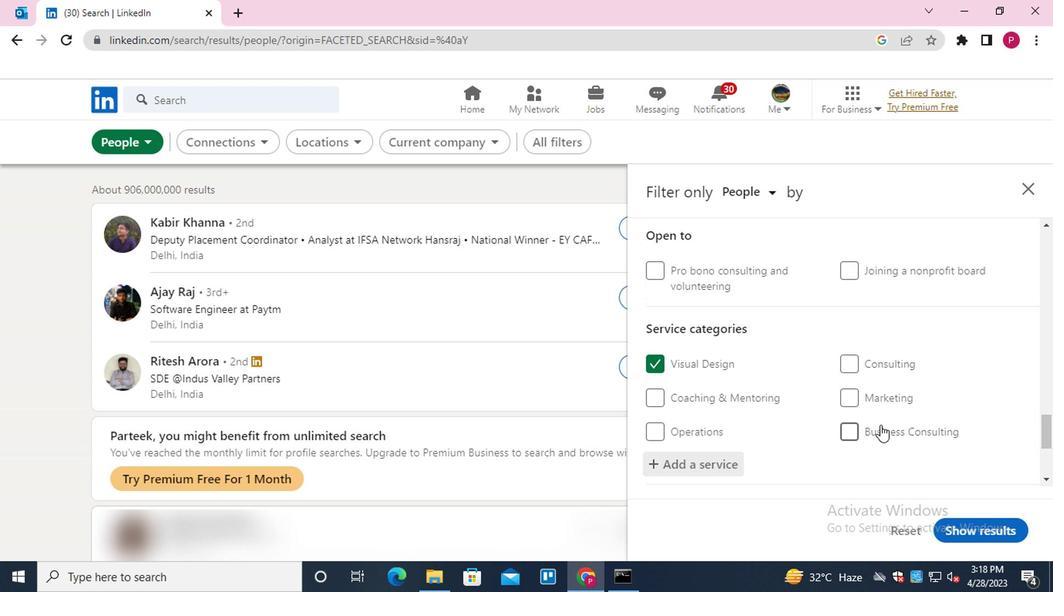 
Action: Mouse scrolled (875, 414) with delta (0, -1)
Screenshot: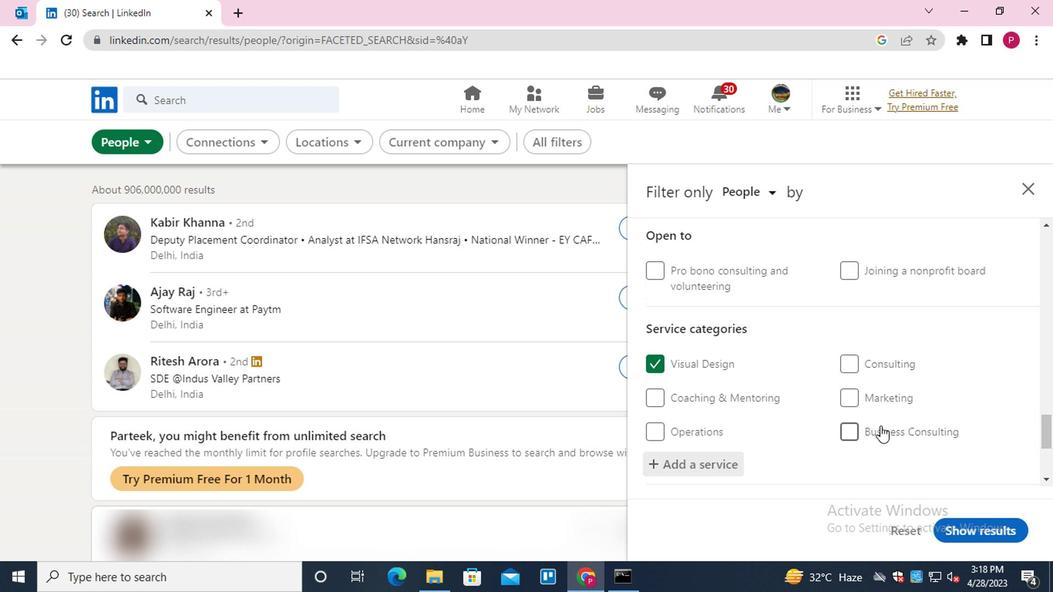
Action: Mouse moved to (759, 416)
Screenshot: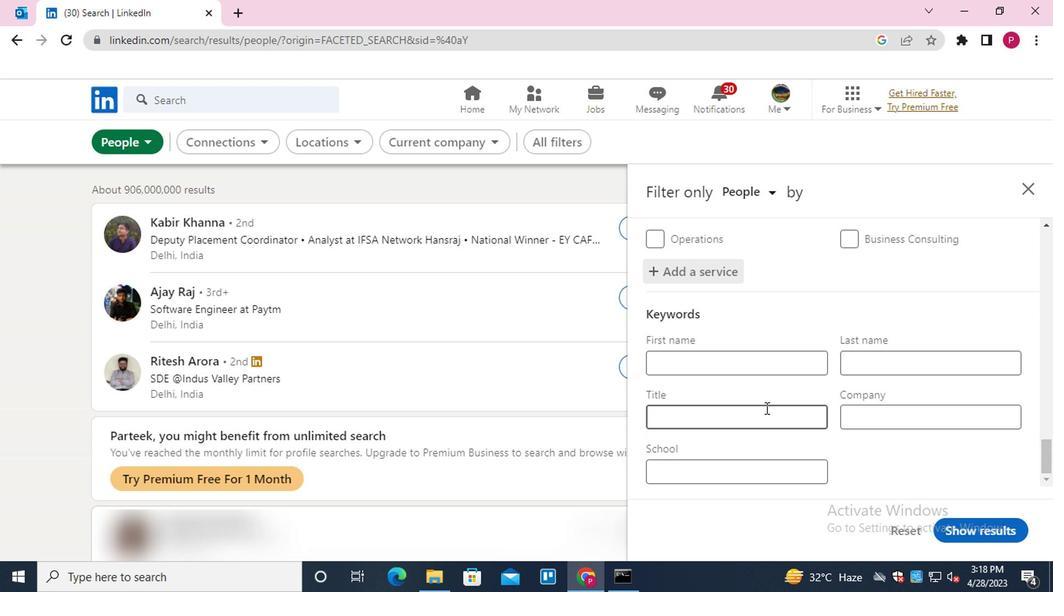 
Action: Mouse pressed left at (759, 416)
Screenshot: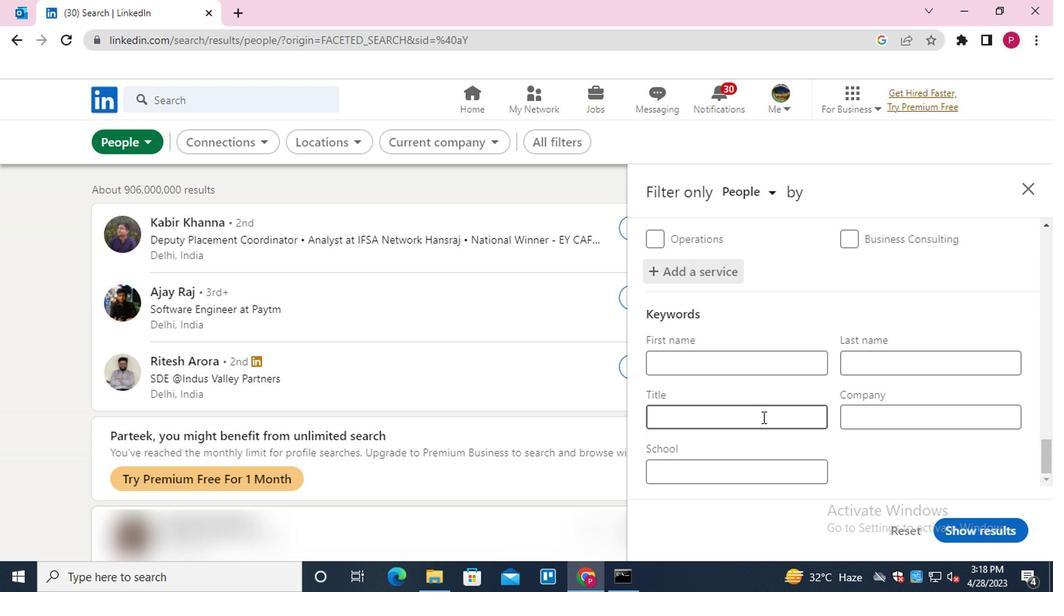 
Action: Key pressed <Key.shift>CHEMIST
Screenshot: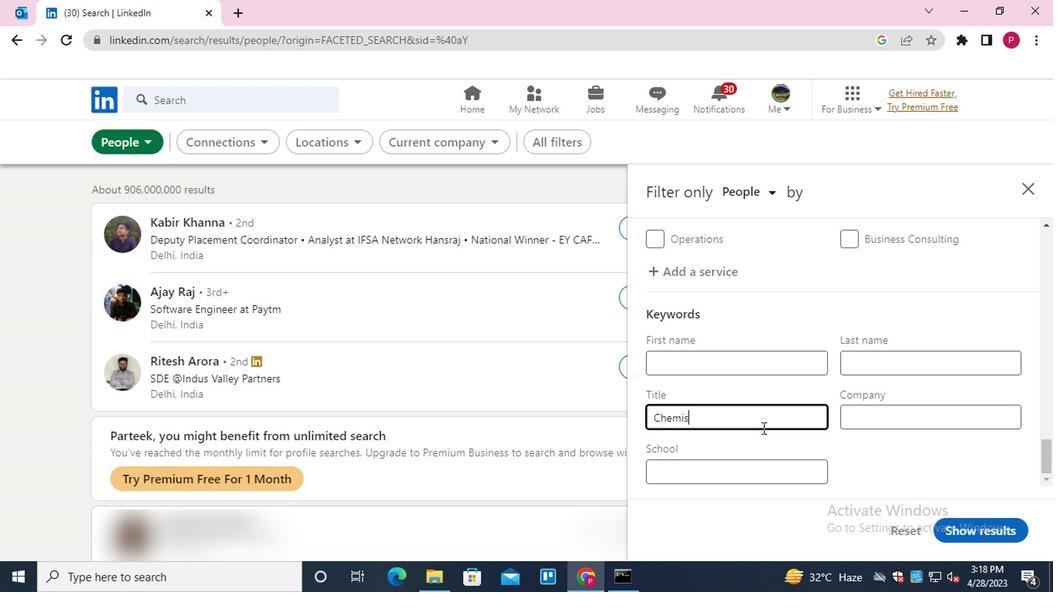 
Action: Mouse moved to (959, 517)
Screenshot: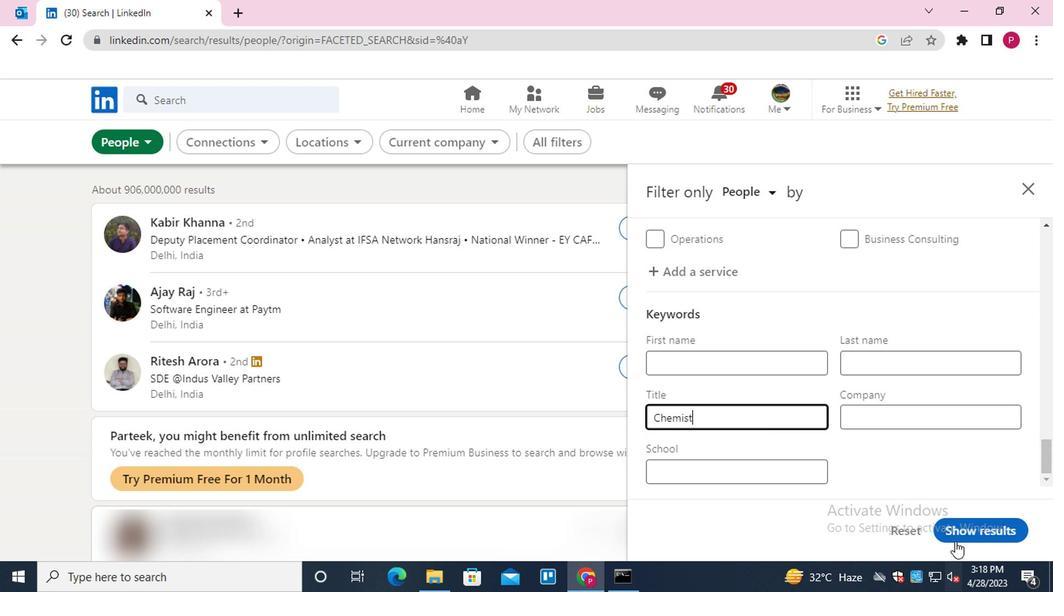
Action: Mouse pressed left at (959, 517)
Screenshot: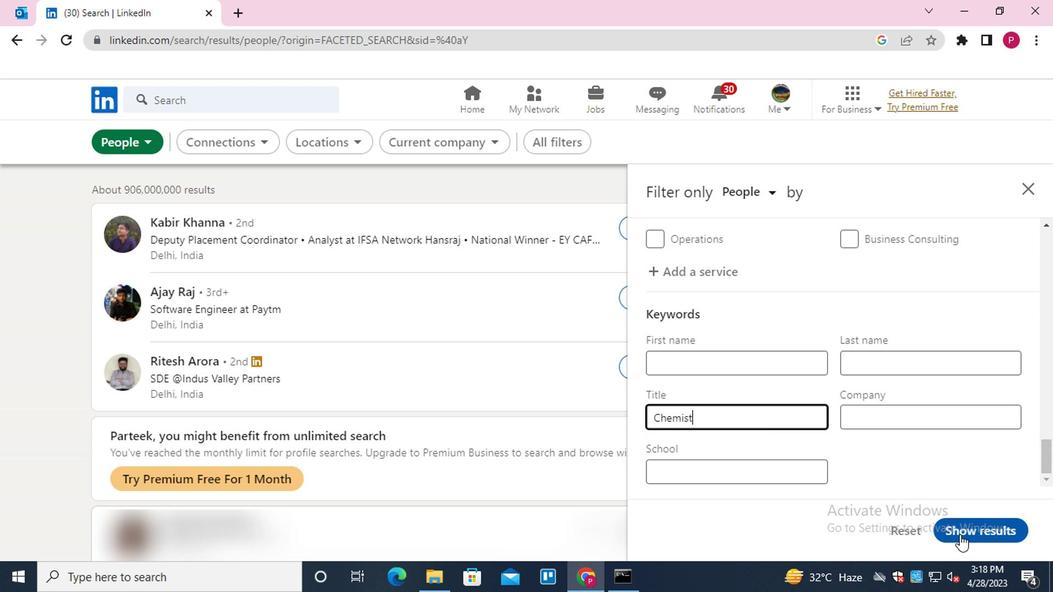 
Action: Mouse moved to (457, 281)
Screenshot: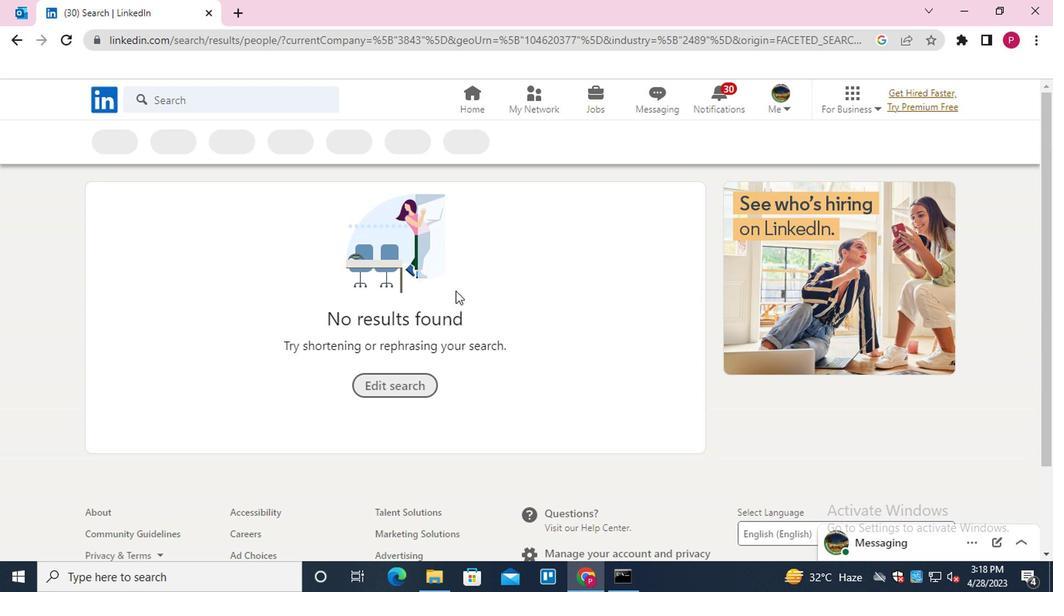 
